 Task: Create a due date automation trigger when advanced on, on the wednesday before a card is due add dates not starting tomorrow at 11:00 AM.
Action: Mouse moved to (1080, 362)
Screenshot: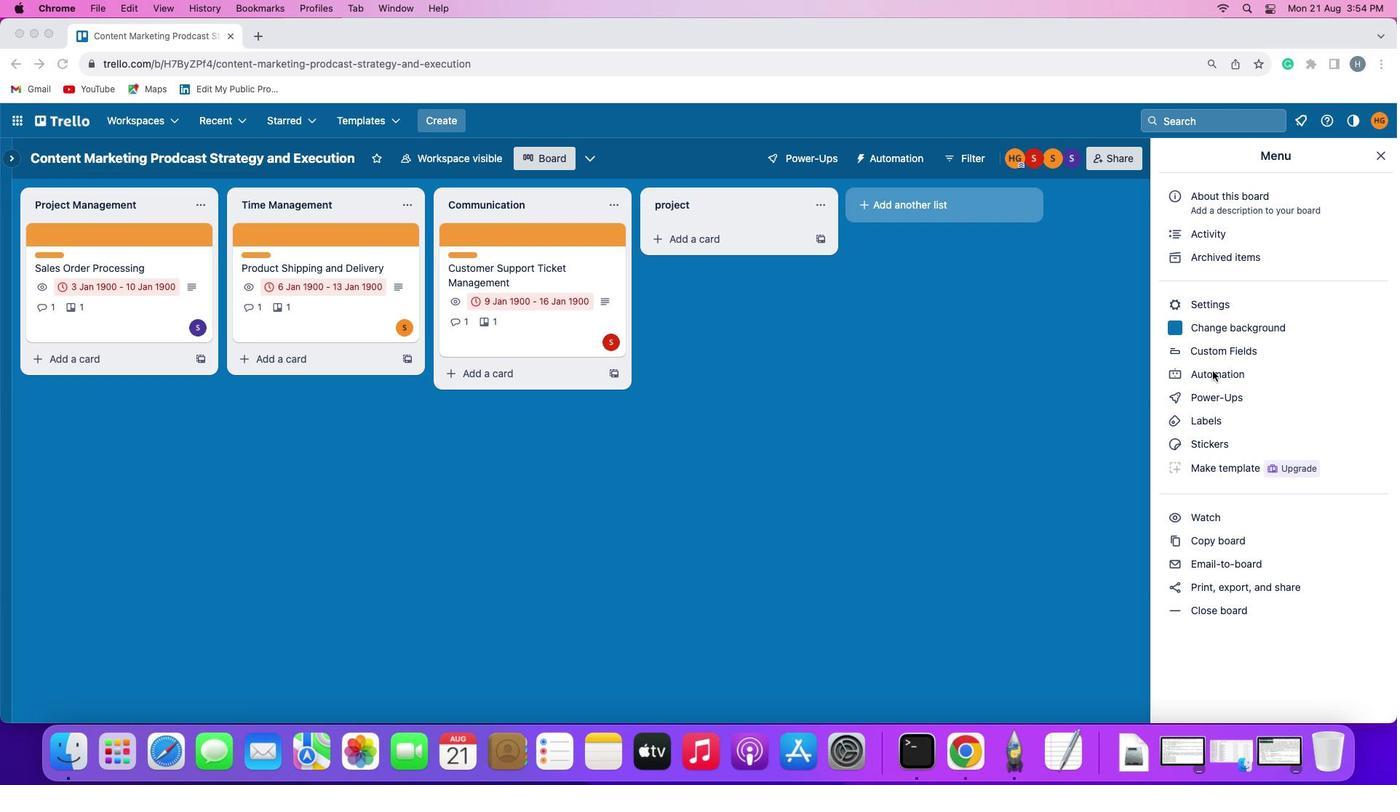 
Action: Mouse pressed left at (1080, 362)
Screenshot: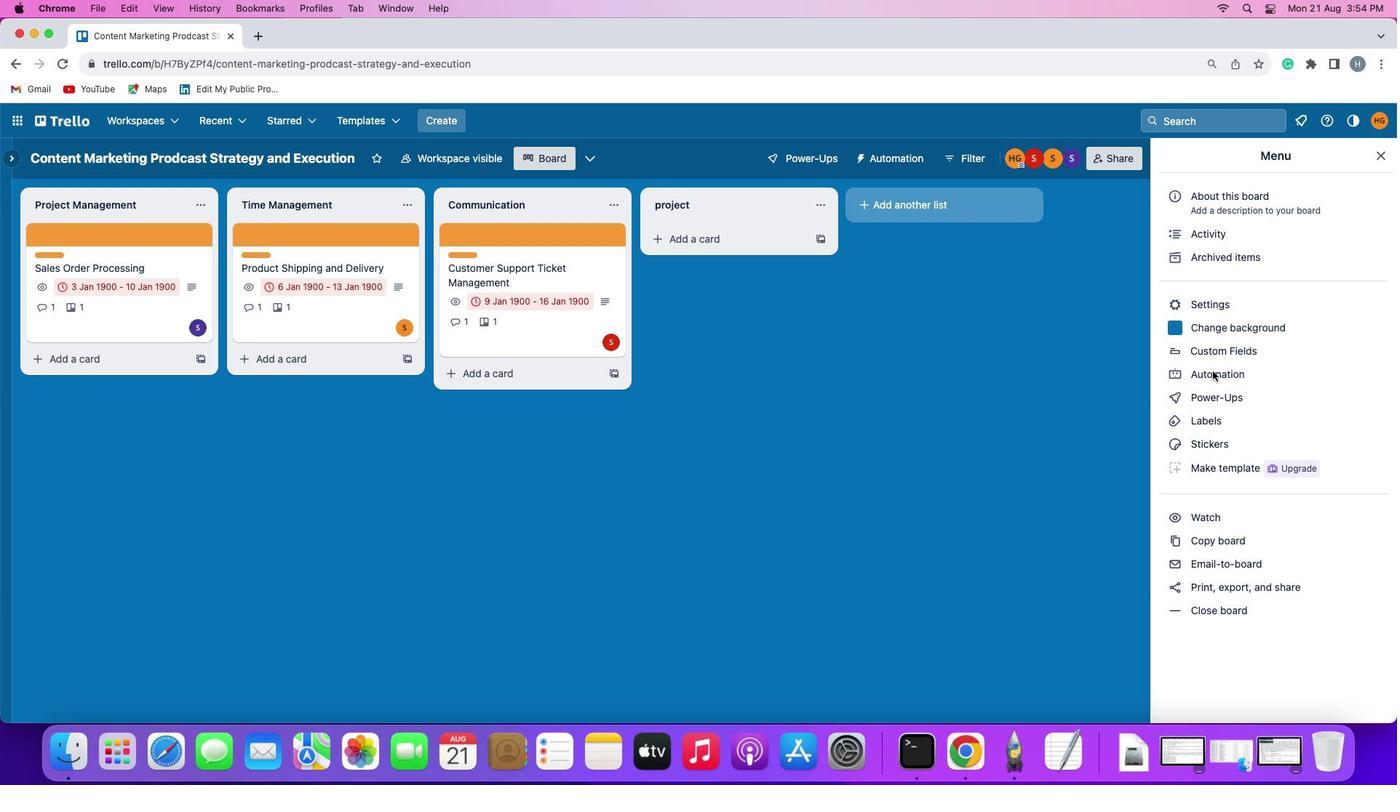 
Action: Mouse pressed left at (1080, 362)
Screenshot: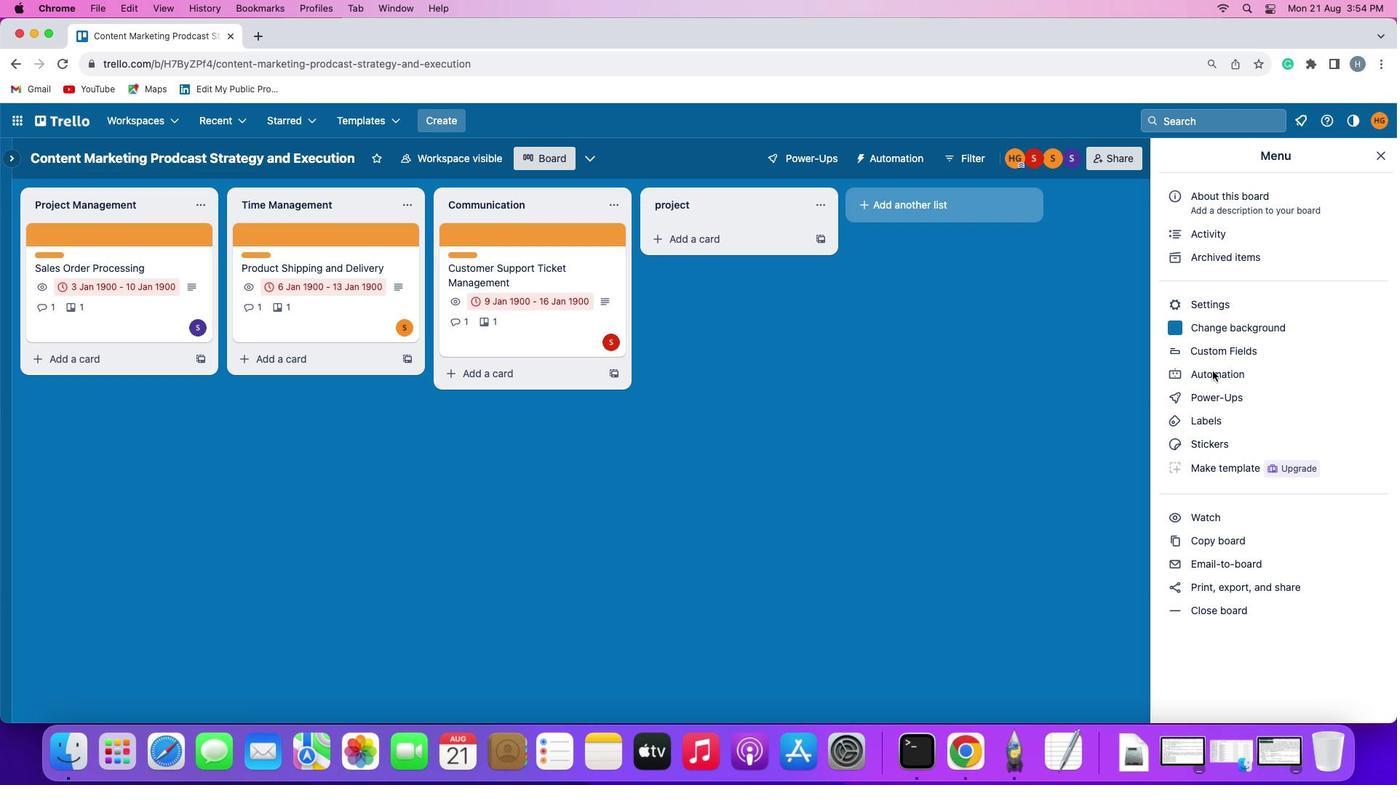 
Action: Mouse moved to (216, 331)
Screenshot: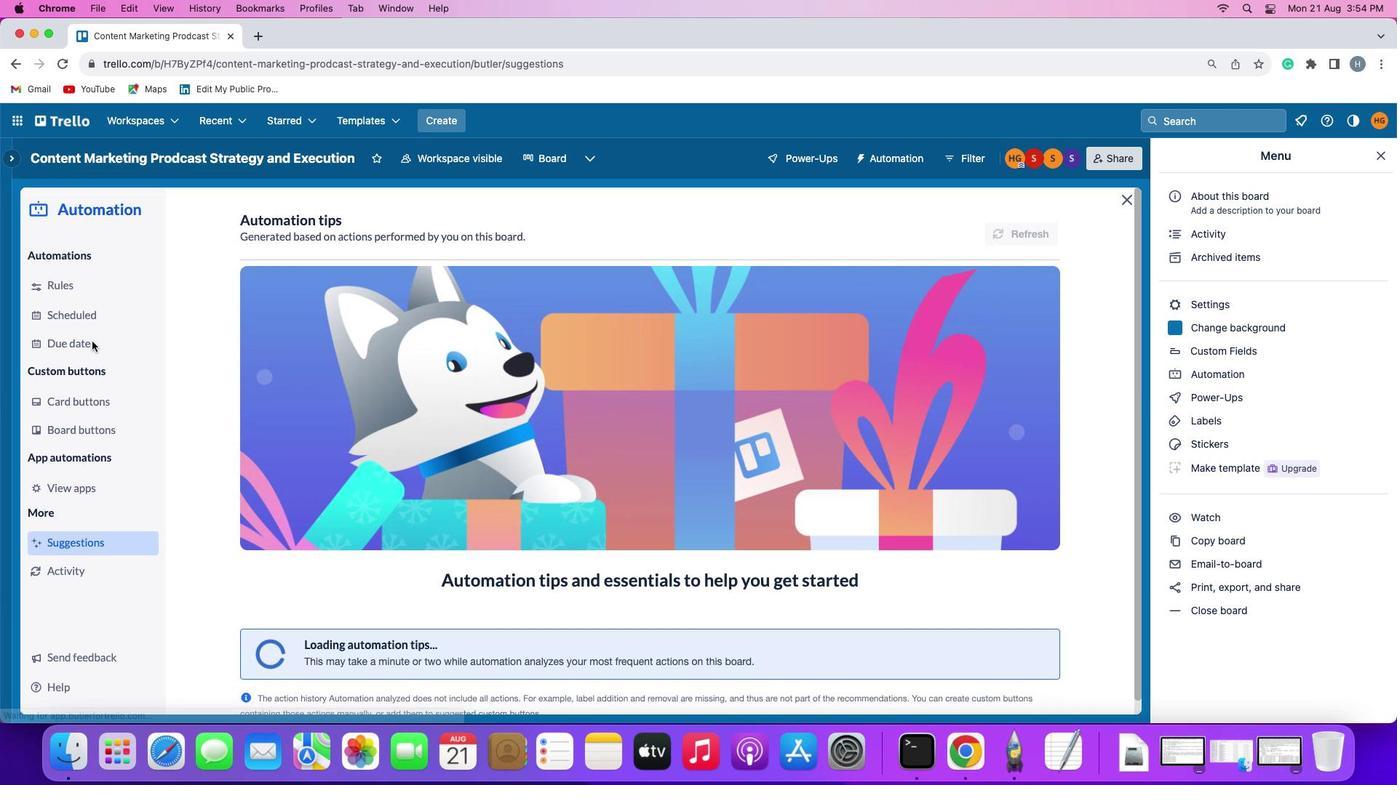 
Action: Mouse pressed left at (216, 331)
Screenshot: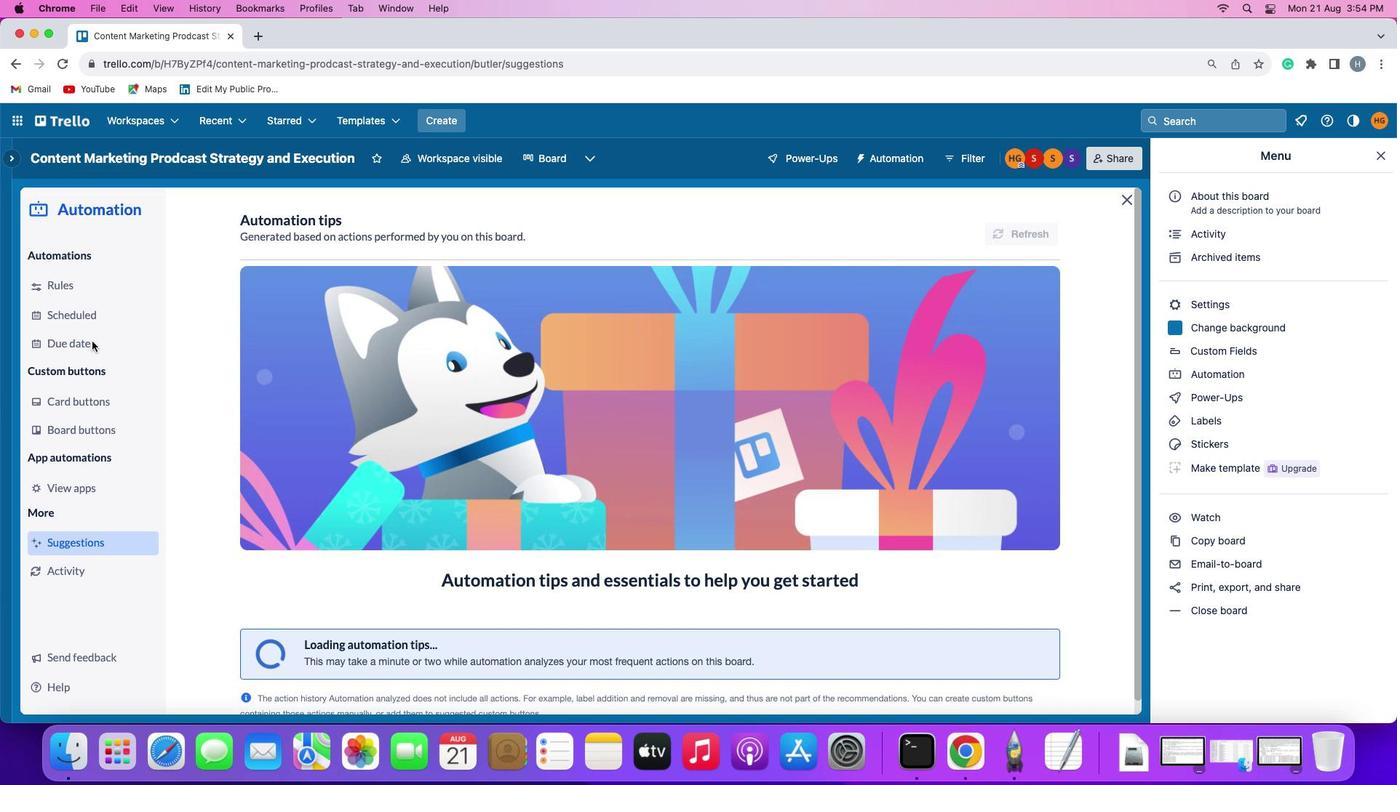 
Action: Mouse moved to (892, 210)
Screenshot: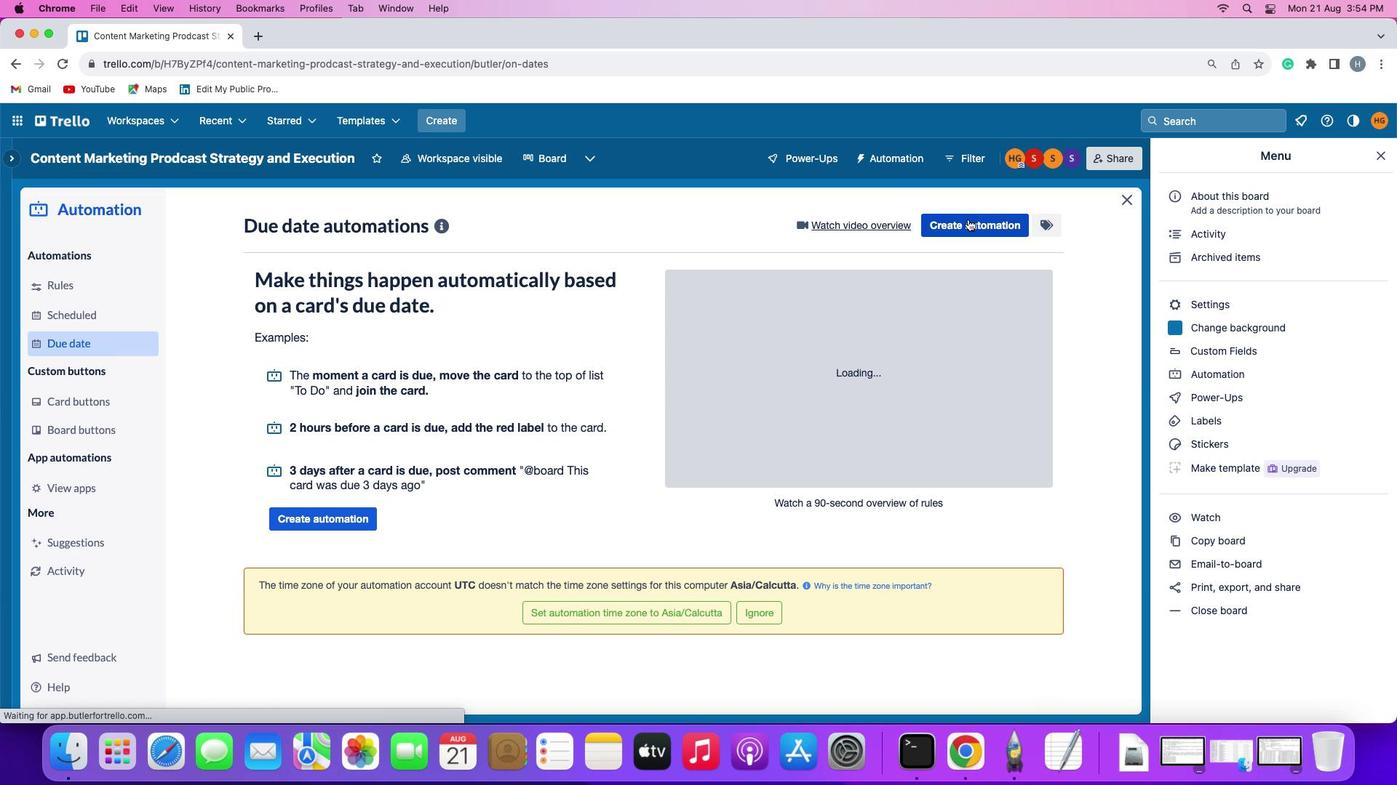 
Action: Mouse pressed left at (892, 210)
Screenshot: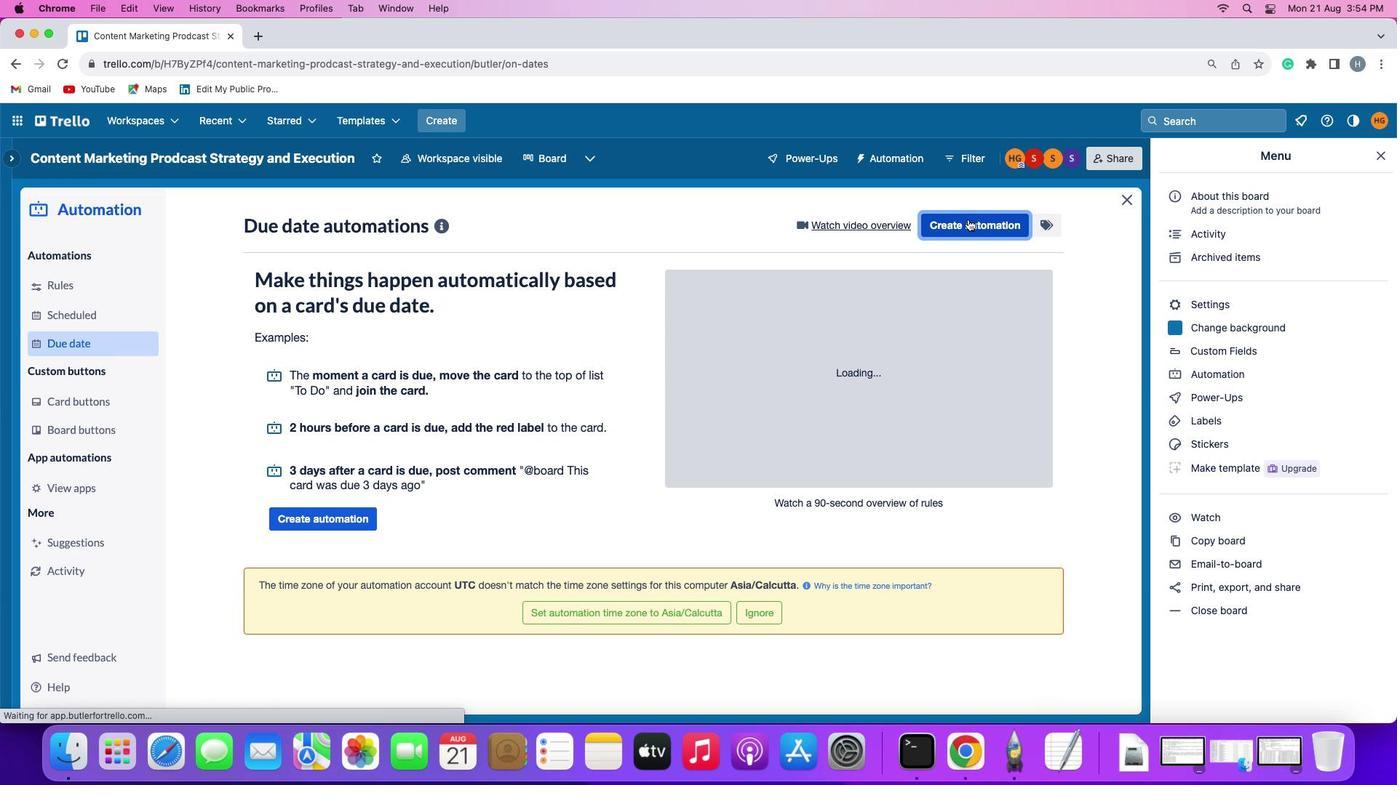 
Action: Mouse moved to (369, 353)
Screenshot: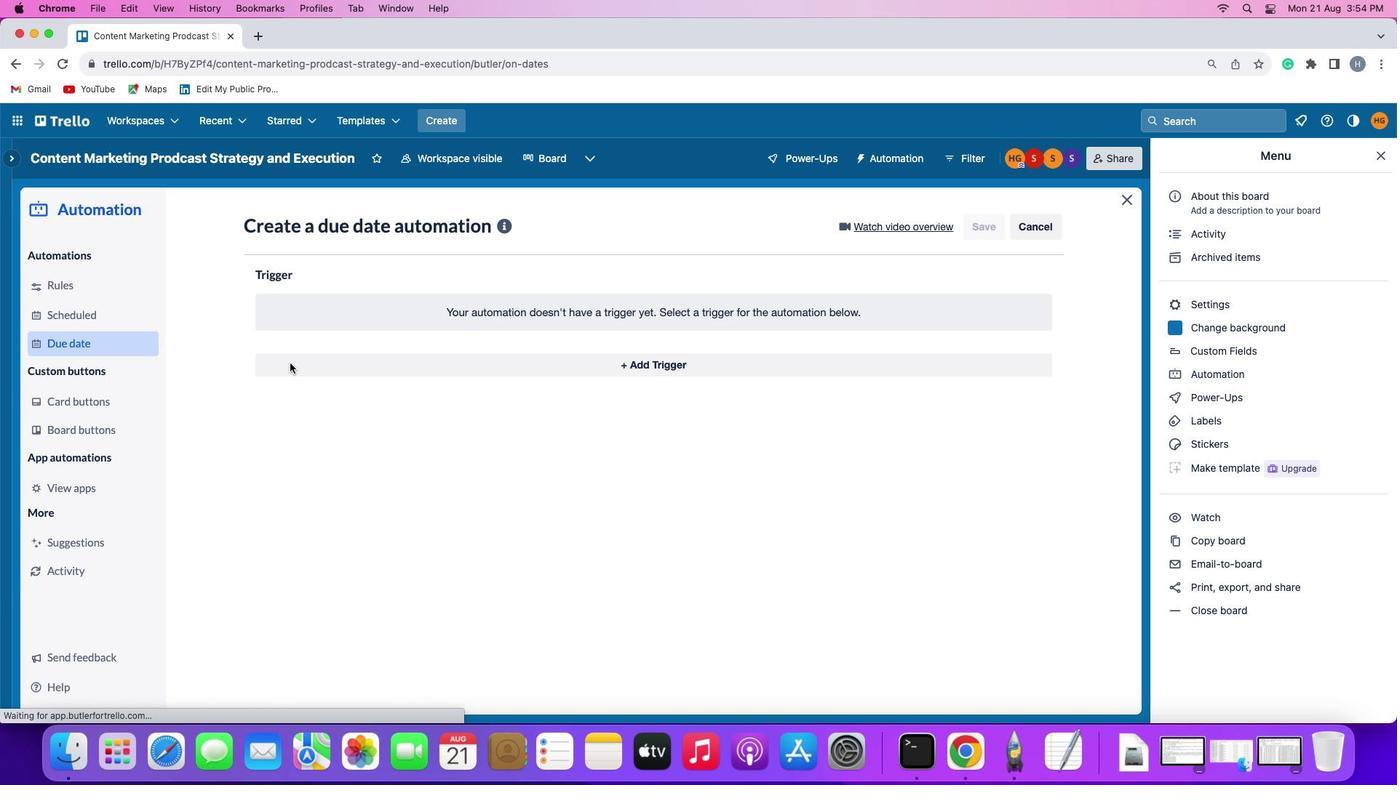 
Action: Mouse pressed left at (369, 353)
Screenshot: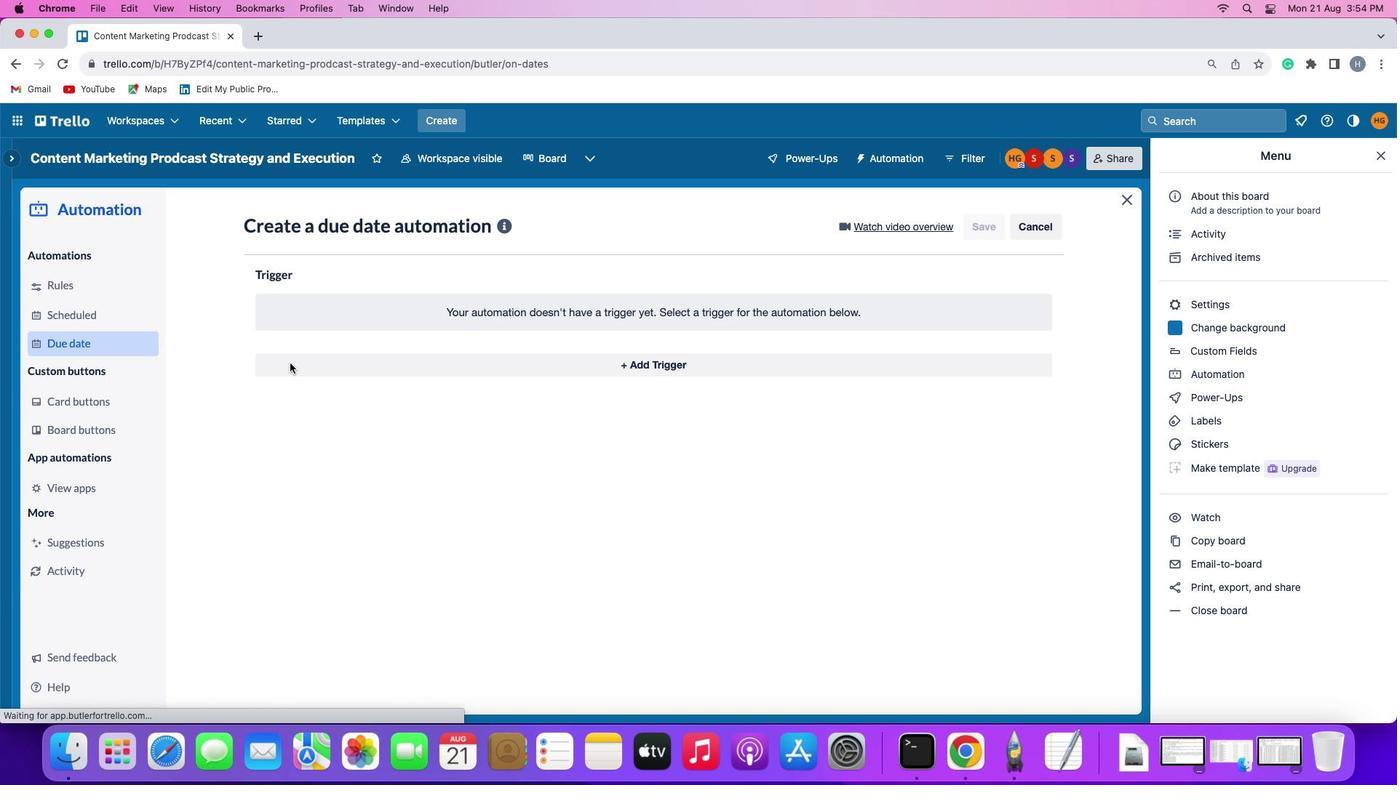 
Action: Mouse moved to (395, 620)
Screenshot: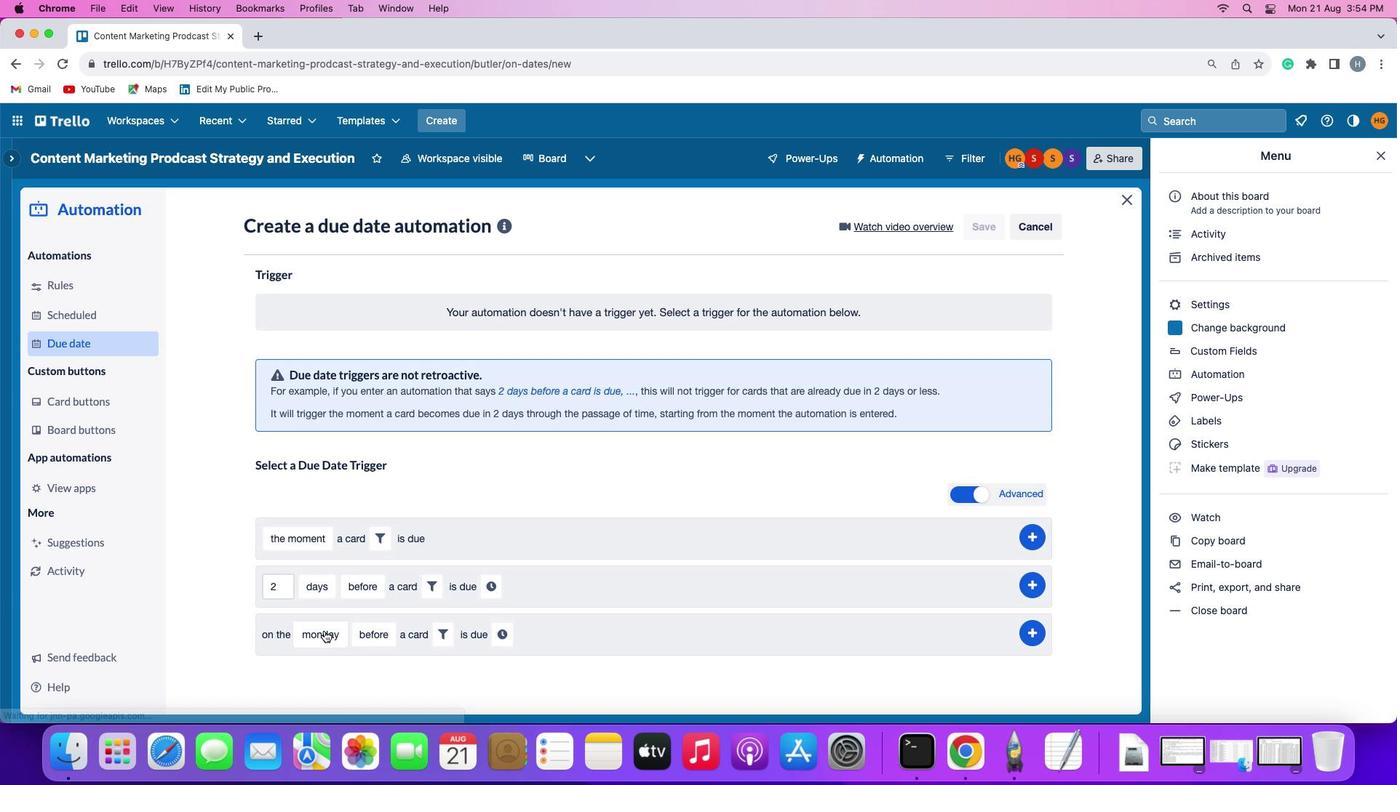 
Action: Mouse pressed left at (395, 620)
Screenshot: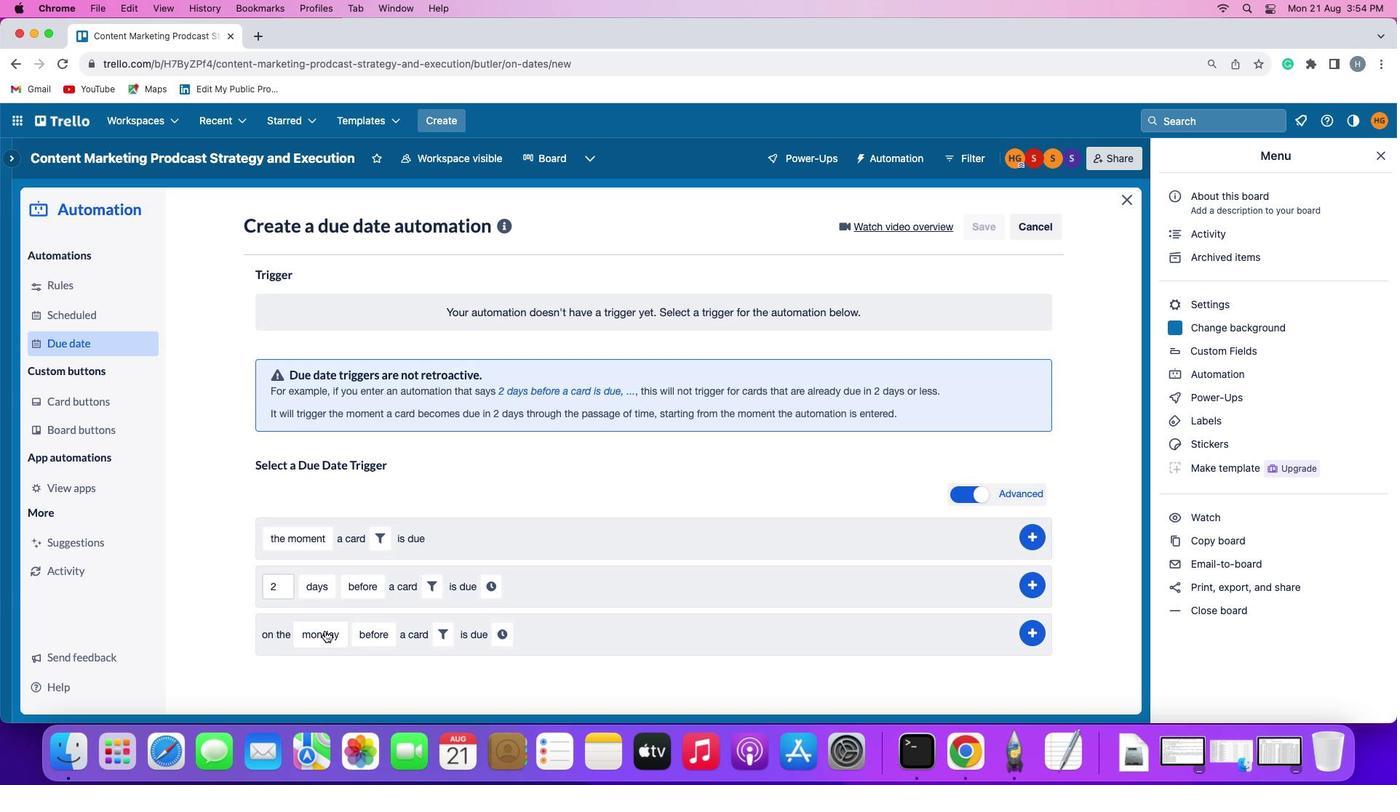 
Action: Mouse moved to (417, 480)
Screenshot: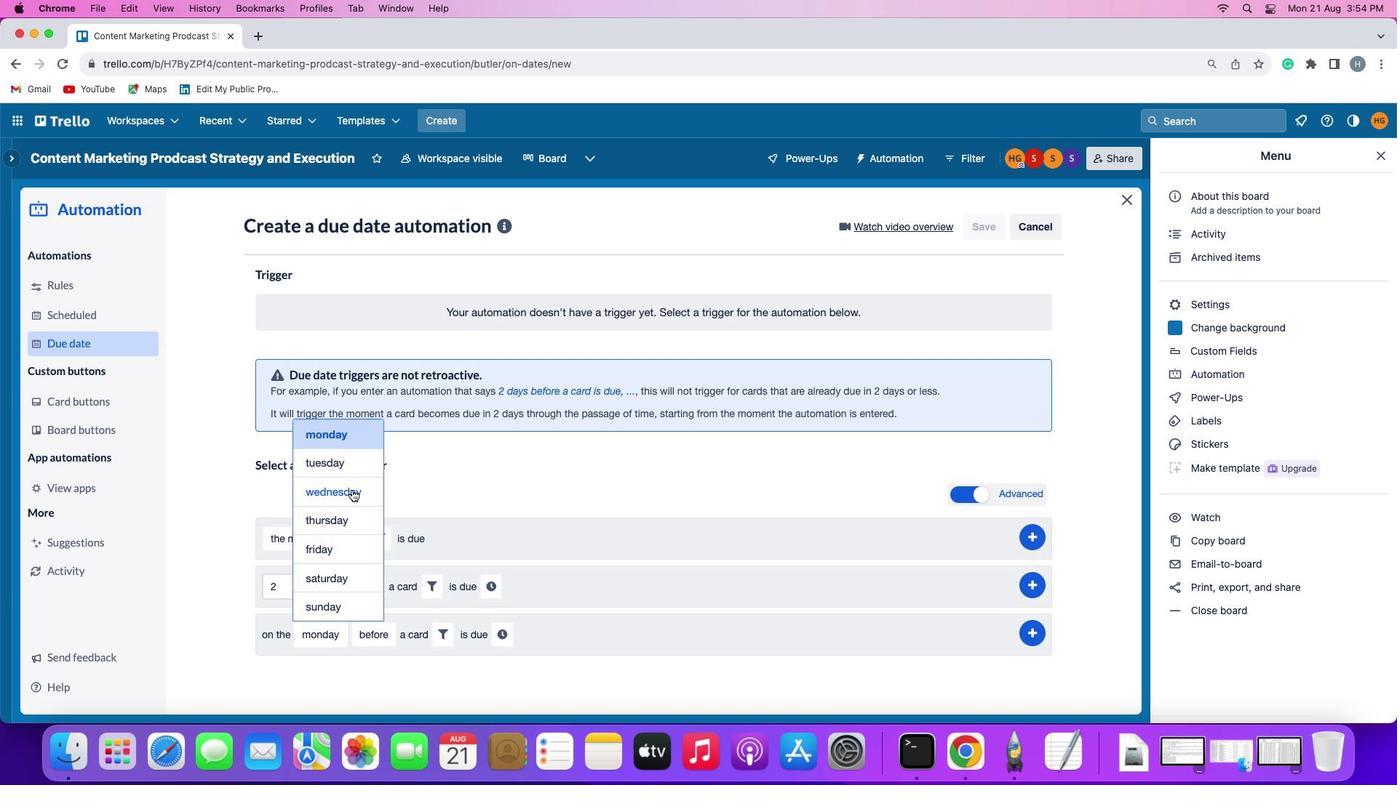 
Action: Mouse pressed left at (417, 480)
Screenshot: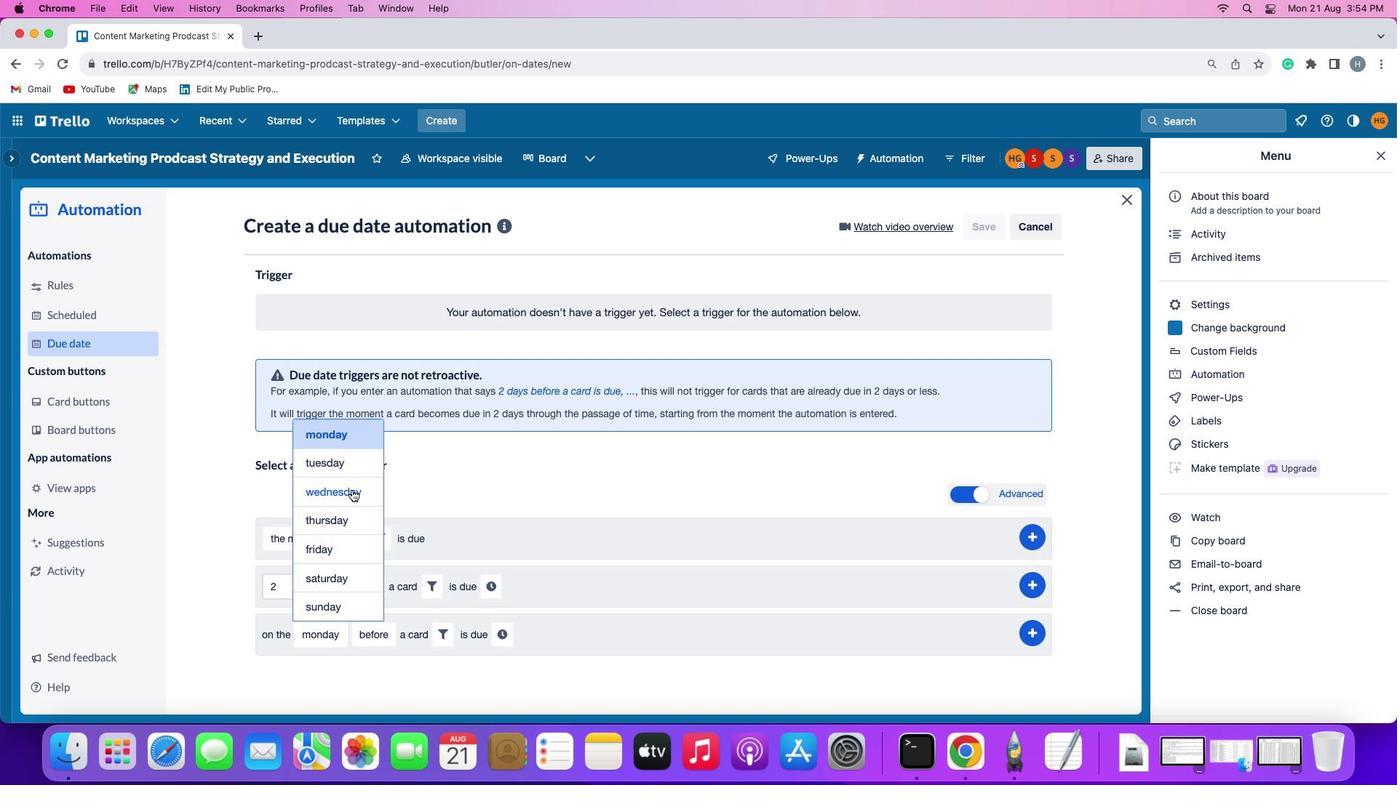 
Action: Mouse moved to (502, 619)
Screenshot: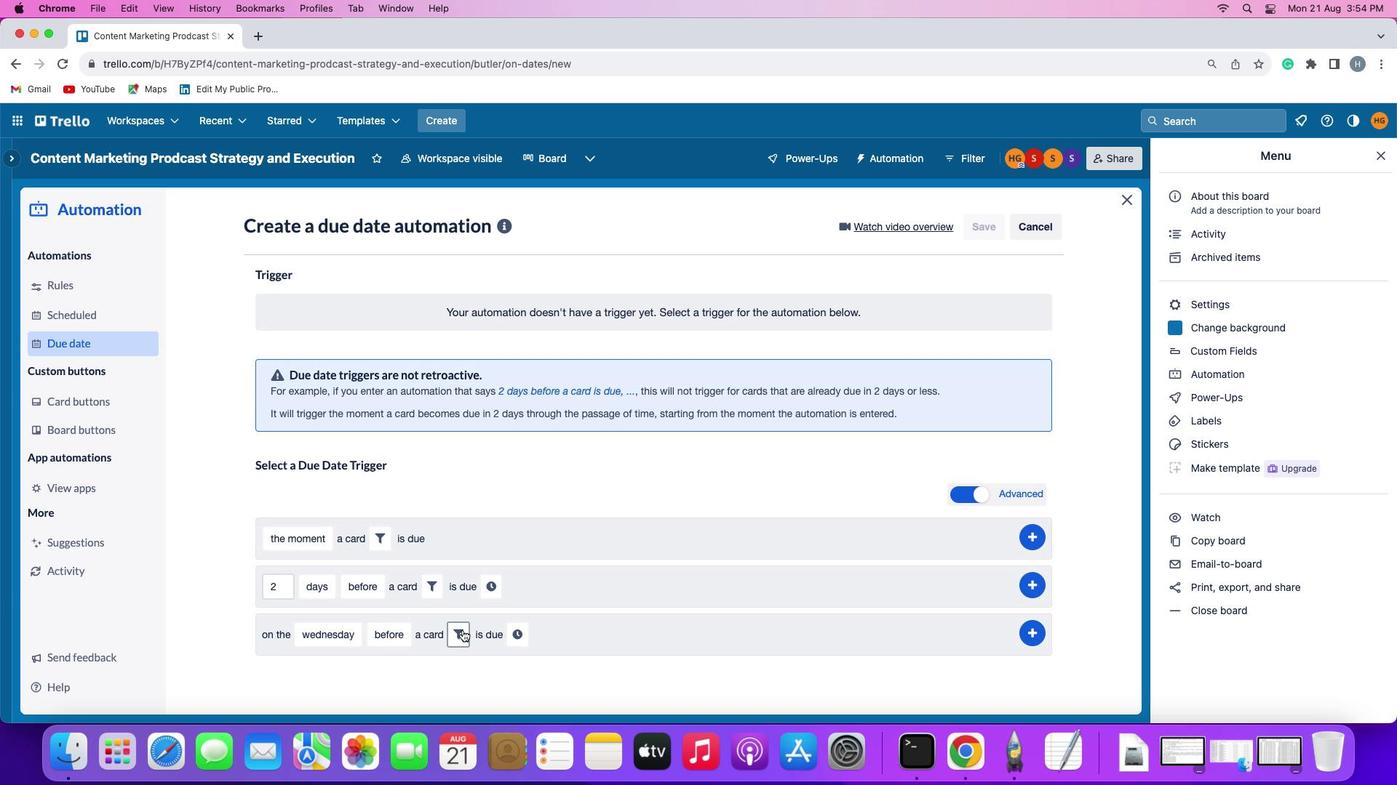 
Action: Mouse pressed left at (502, 619)
Screenshot: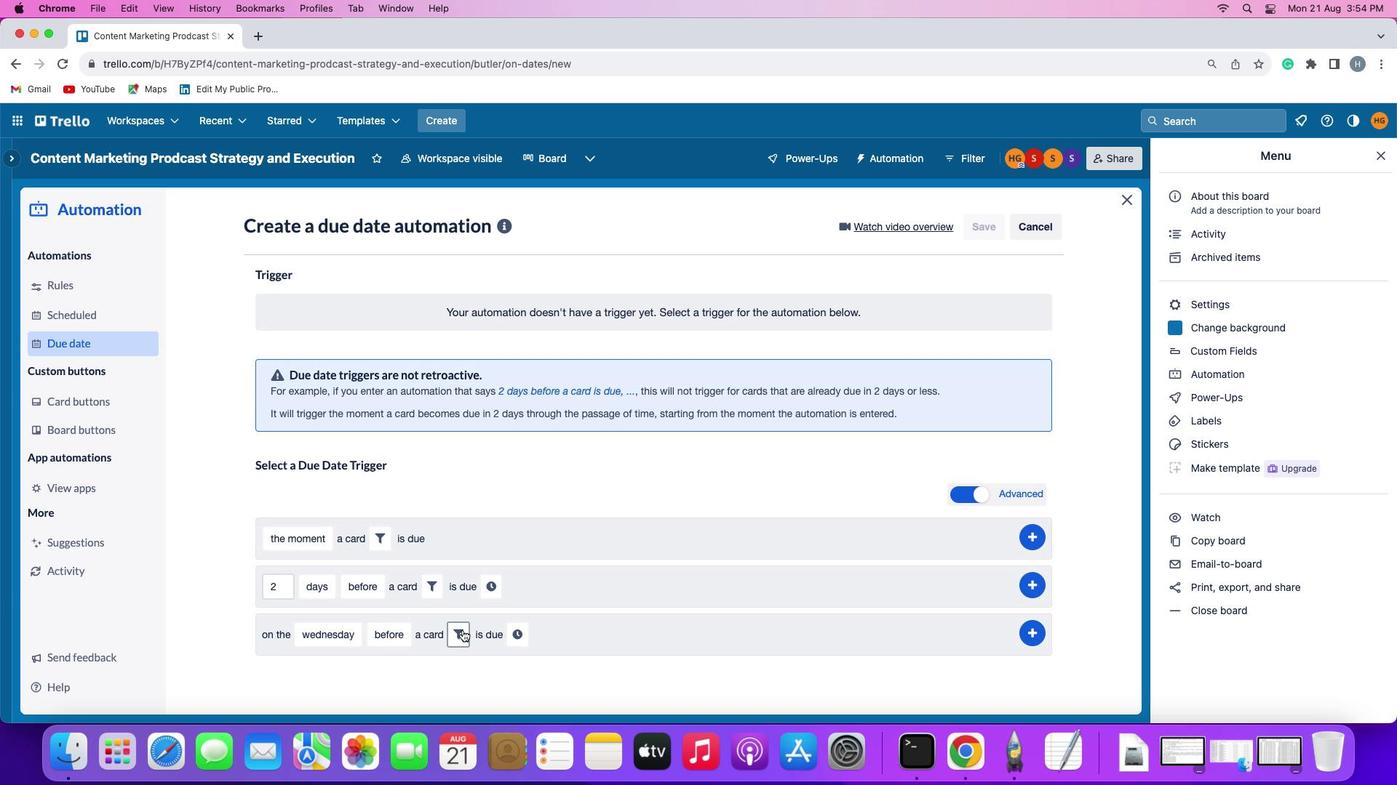 
Action: Mouse moved to (566, 660)
Screenshot: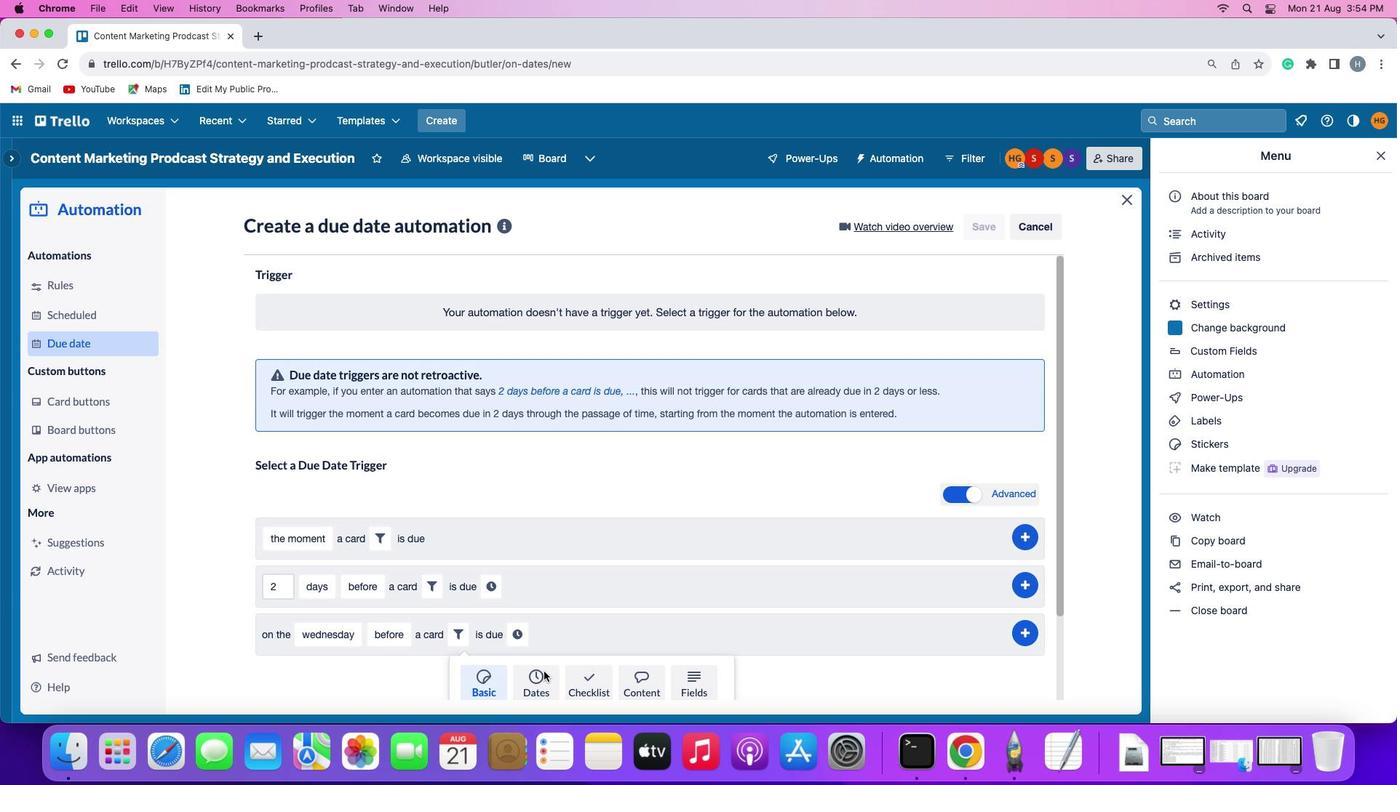 
Action: Mouse pressed left at (566, 660)
Screenshot: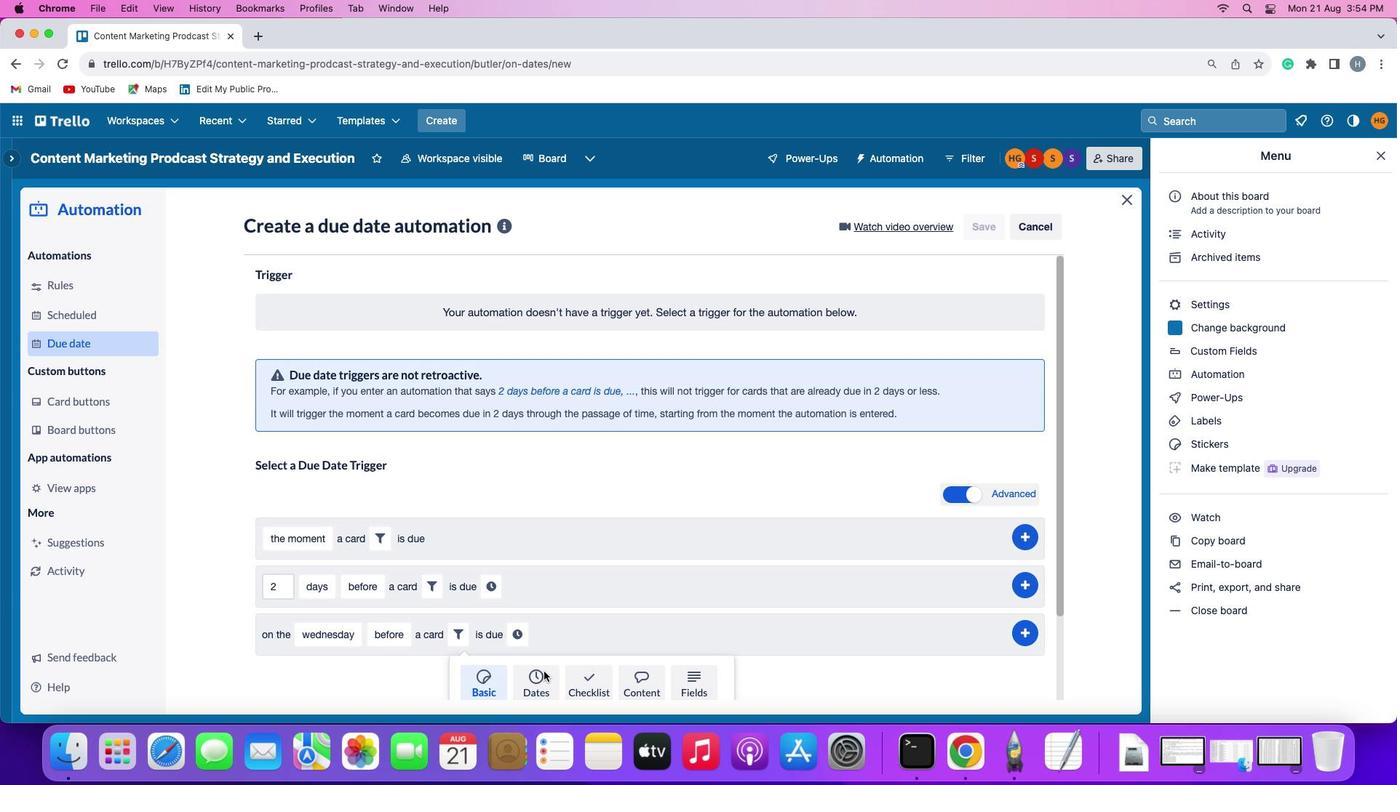 
Action: Mouse moved to (457, 670)
Screenshot: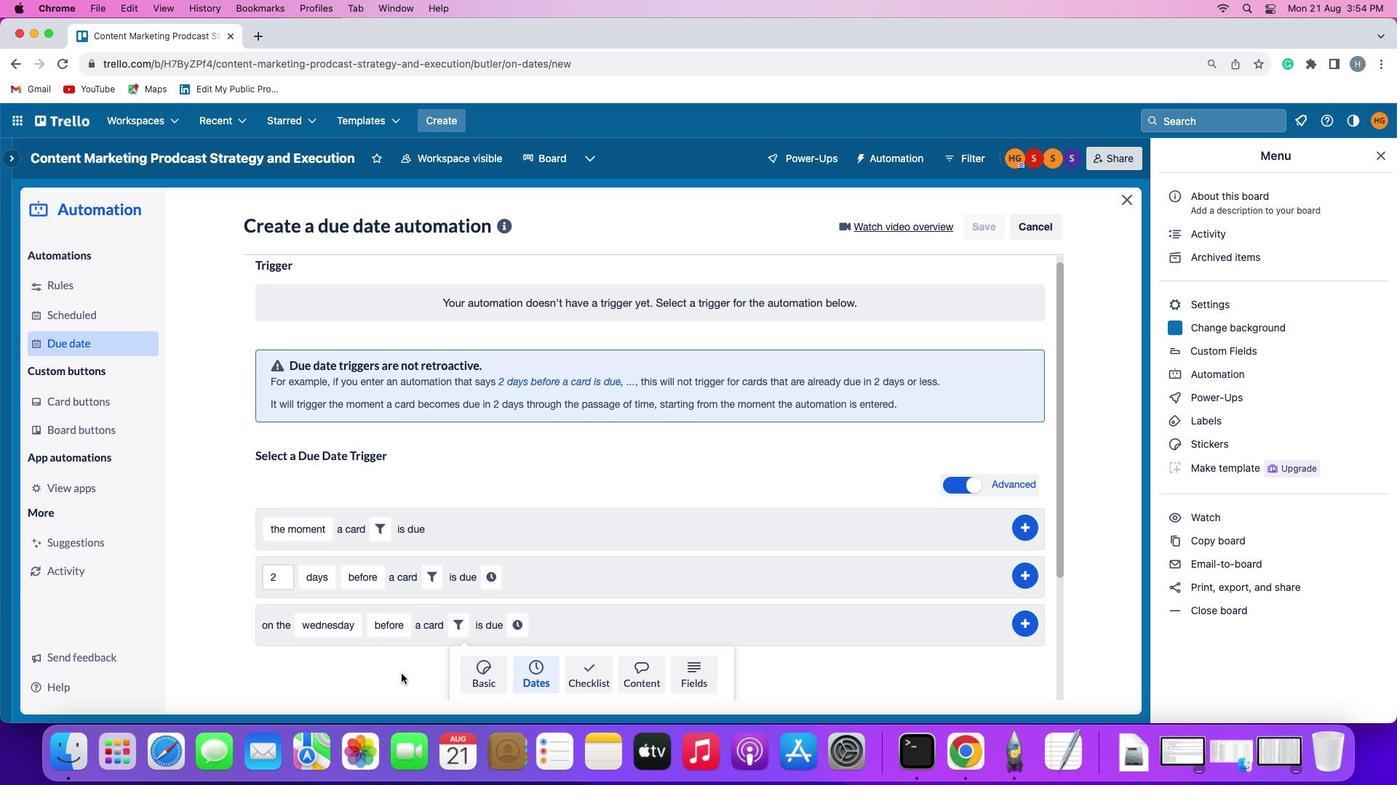 
Action: Mouse scrolled (457, 670) with delta (146, -7)
Screenshot: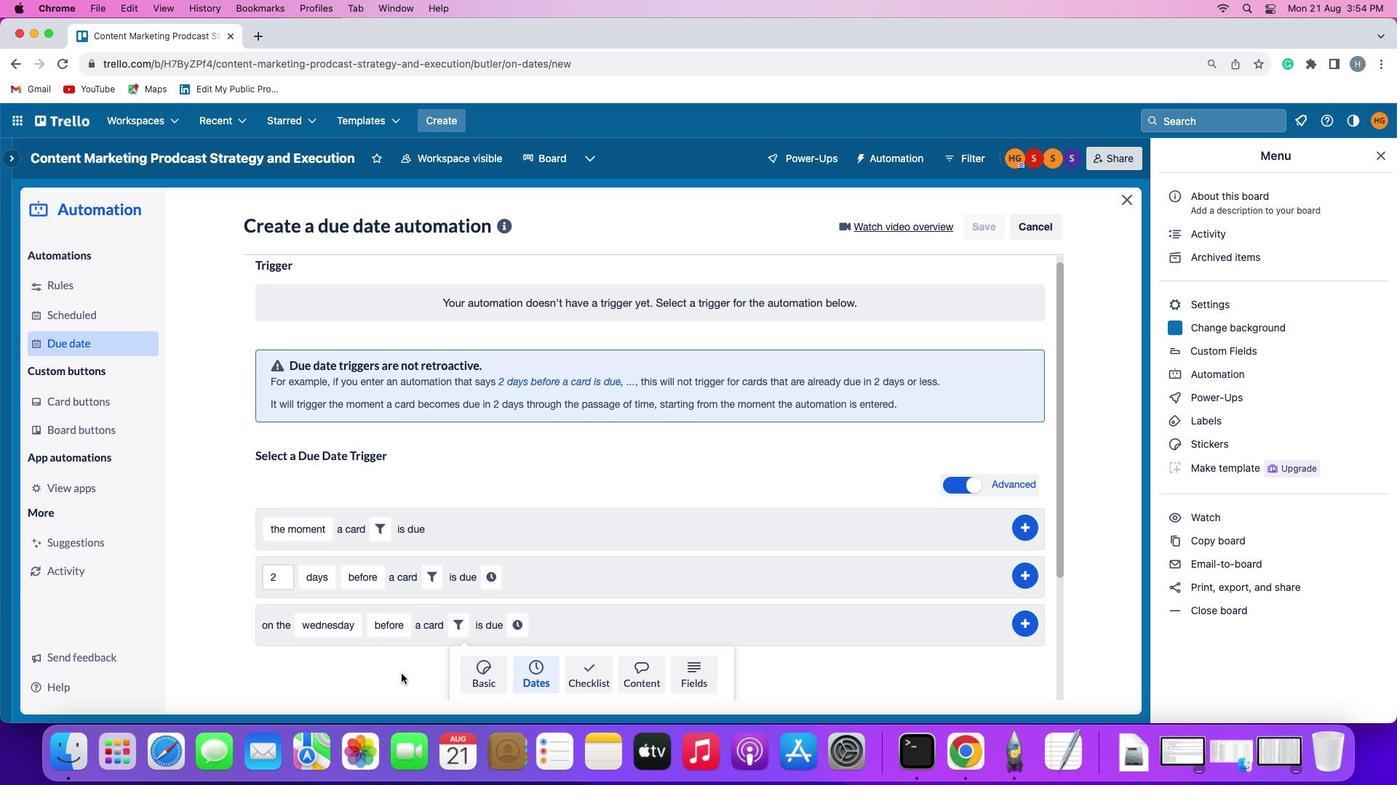 
Action: Mouse moved to (456, 669)
Screenshot: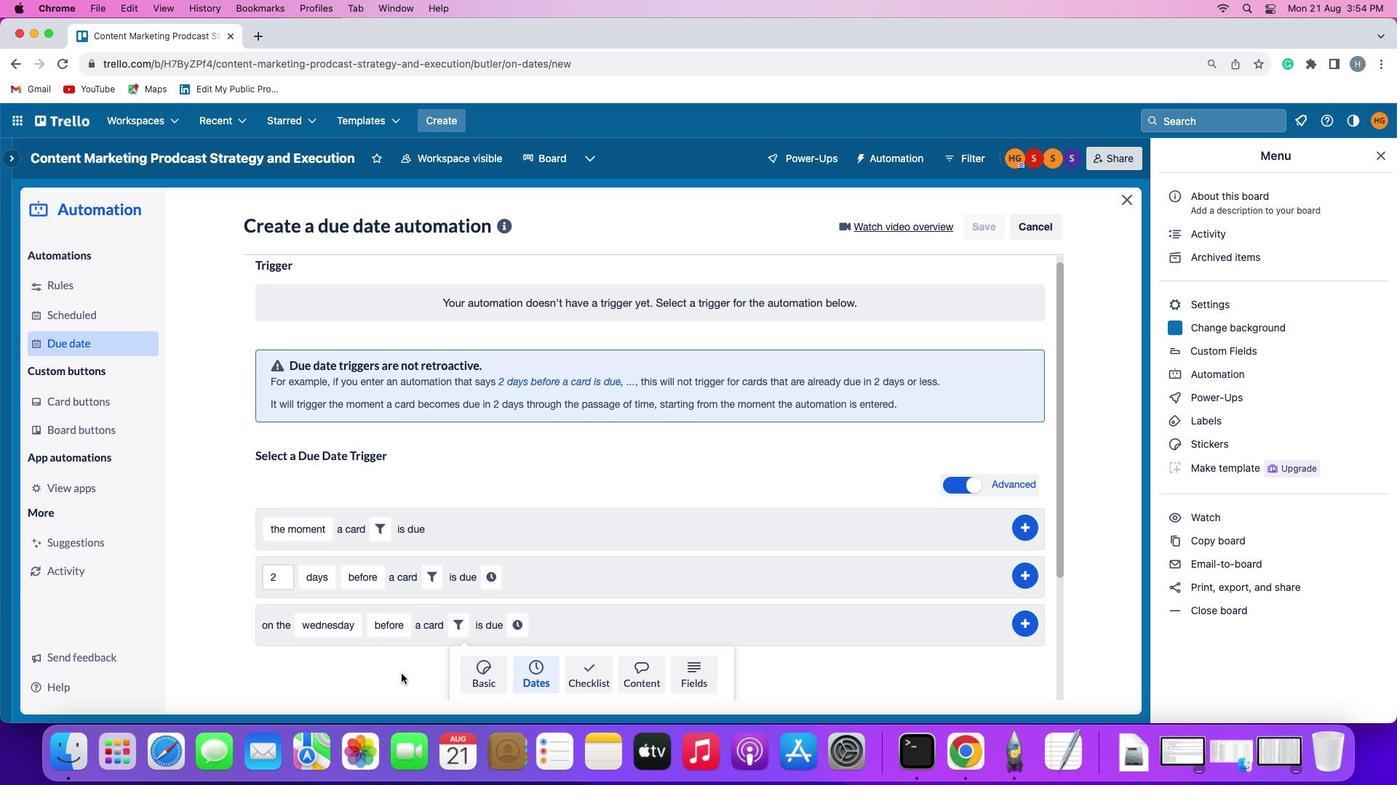
Action: Mouse scrolled (456, 669) with delta (146, -7)
Screenshot: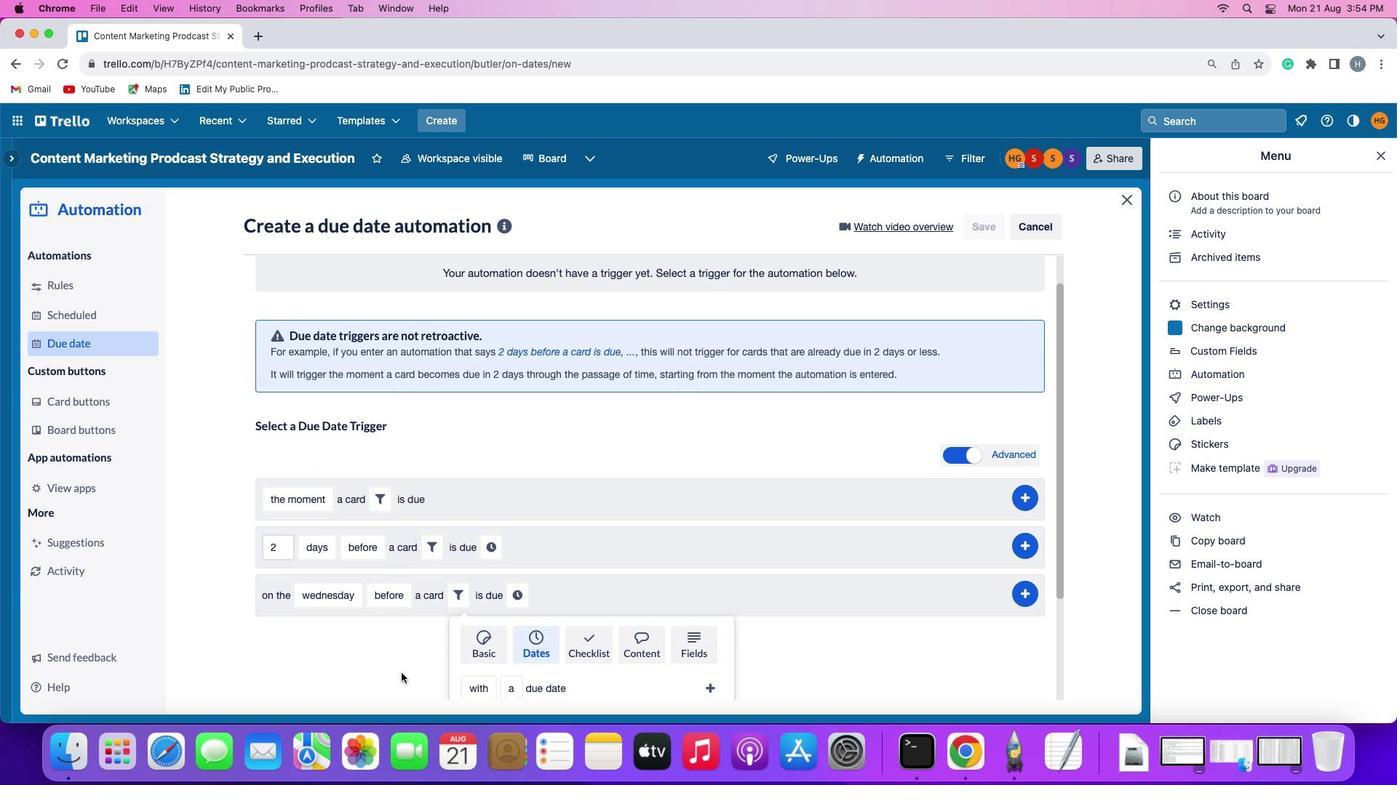 
Action: Mouse scrolled (456, 669) with delta (146, -8)
Screenshot: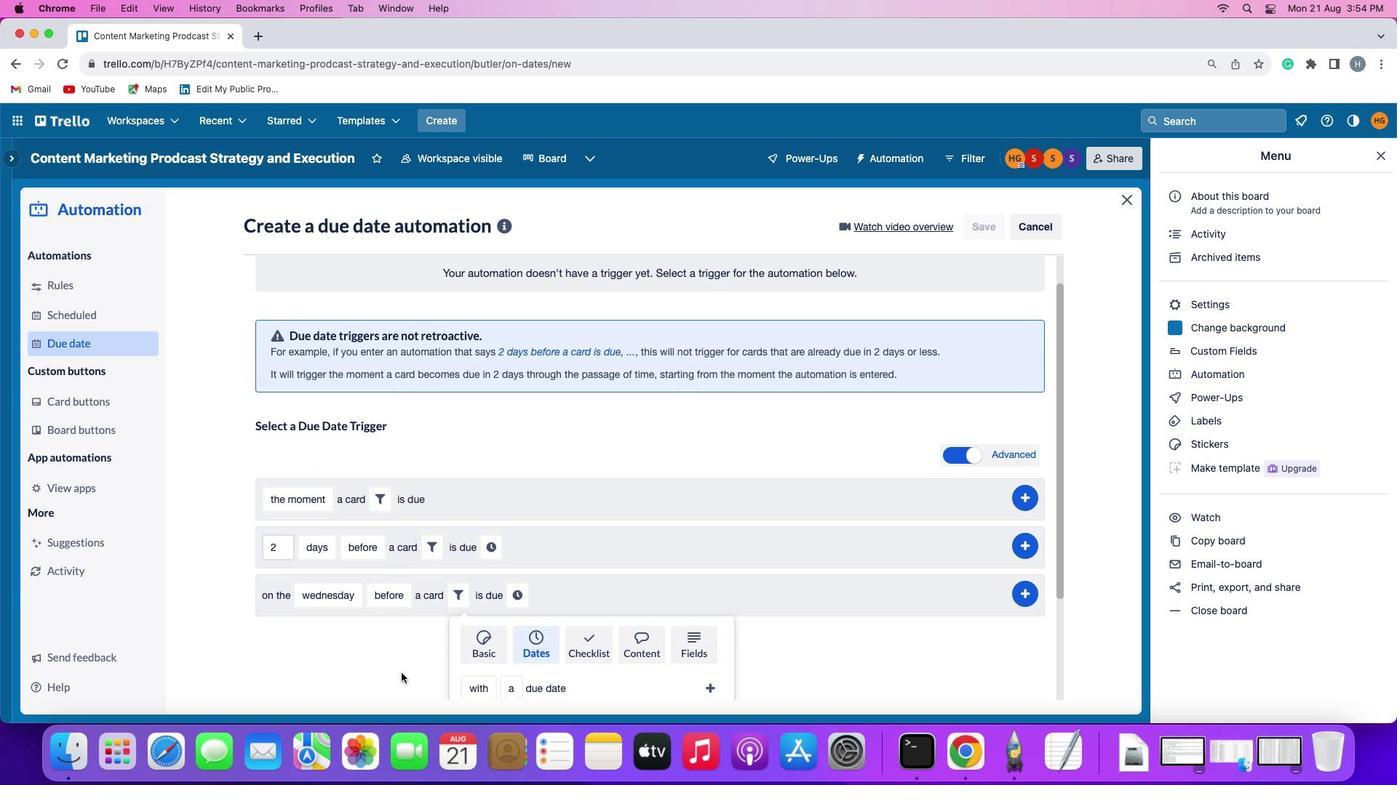
Action: Mouse moved to (456, 668)
Screenshot: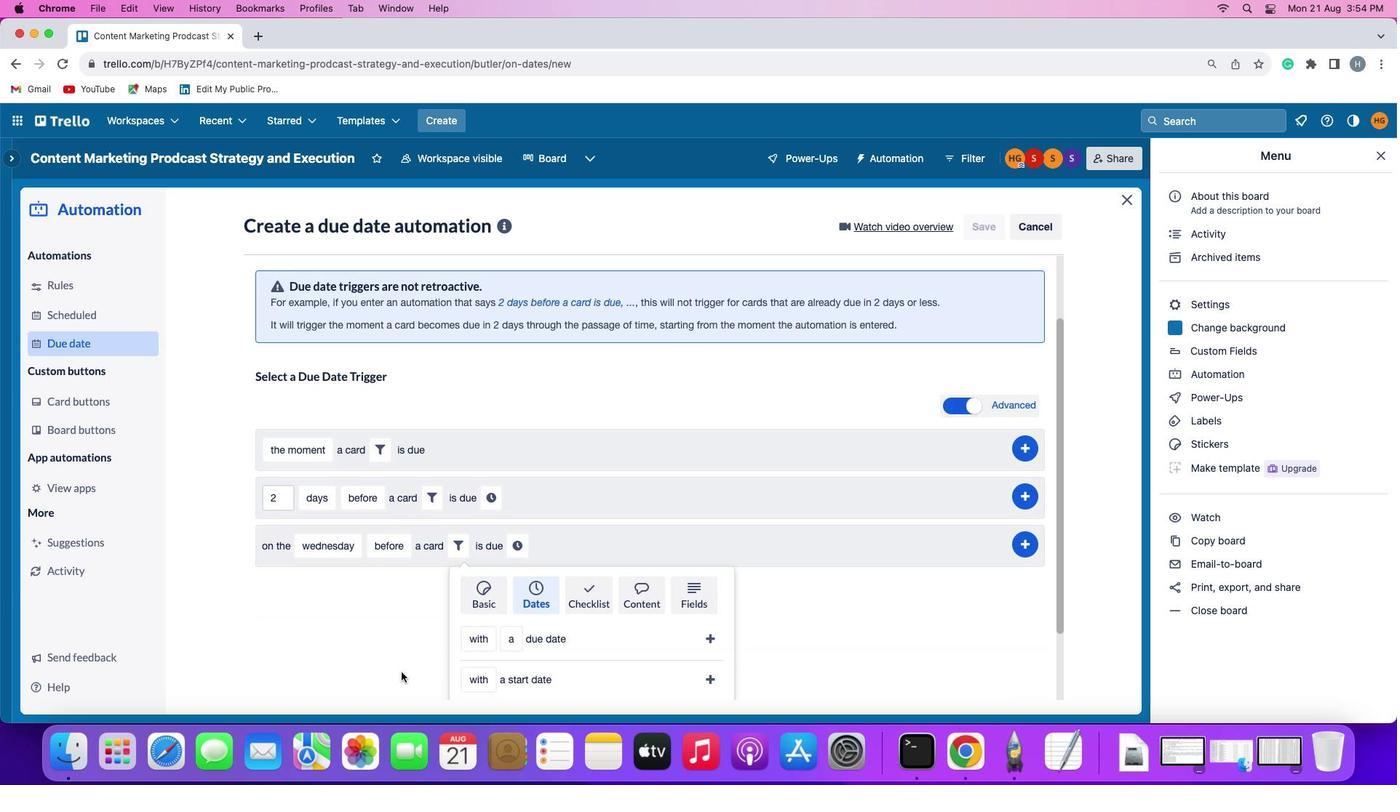 
Action: Mouse scrolled (456, 668) with delta (146, -10)
Screenshot: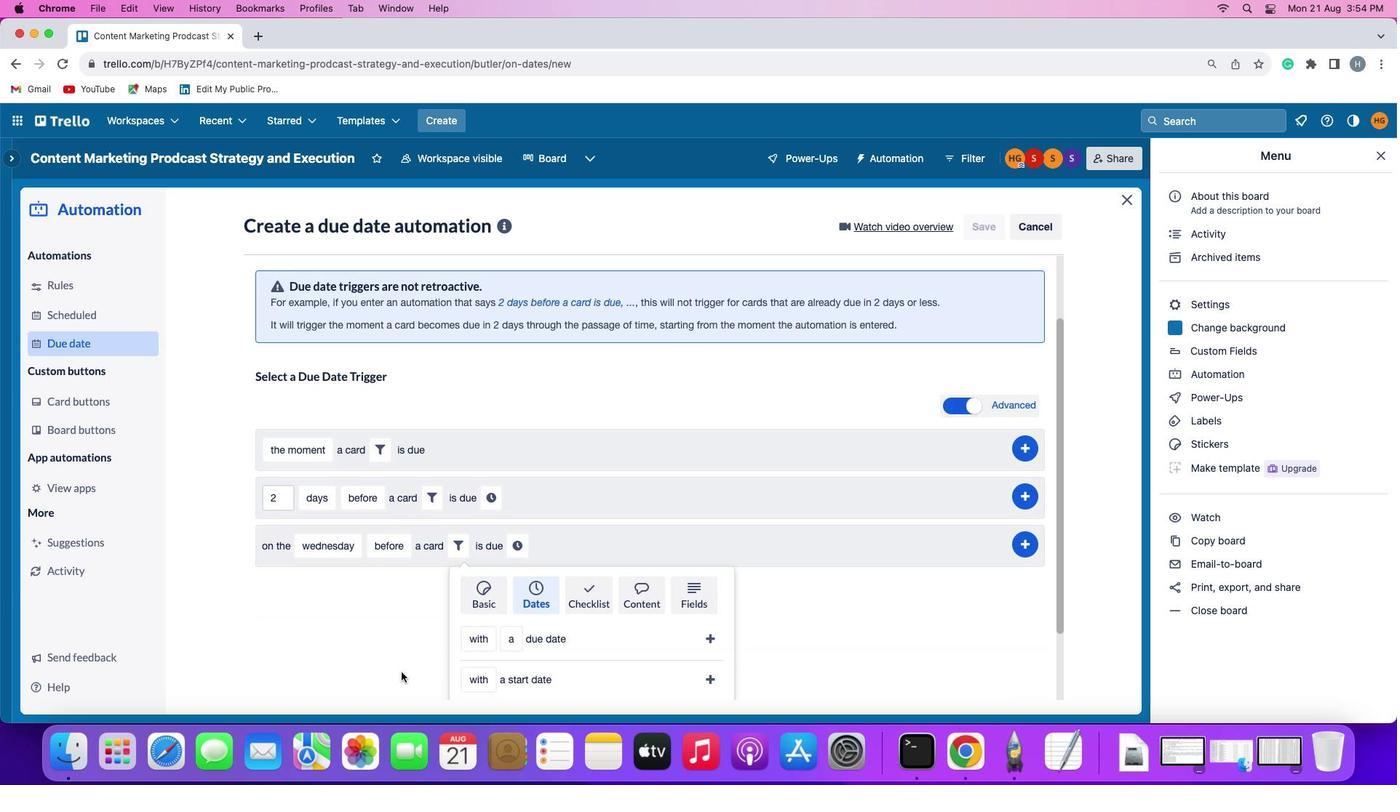 
Action: Mouse moved to (456, 668)
Screenshot: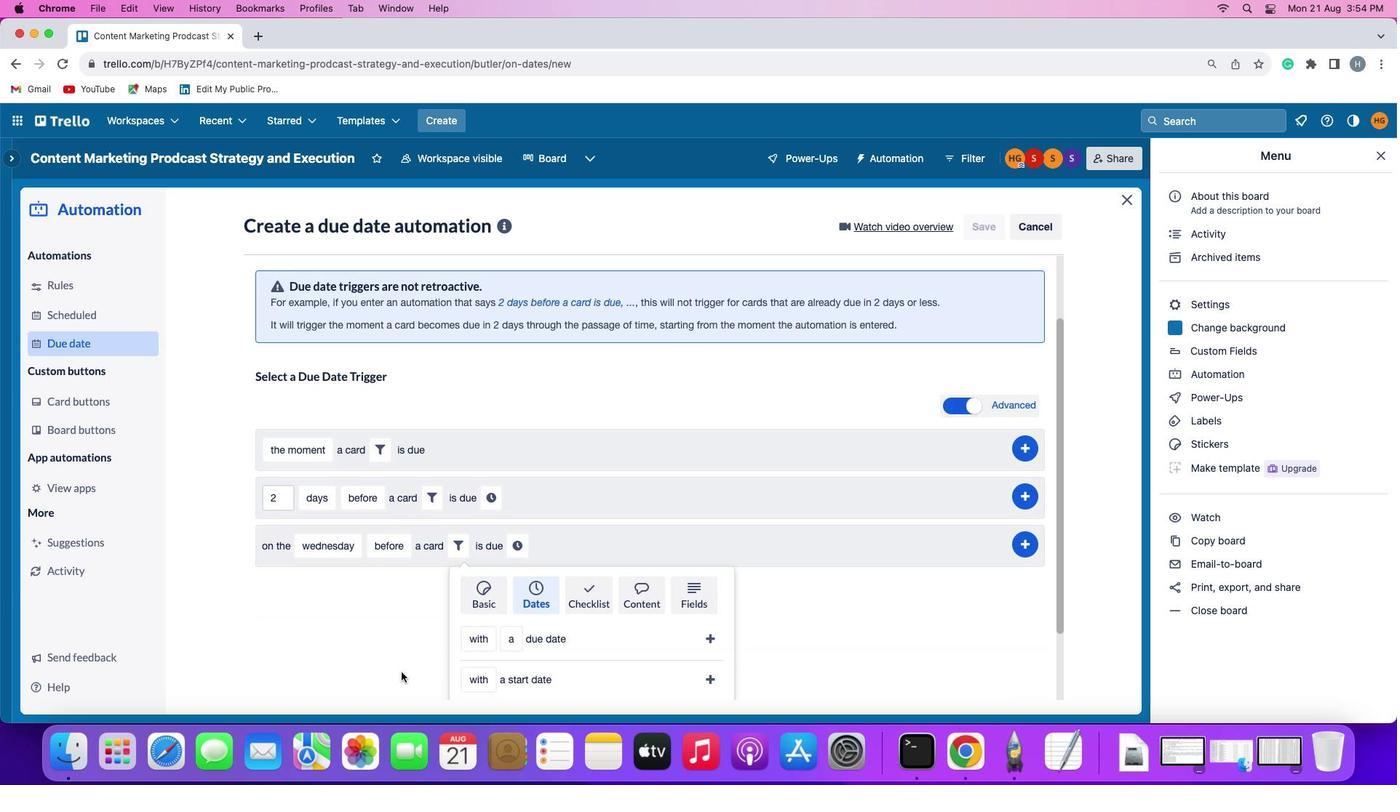 
Action: Mouse scrolled (456, 668) with delta (146, -10)
Screenshot: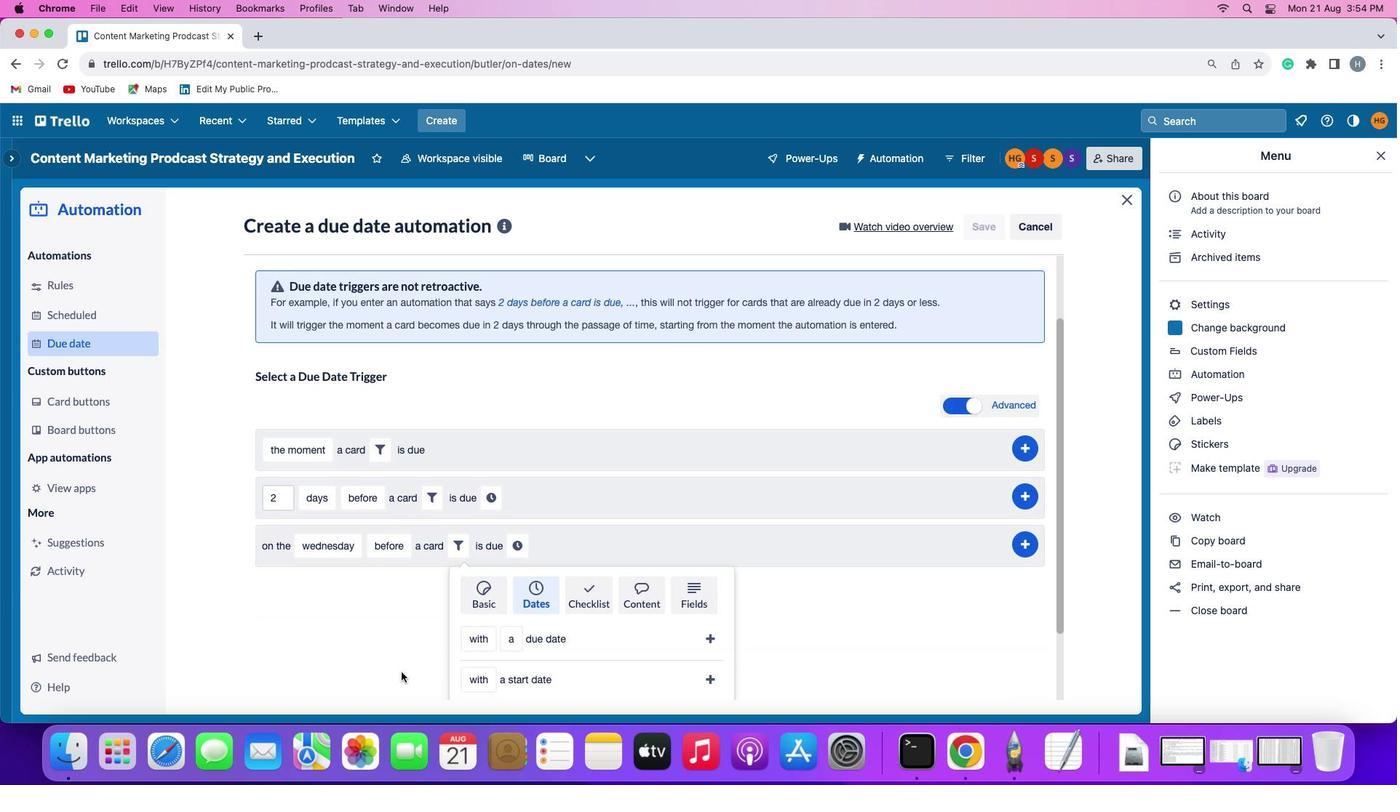 
Action: Mouse moved to (456, 663)
Screenshot: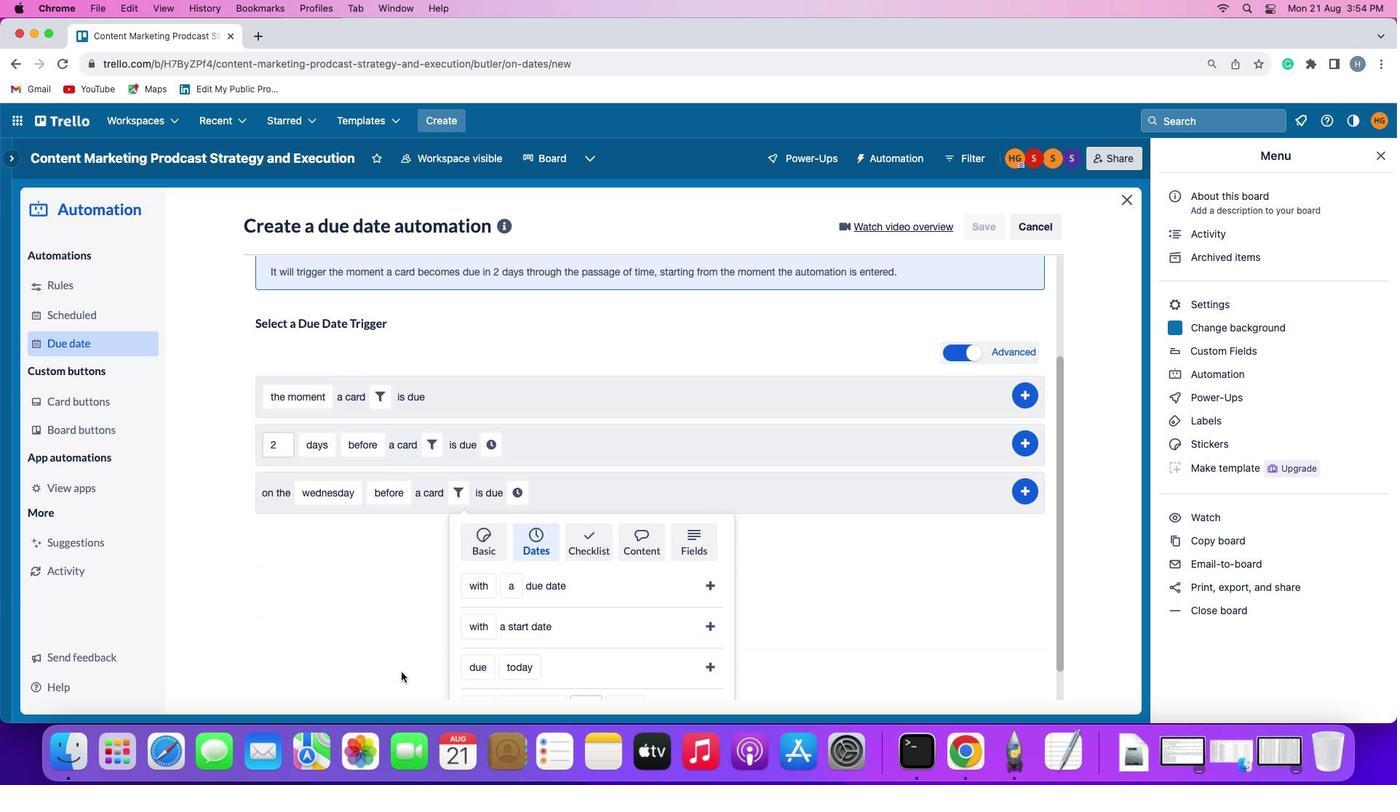 
Action: Mouse scrolled (456, 663) with delta (146, -10)
Screenshot: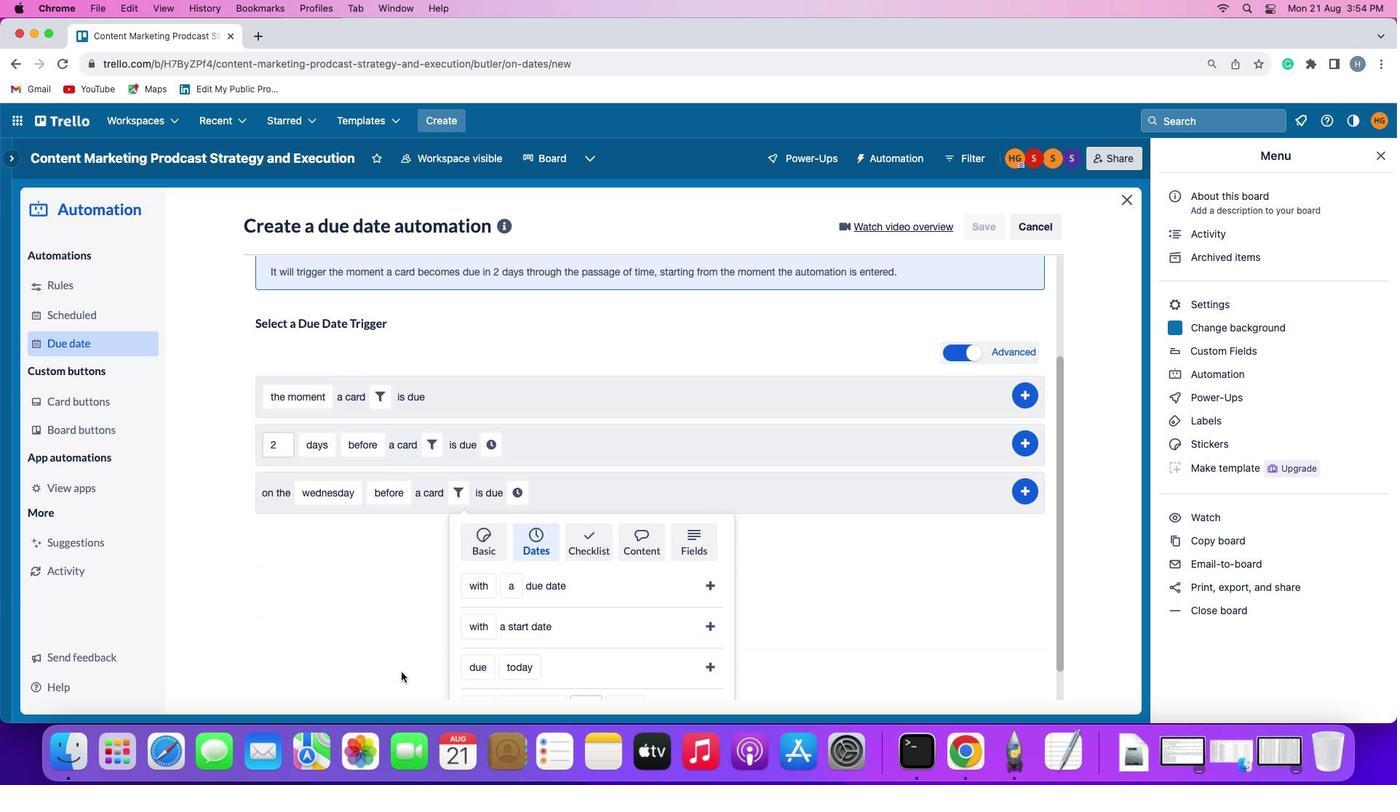 
Action: Mouse moved to (455, 660)
Screenshot: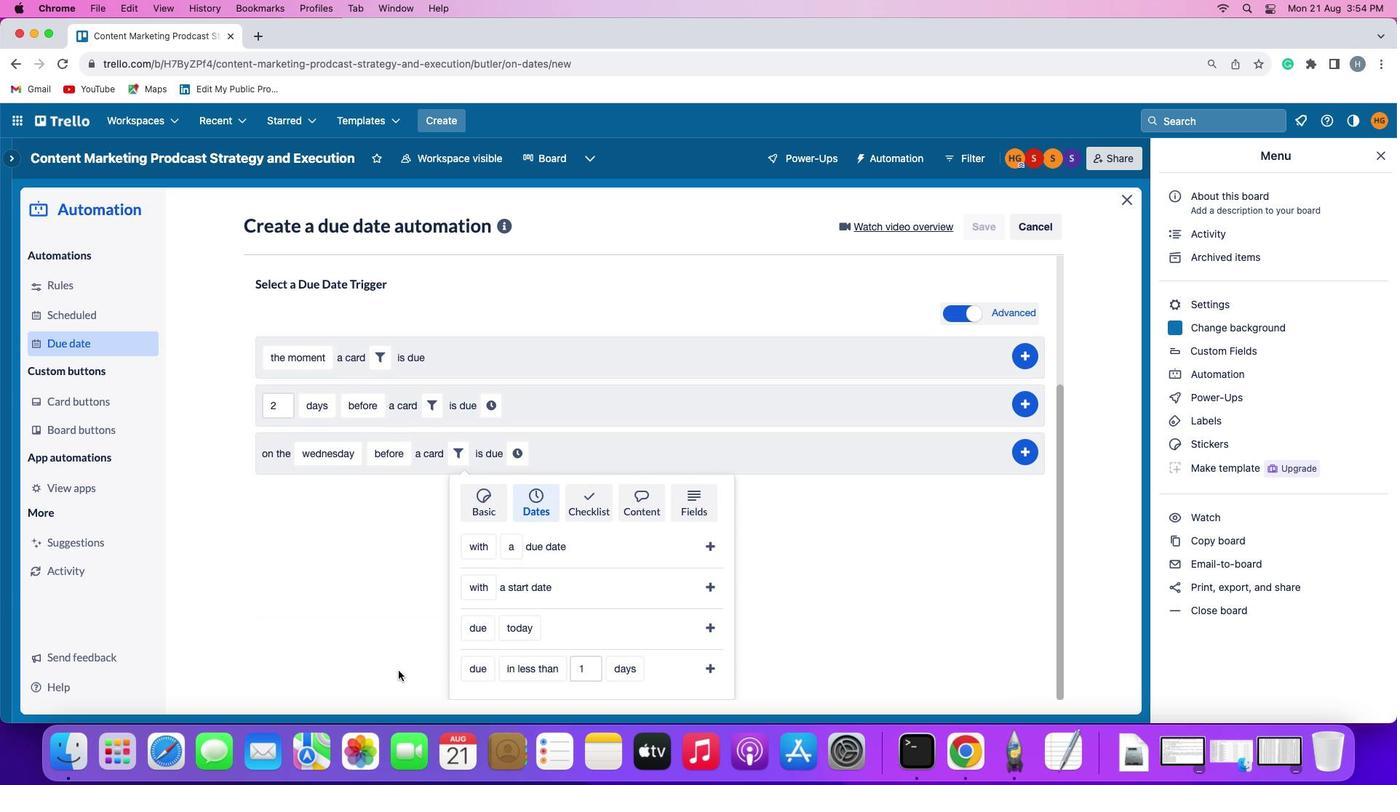
Action: Mouse scrolled (455, 660) with delta (146, -7)
Screenshot: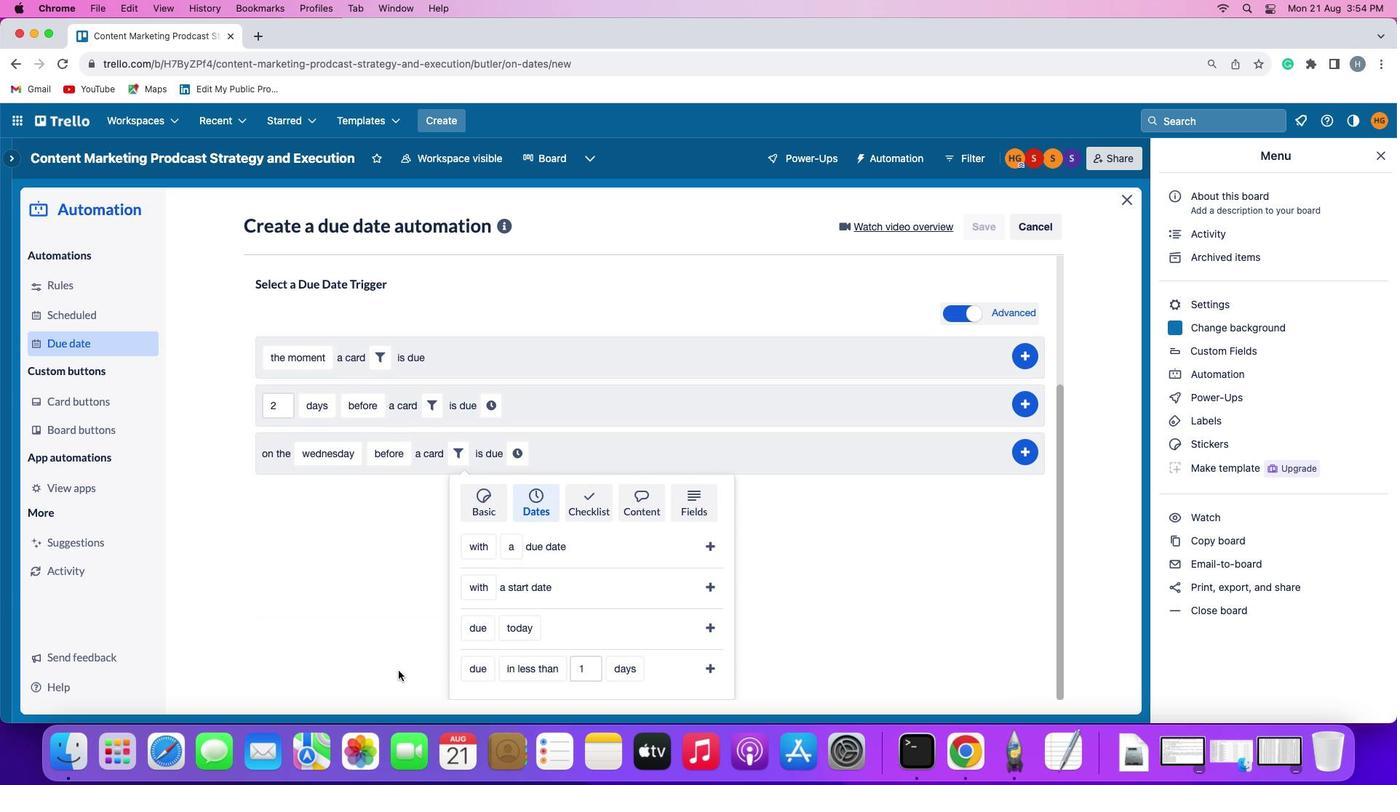 
Action: Mouse moved to (455, 660)
Screenshot: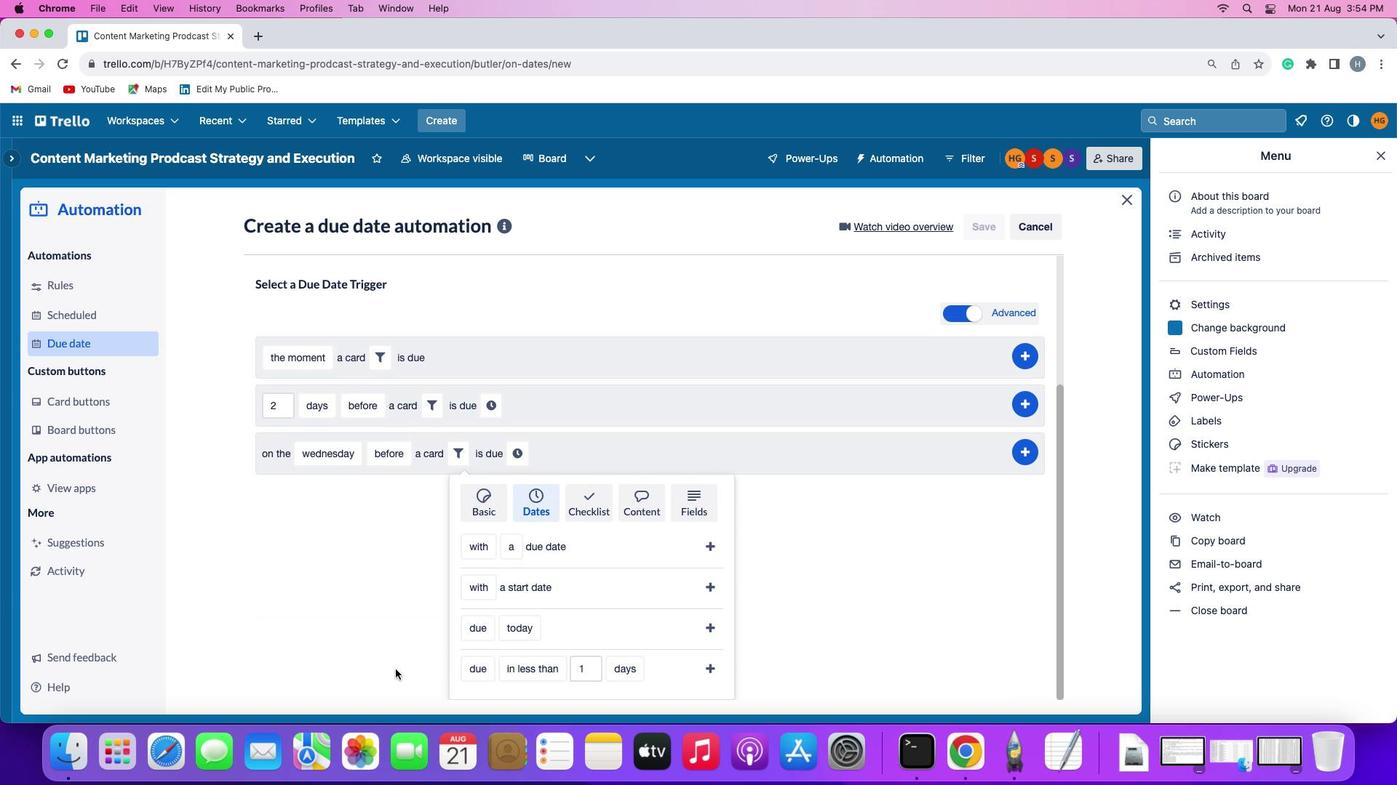 
Action: Mouse scrolled (455, 660) with delta (146, -7)
Screenshot: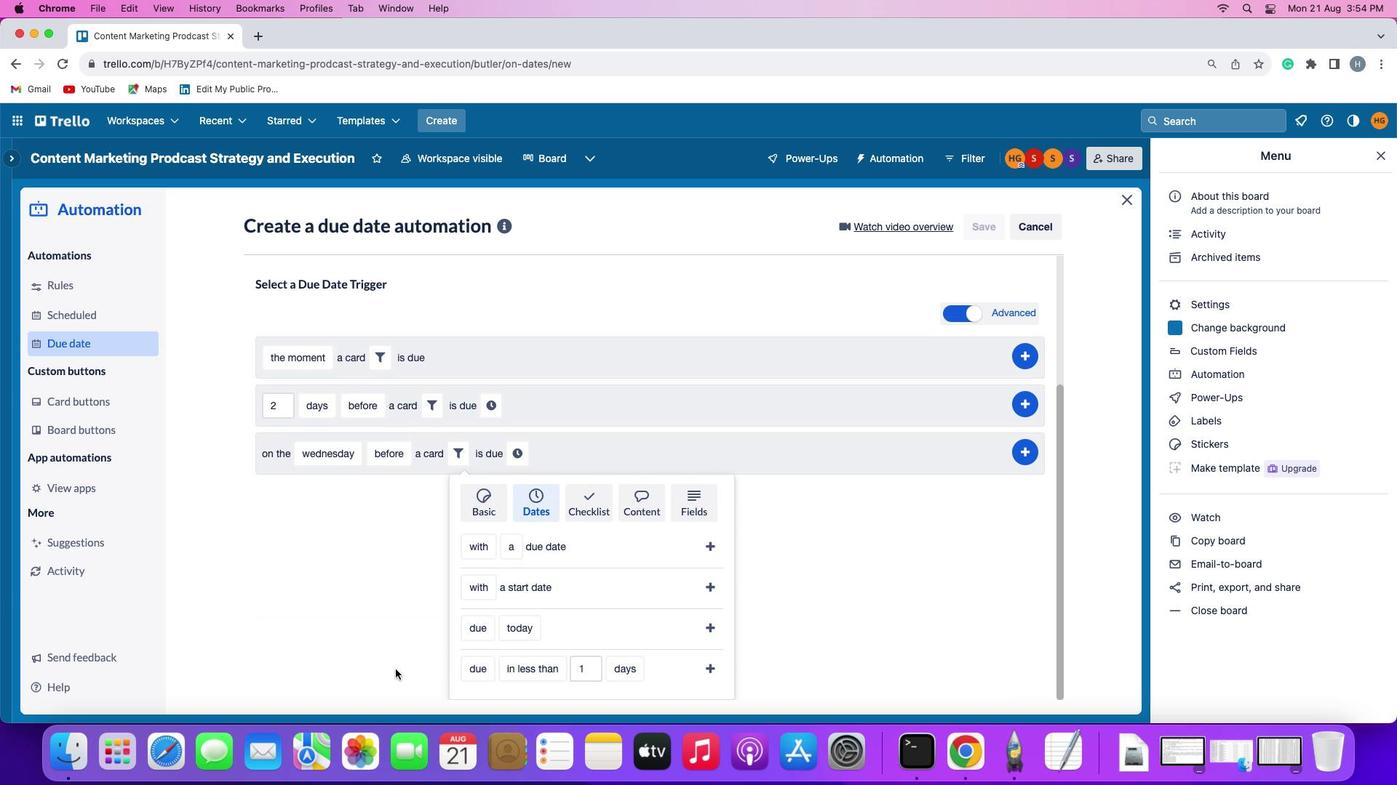 
Action: Mouse scrolled (455, 660) with delta (146, -8)
Screenshot: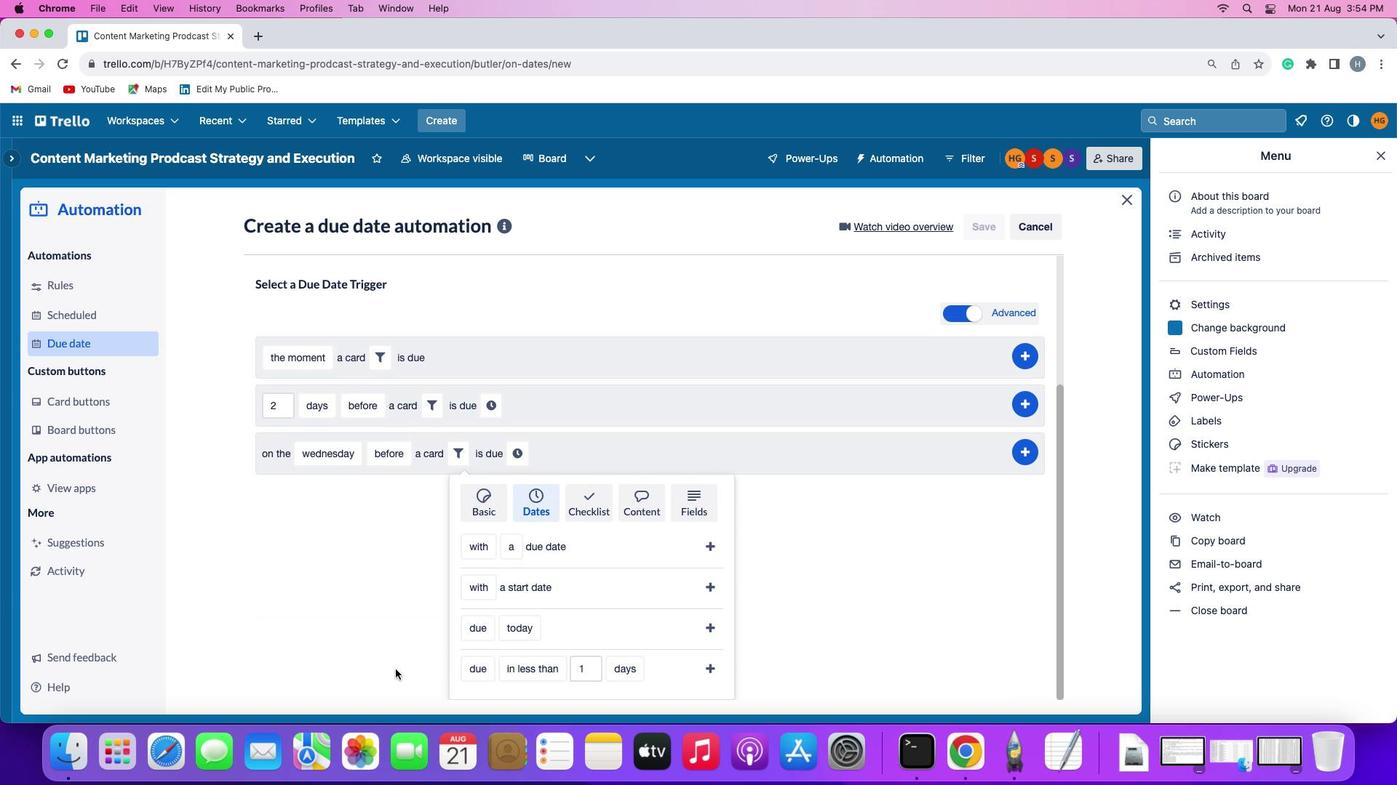 
Action: Mouse moved to (454, 659)
Screenshot: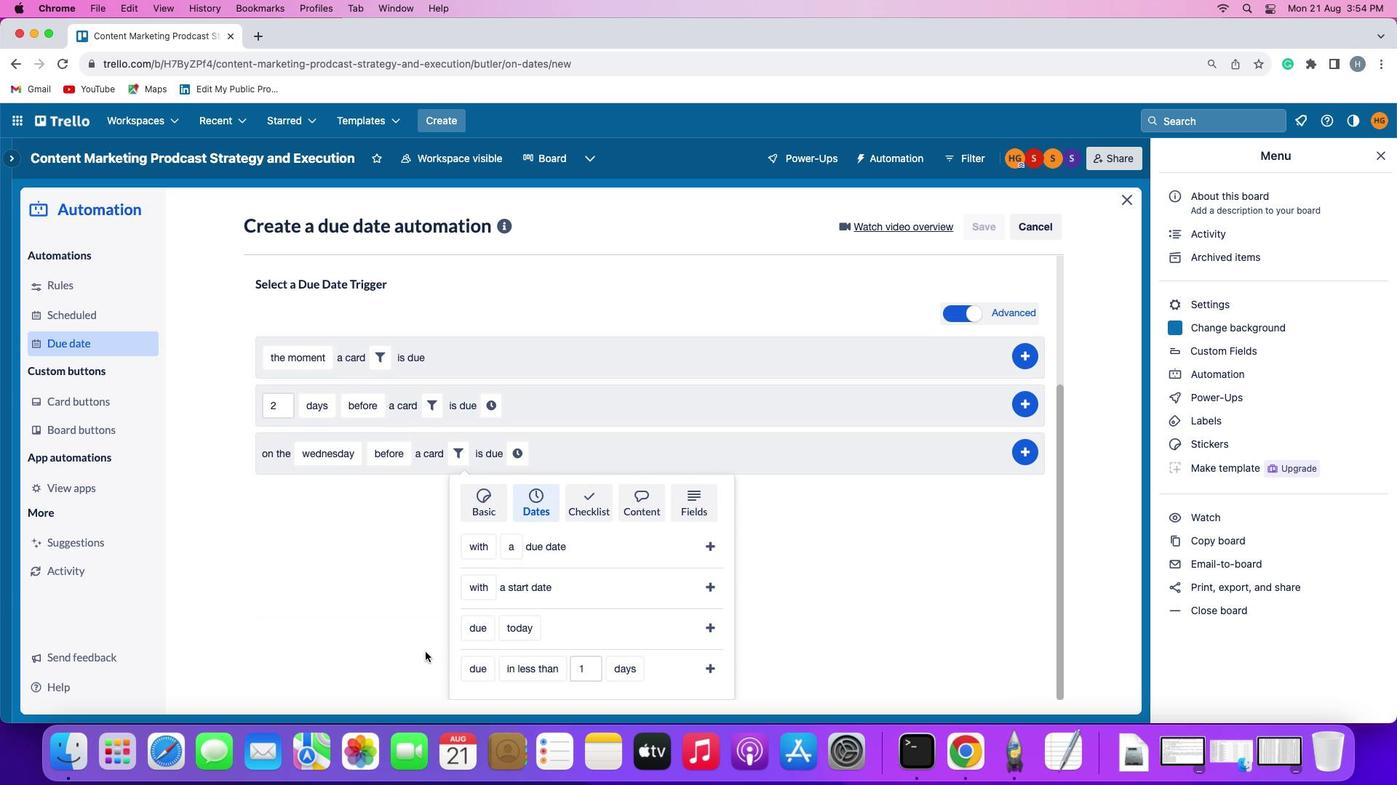 
Action: Mouse scrolled (454, 659) with delta (146, -10)
Screenshot: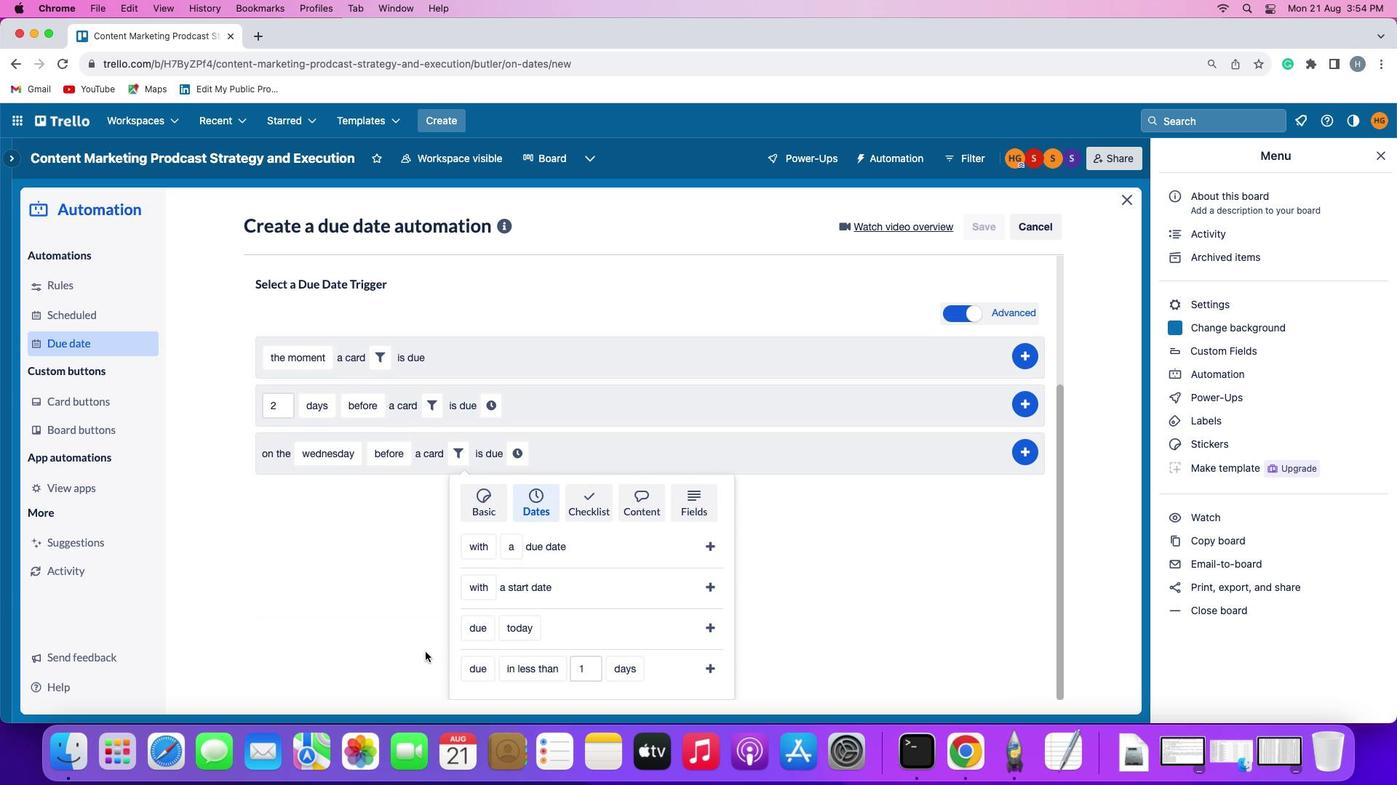 
Action: Mouse moved to (515, 625)
Screenshot: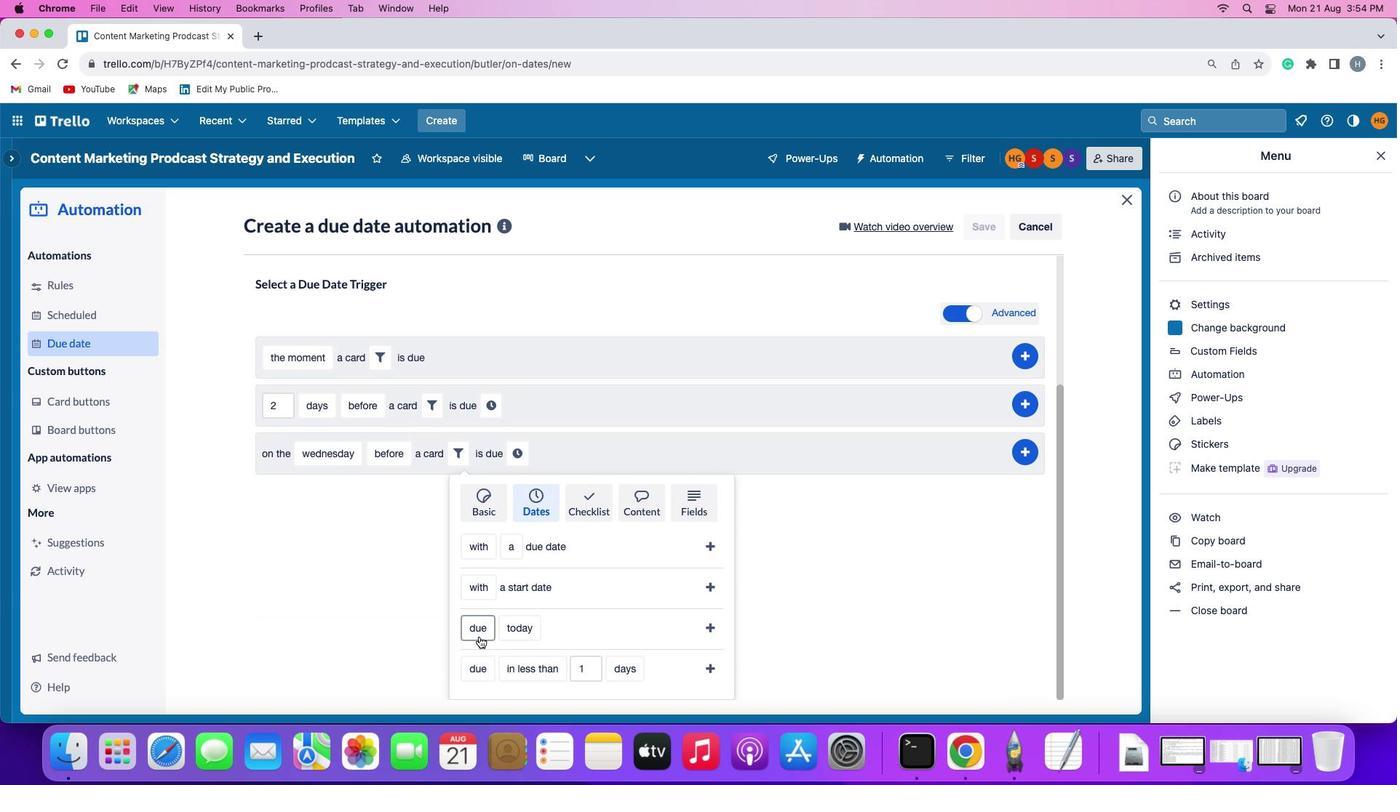 
Action: Mouse pressed left at (515, 625)
Screenshot: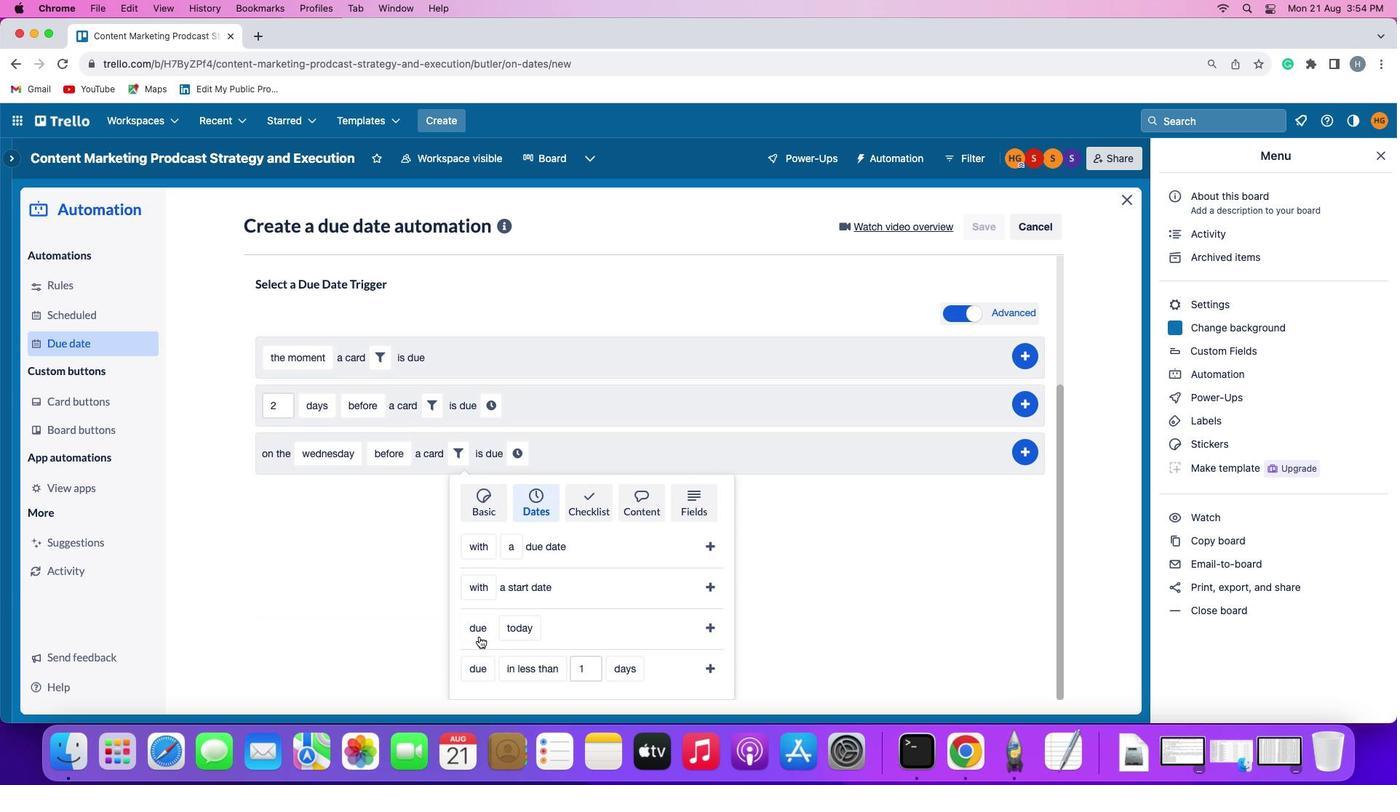 
Action: Mouse moved to (523, 596)
Screenshot: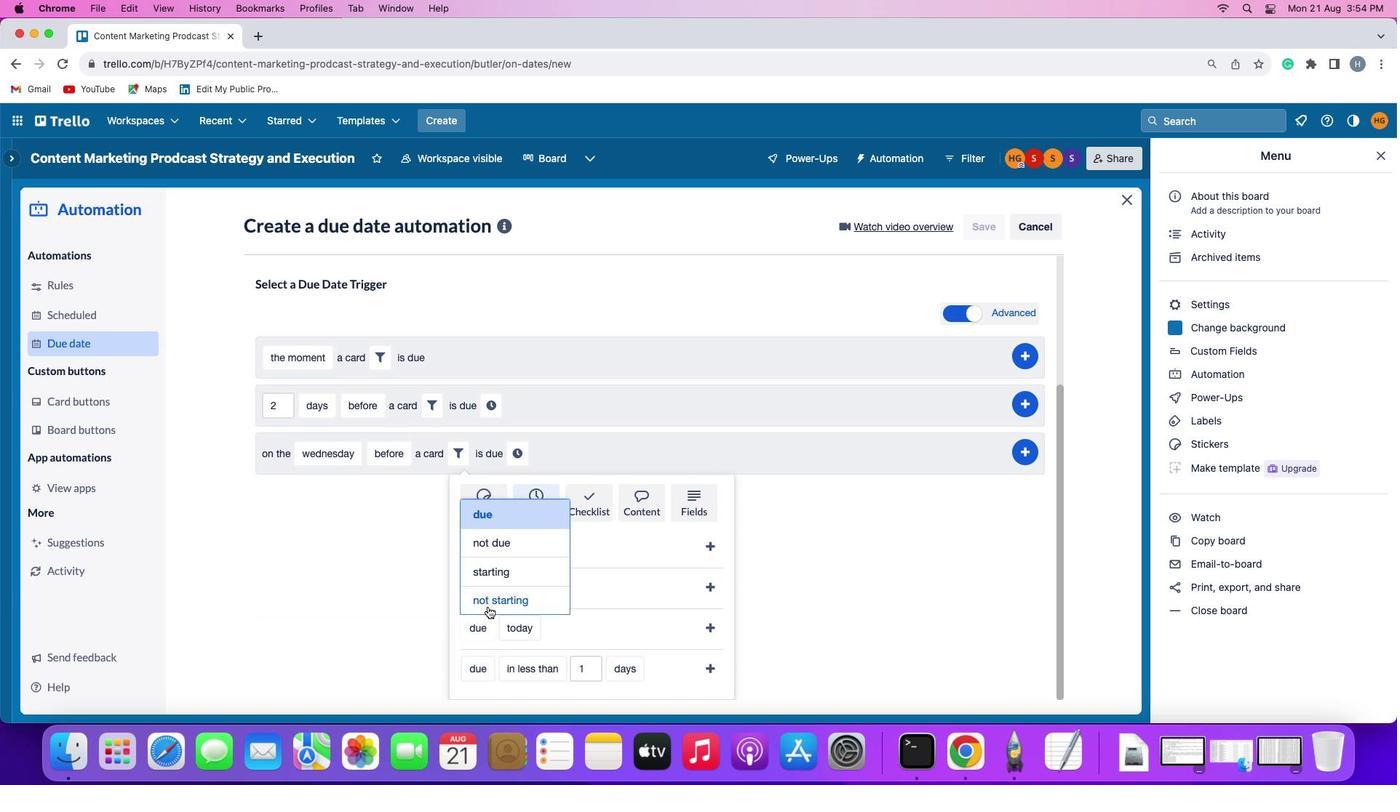 
Action: Mouse pressed left at (523, 596)
Screenshot: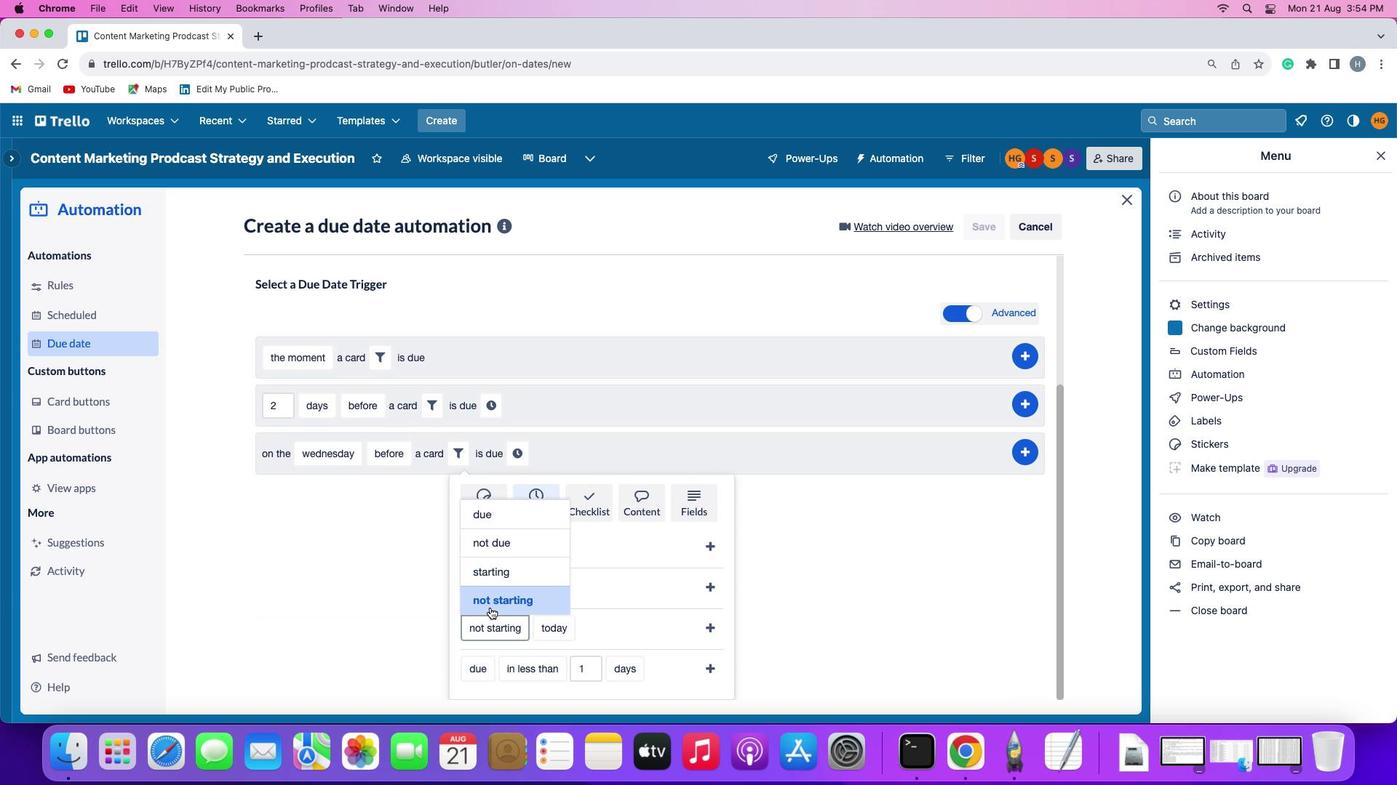 
Action: Mouse moved to (555, 614)
Screenshot: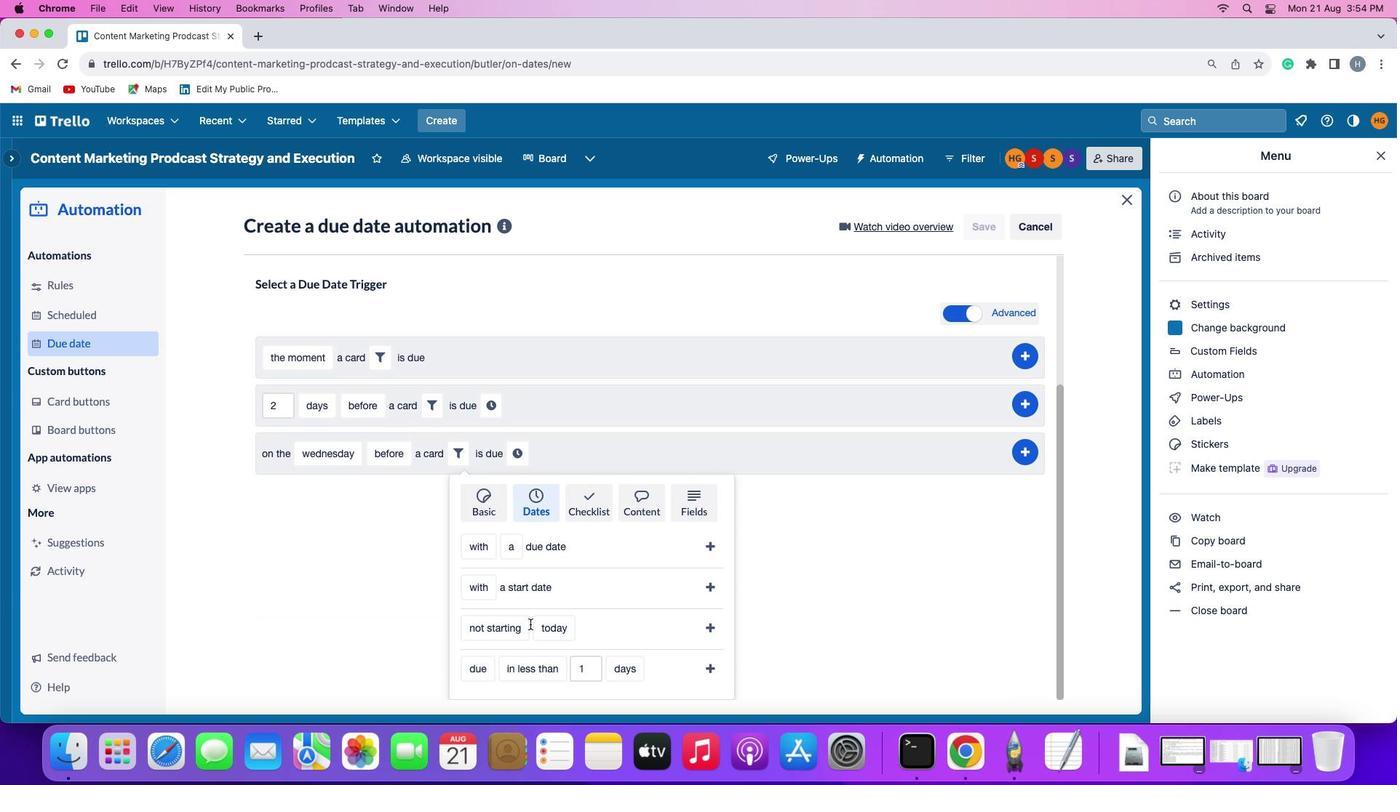 
Action: Mouse pressed left at (555, 614)
Screenshot: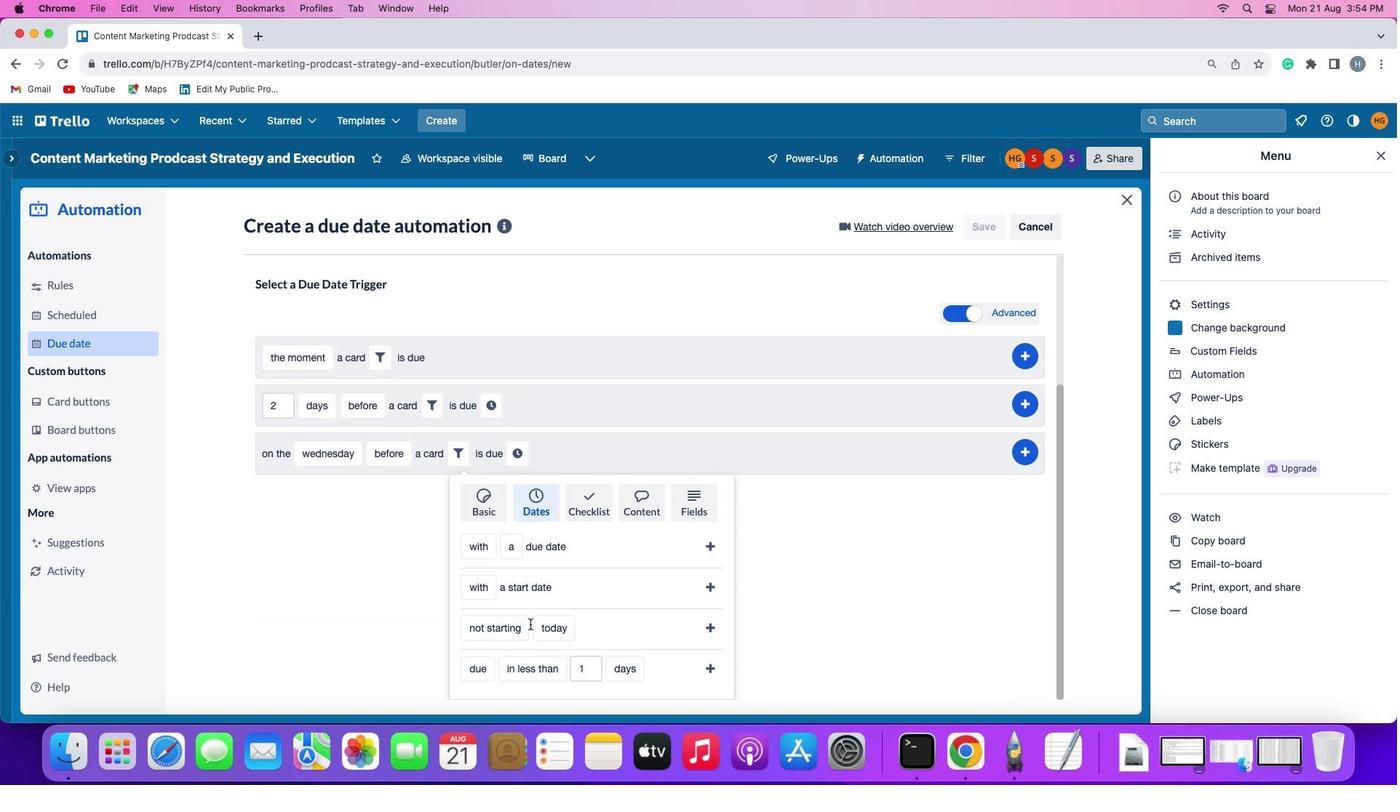 
Action: Mouse moved to (588, 619)
Screenshot: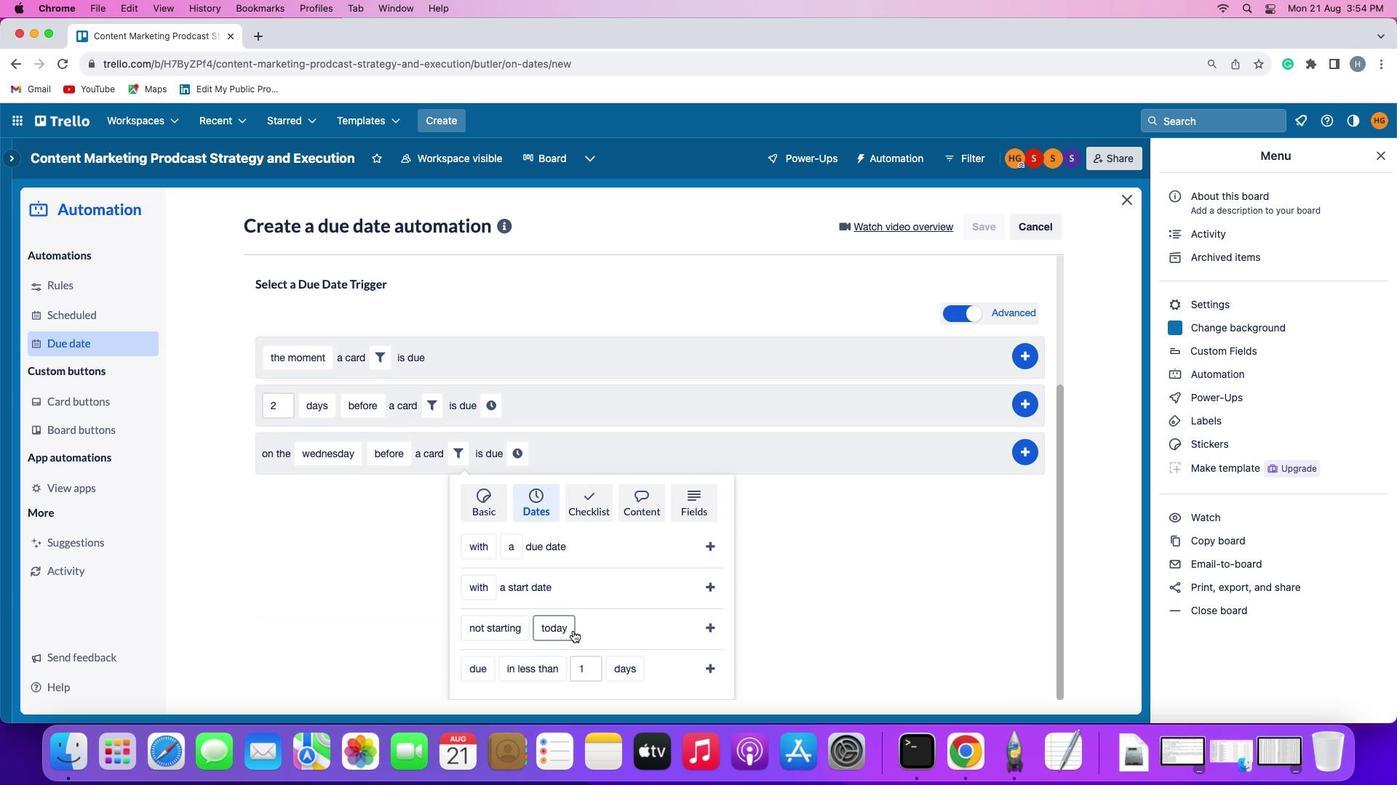 
Action: Mouse pressed left at (588, 619)
Screenshot: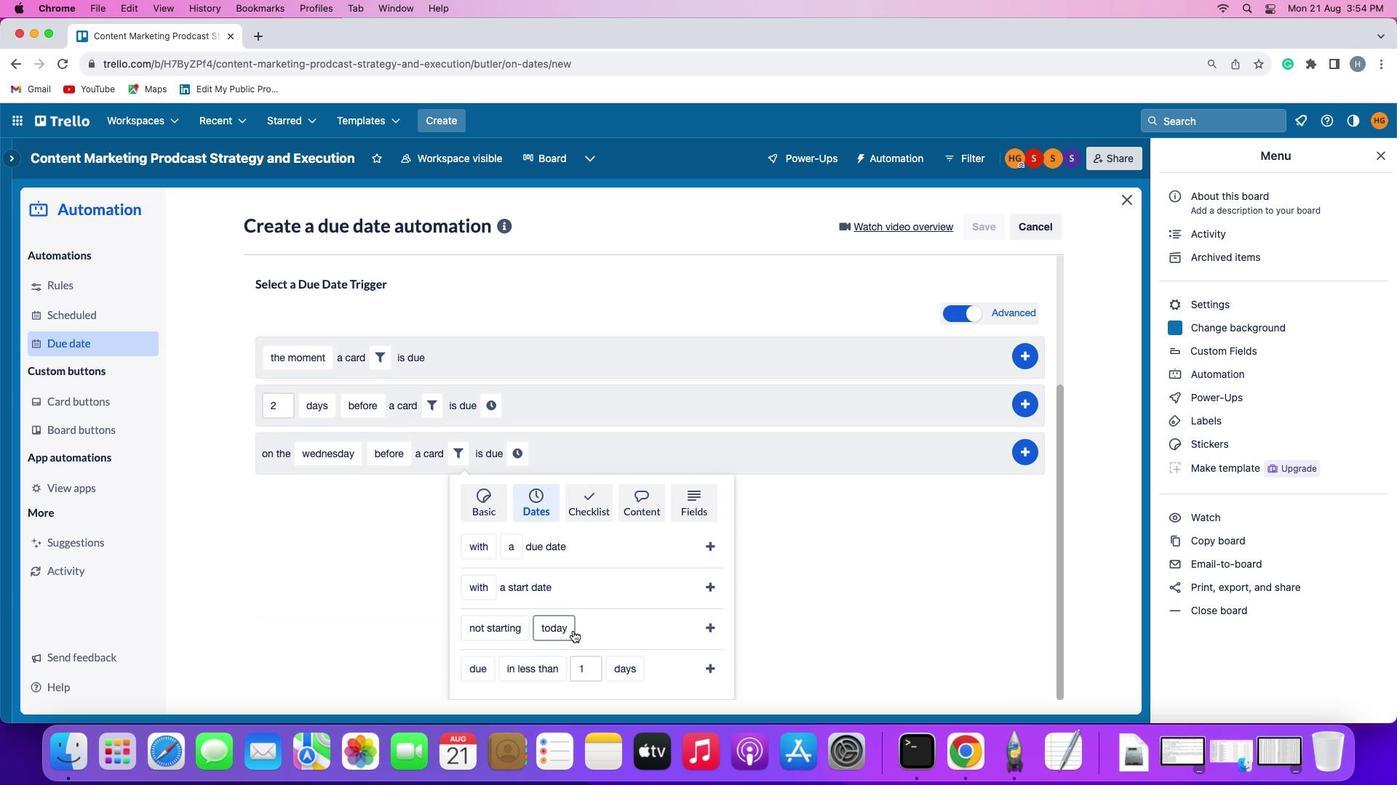 
Action: Mouse moved to (593, 473)
Screenshot: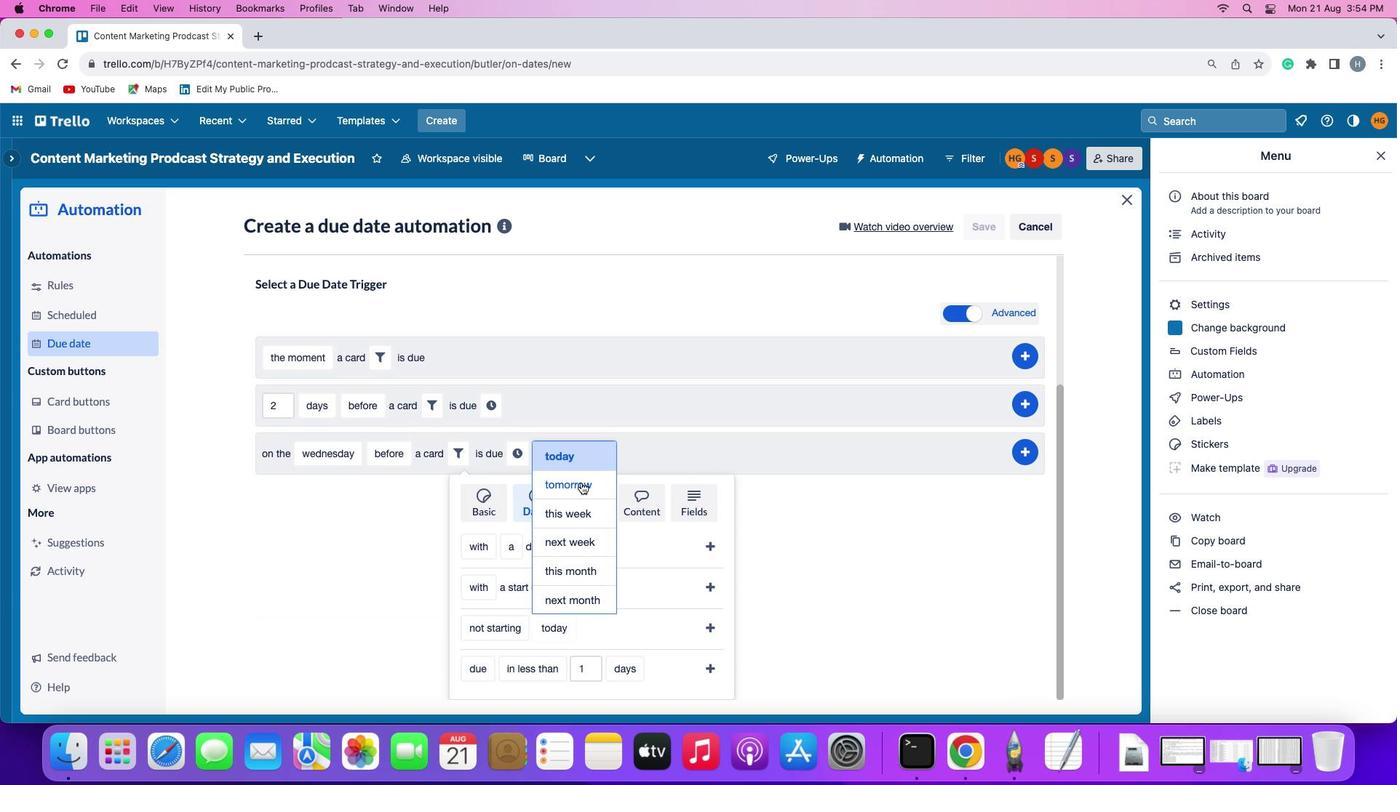 
Action: Mouse pressed left at (593, 473)
Screenshot: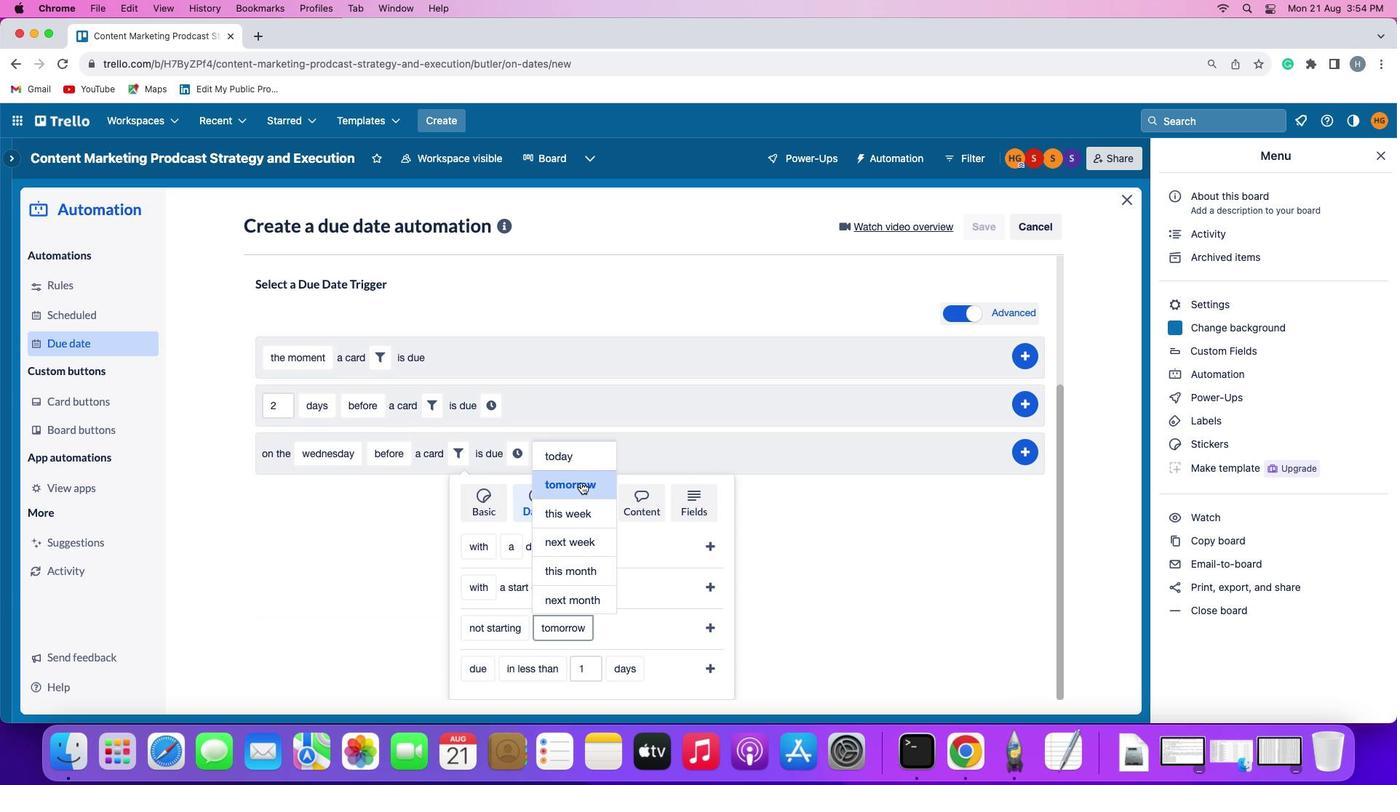 
Action: Mouse moved to (694, 611)
Screenshot: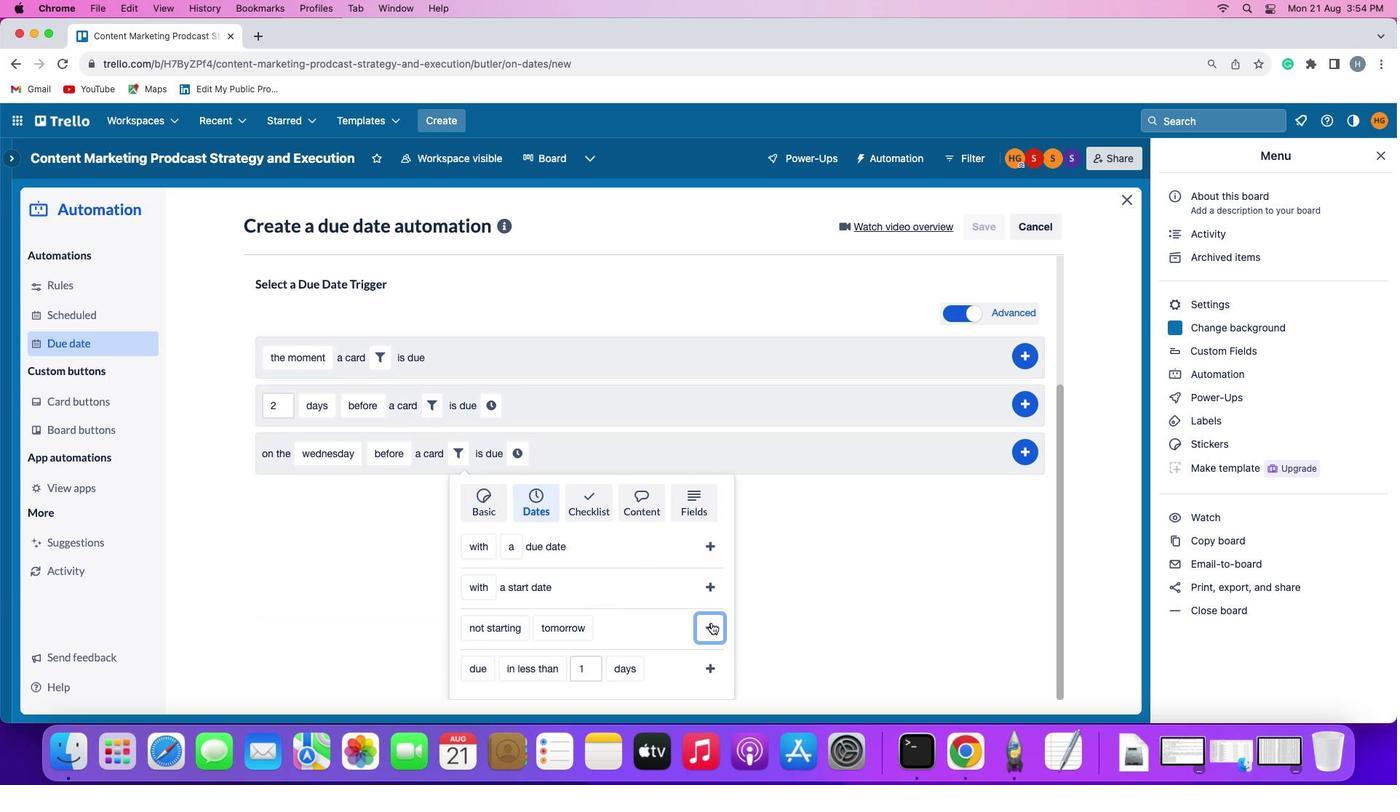 
Action: Mouse pressed left at (694, 611)
Screenshot: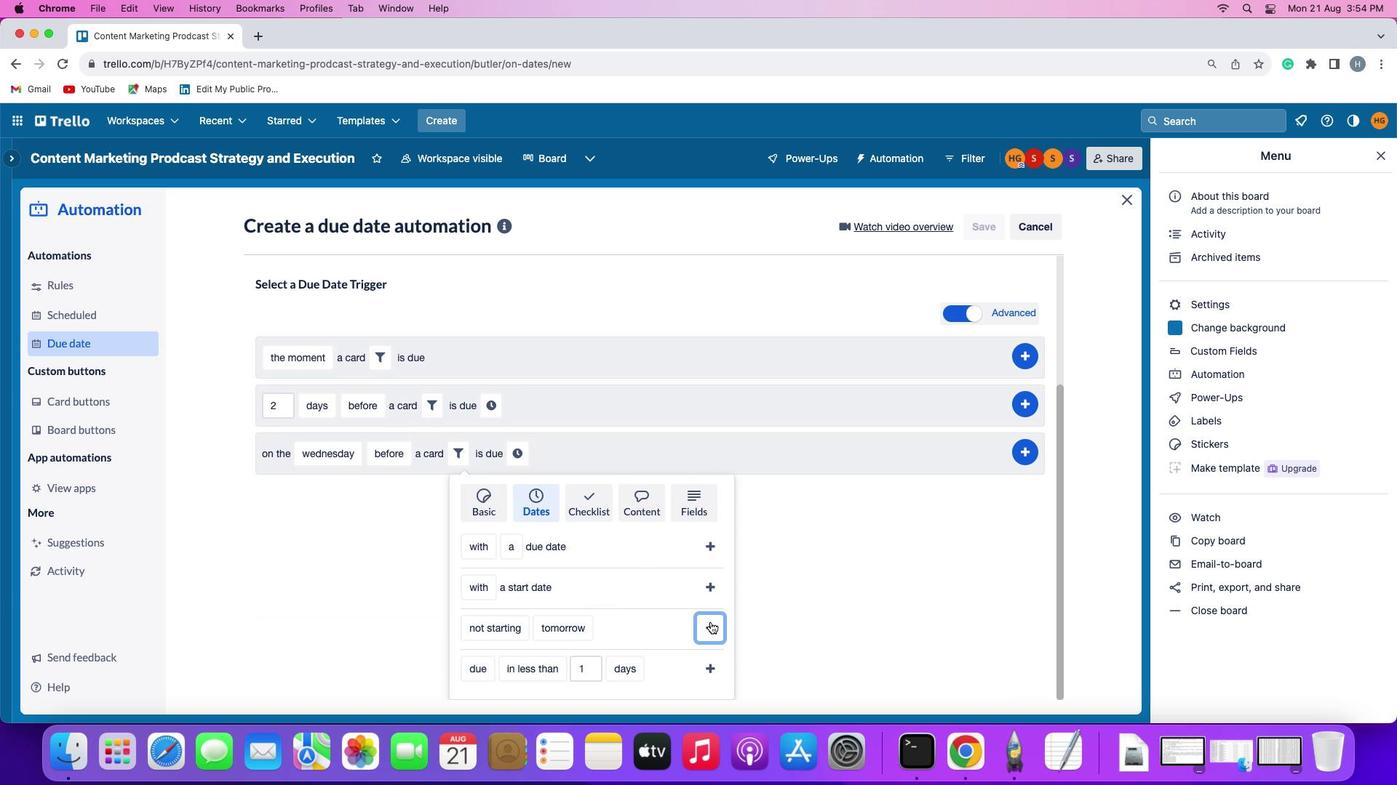 
Action: Mouse moved to (647, 624)
Screenshot: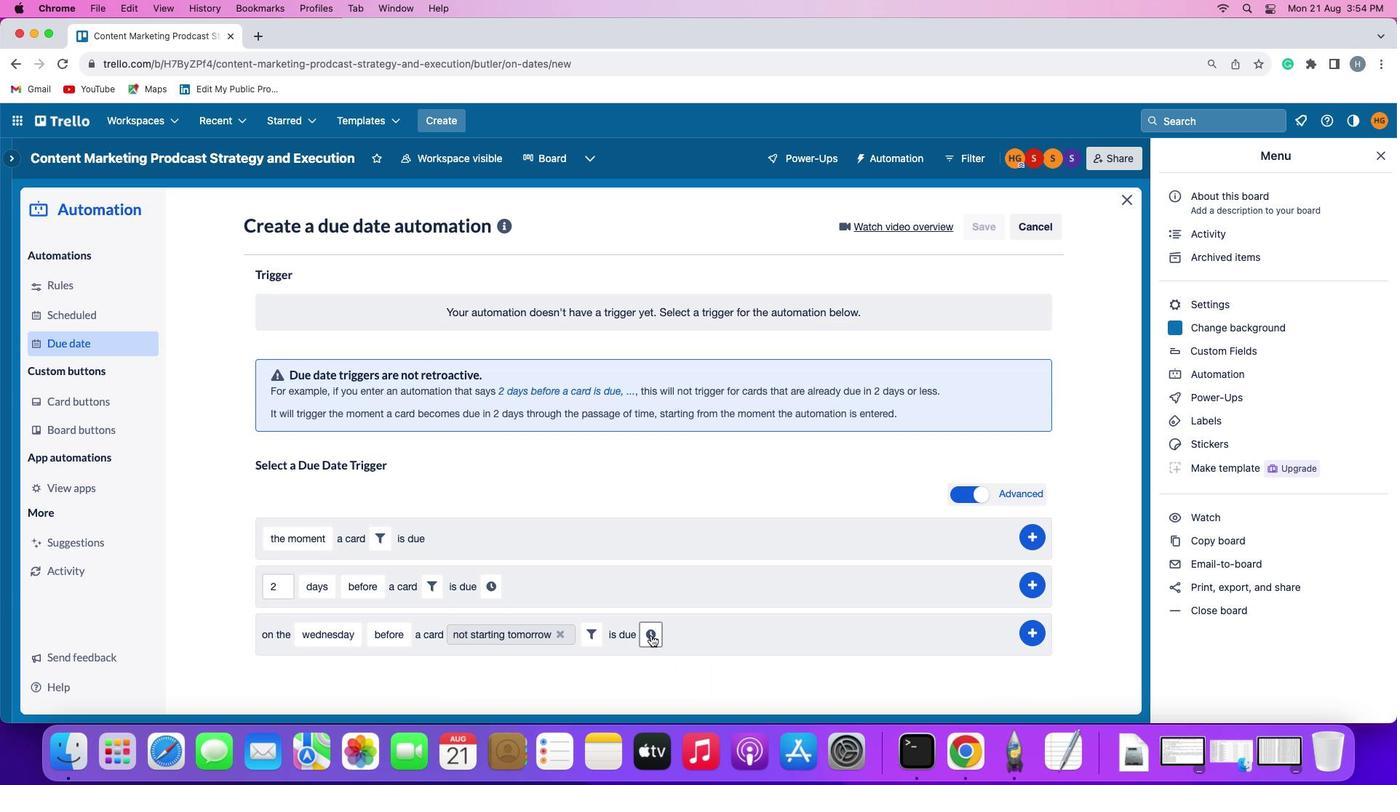 
Action: Mouse pressed left at (647, 624)
Screenshot: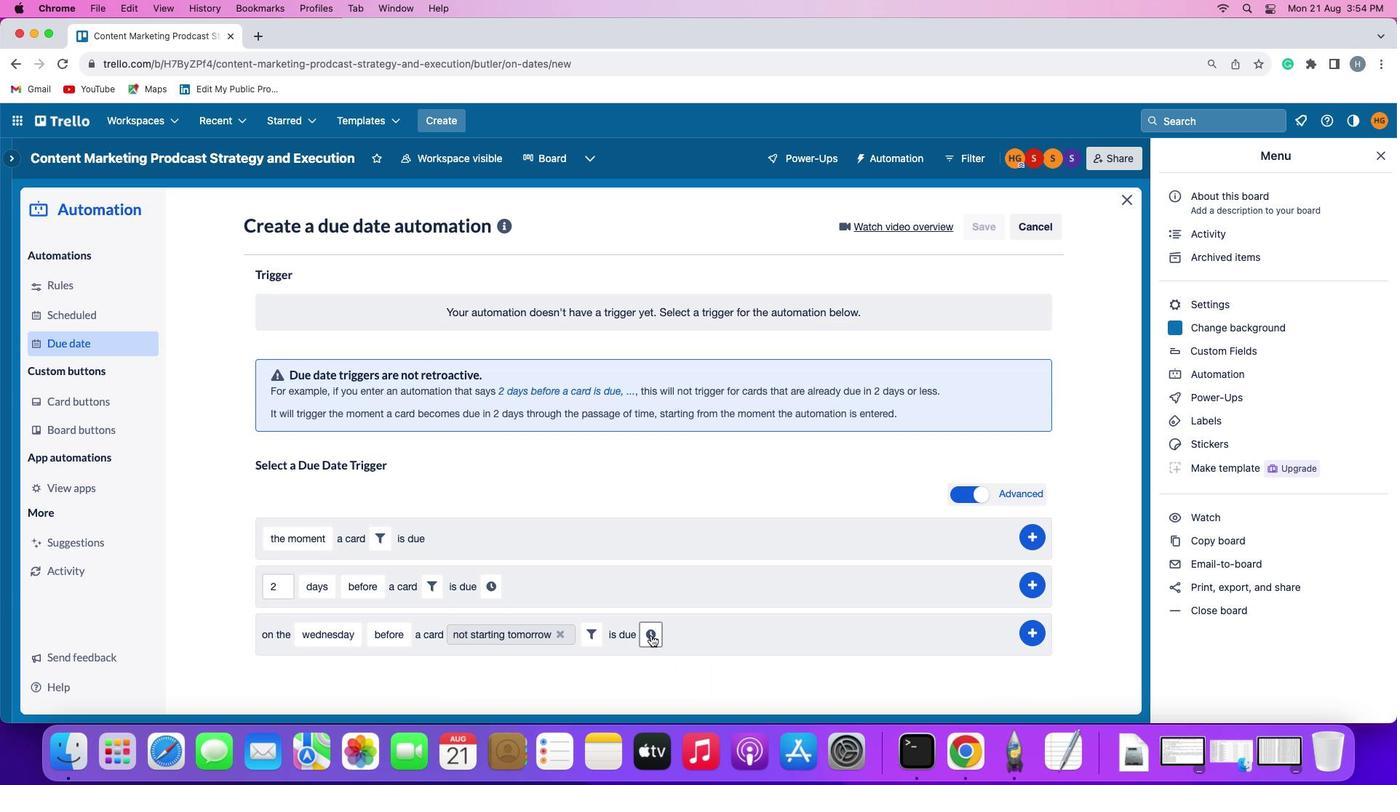 
Action: Mouse moved to (669, 625)
Screenshot: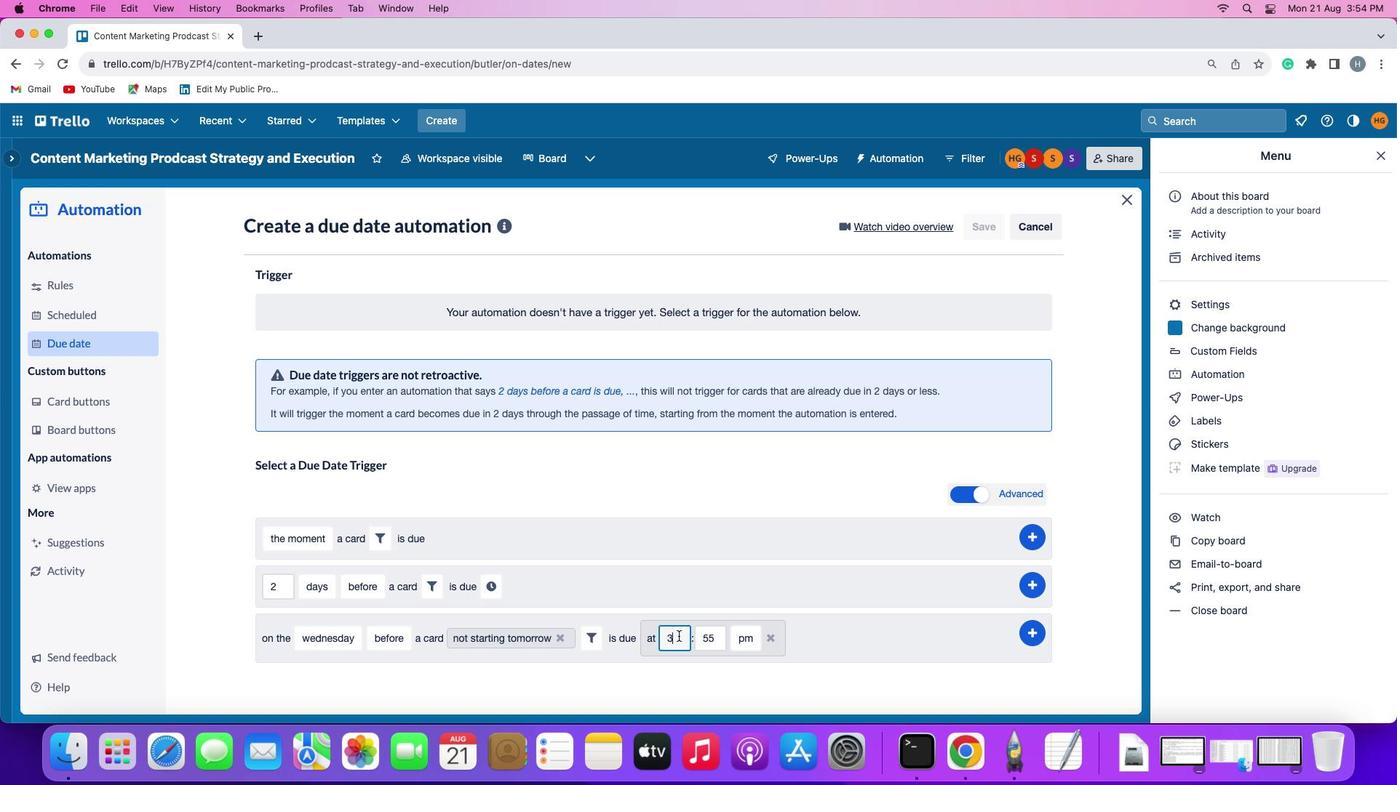 
Action: Mouse pressed left at (669, 625)
Screenshot: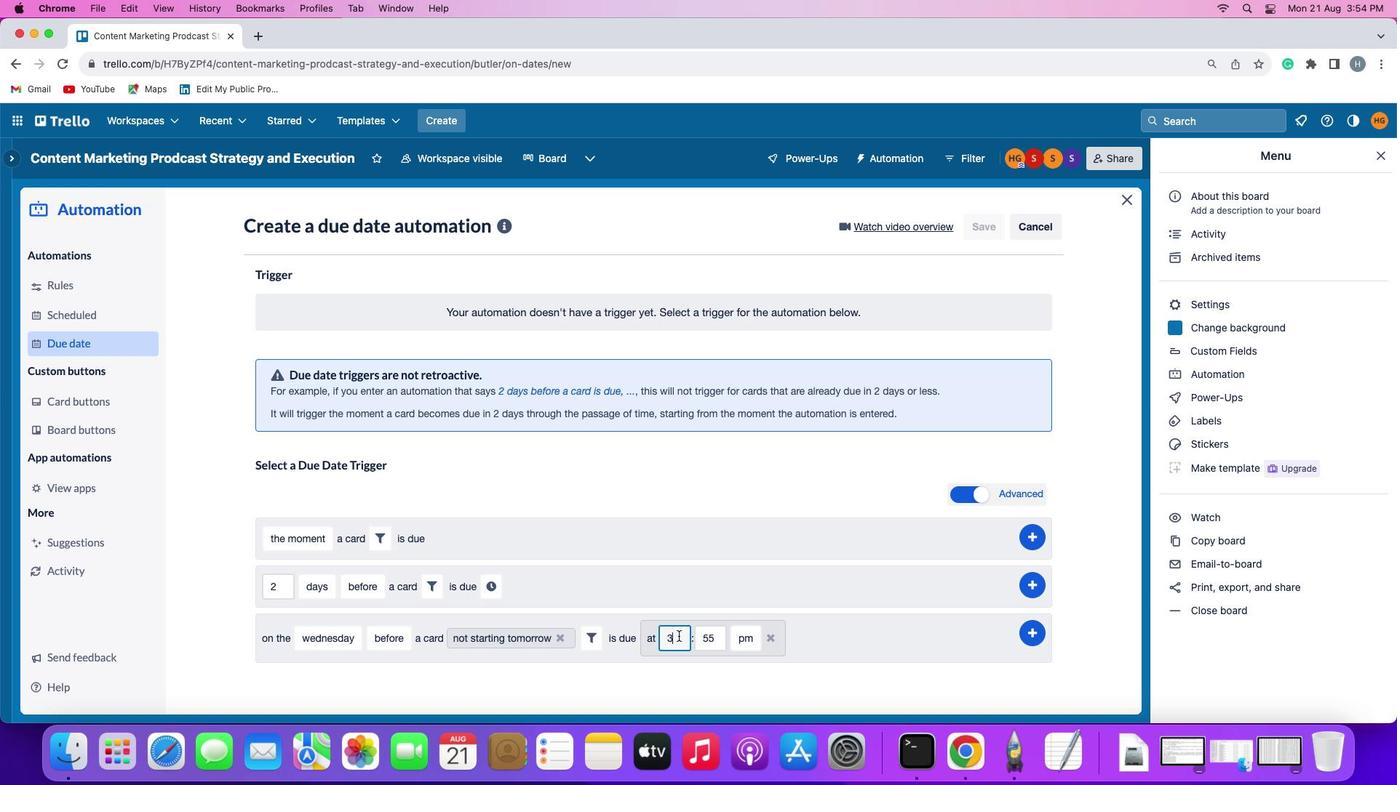 
Action: Mouse moved to (669, 623)
Screenshot: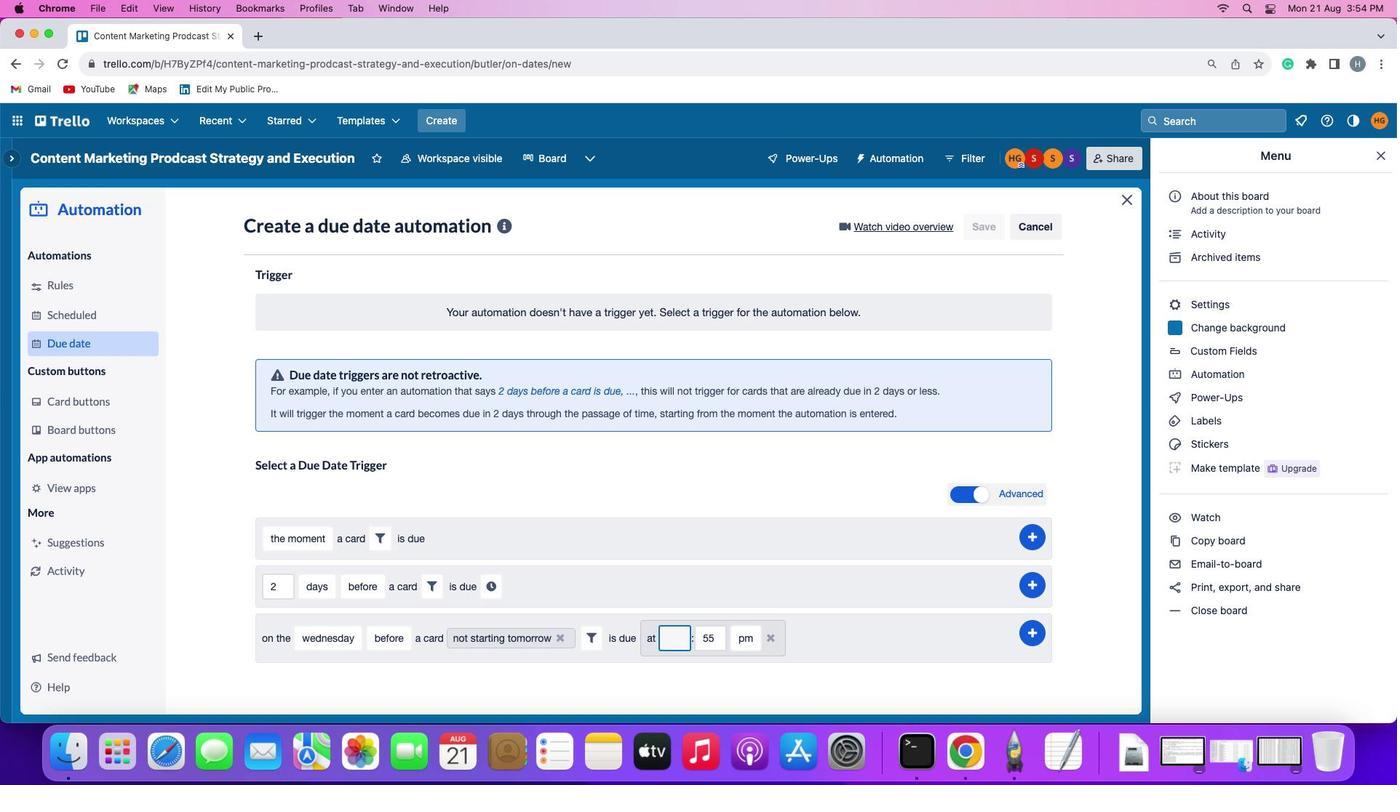 
Action: Key pressed Key.backspace'1''1'
Screenshot: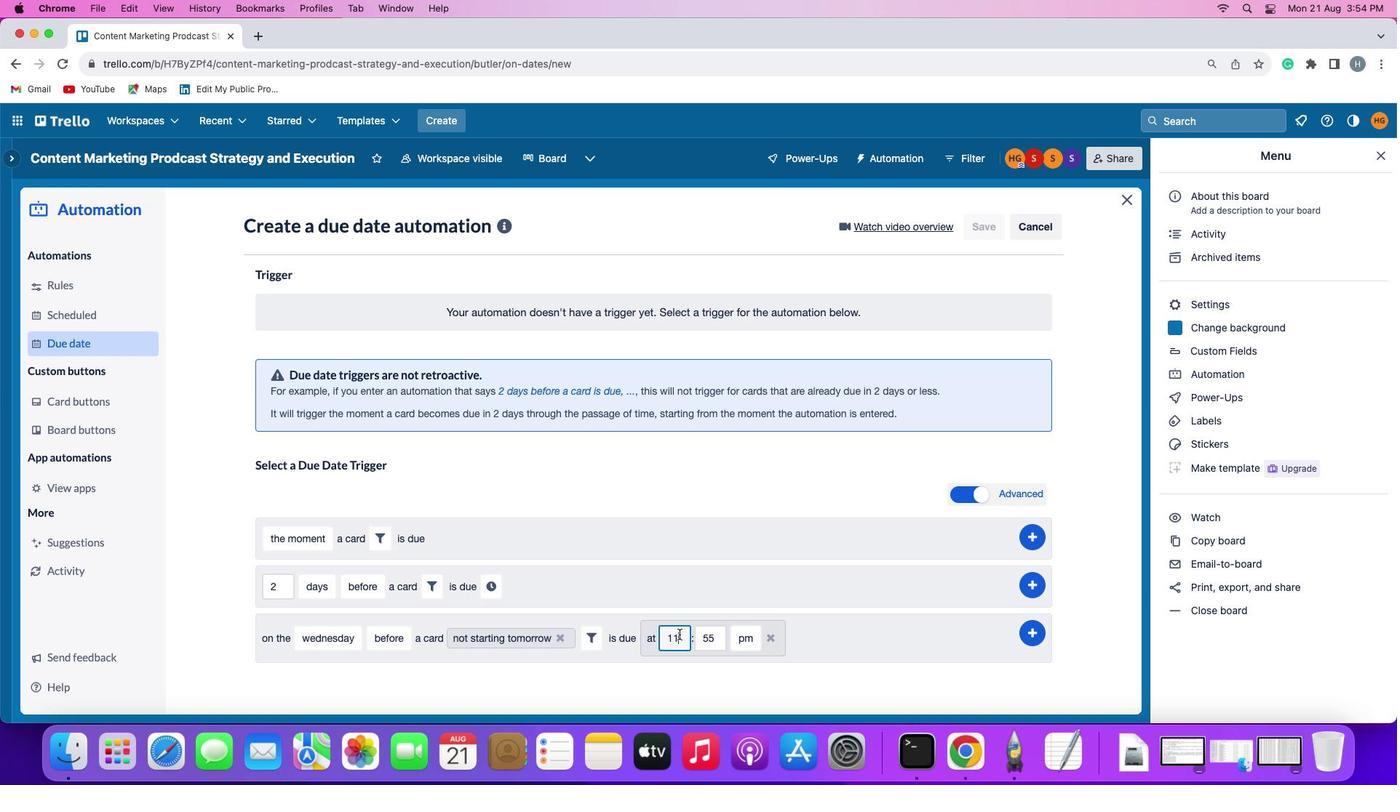 
Action: Mouse moved to (698, 622)
Screenshot: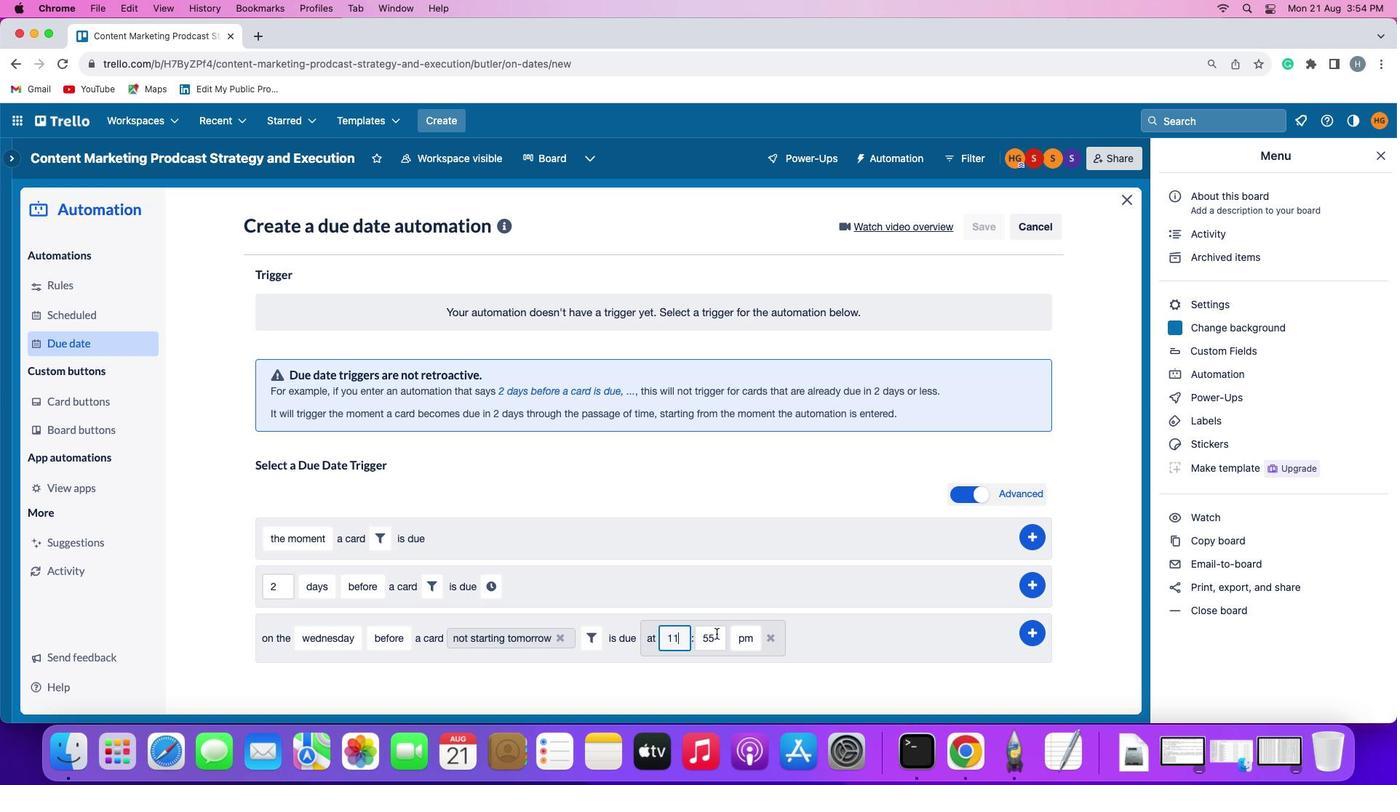 
Action: Mouse pressed left at (698, 622)
Screenshot: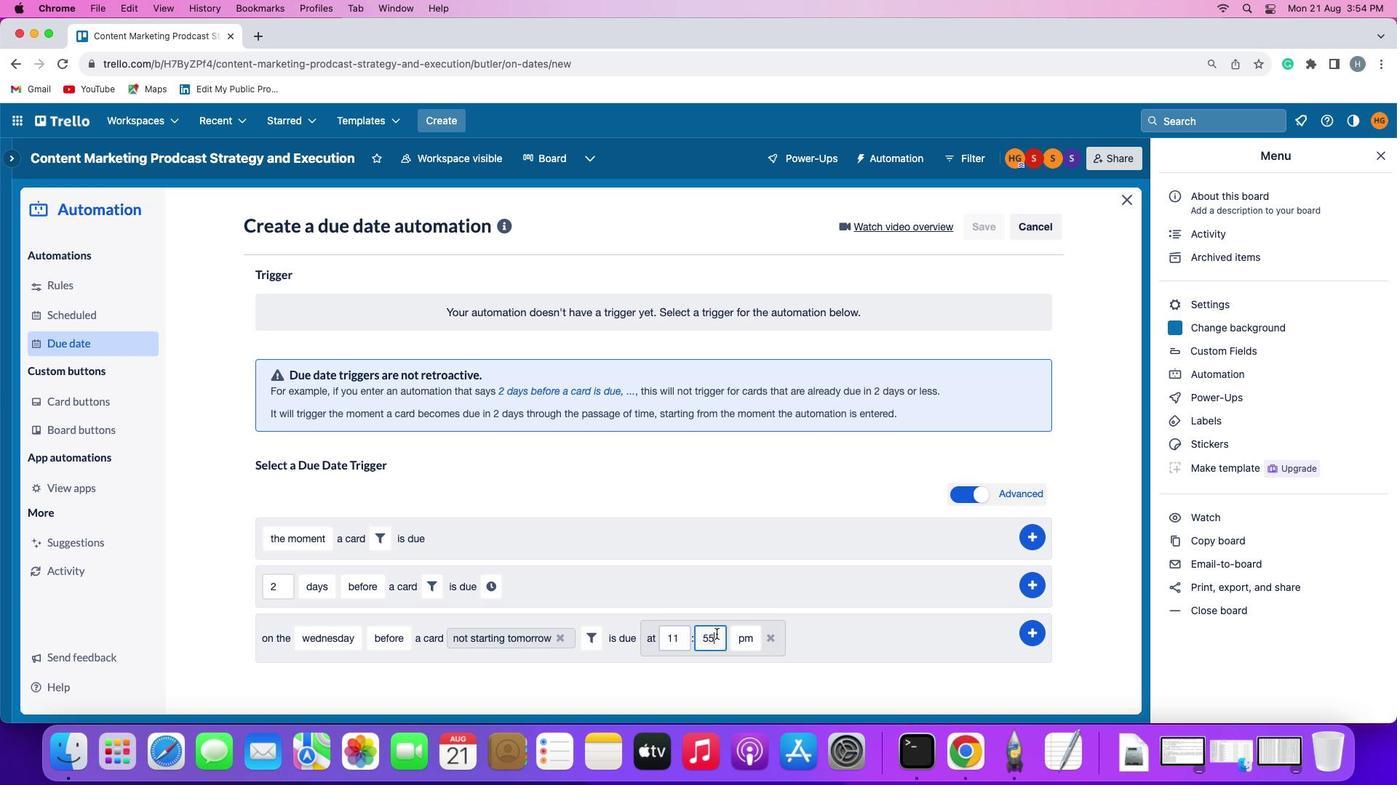 
Action: Mouse moved to (698, 622)
Screenshot: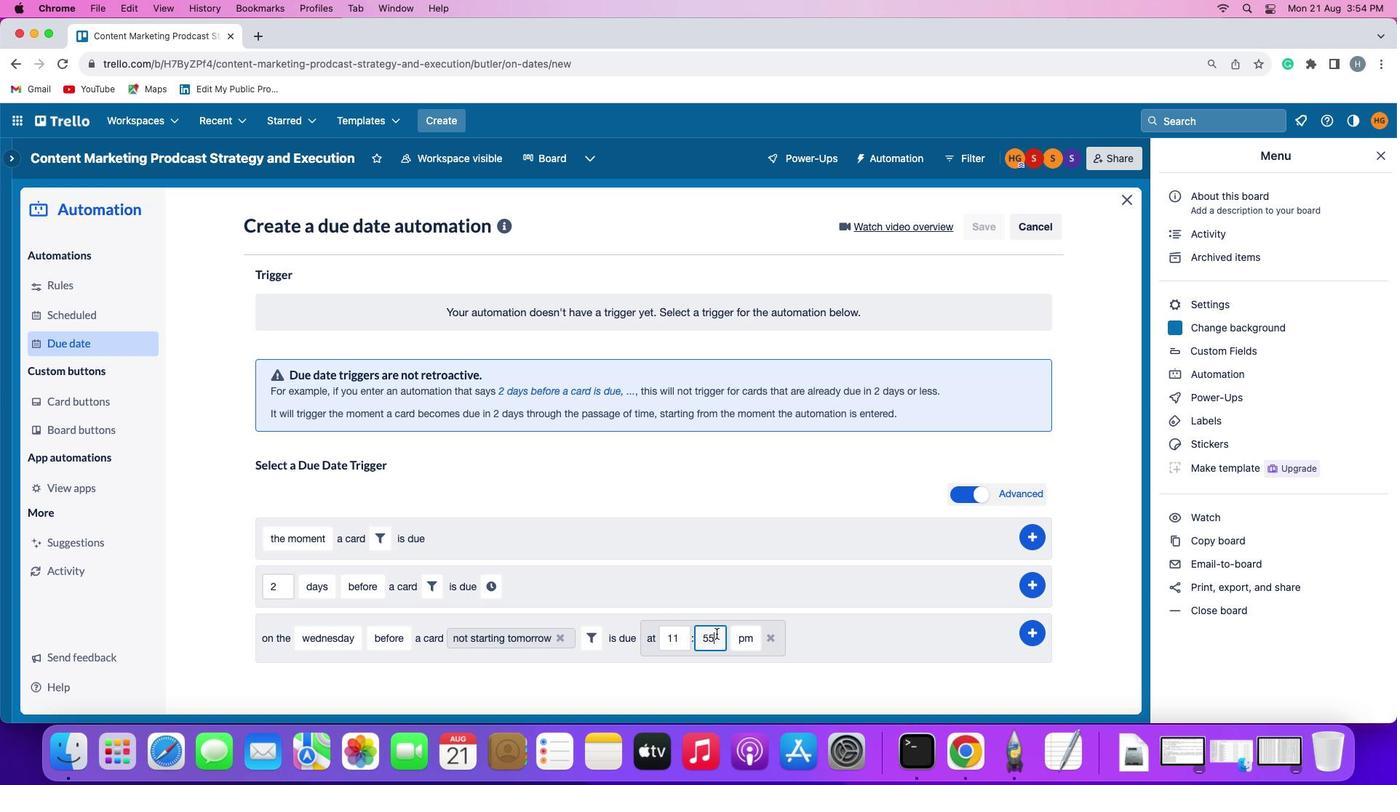 
Action: Key pressed Key.backspaceKey.backspace'0''0'
Screenshot: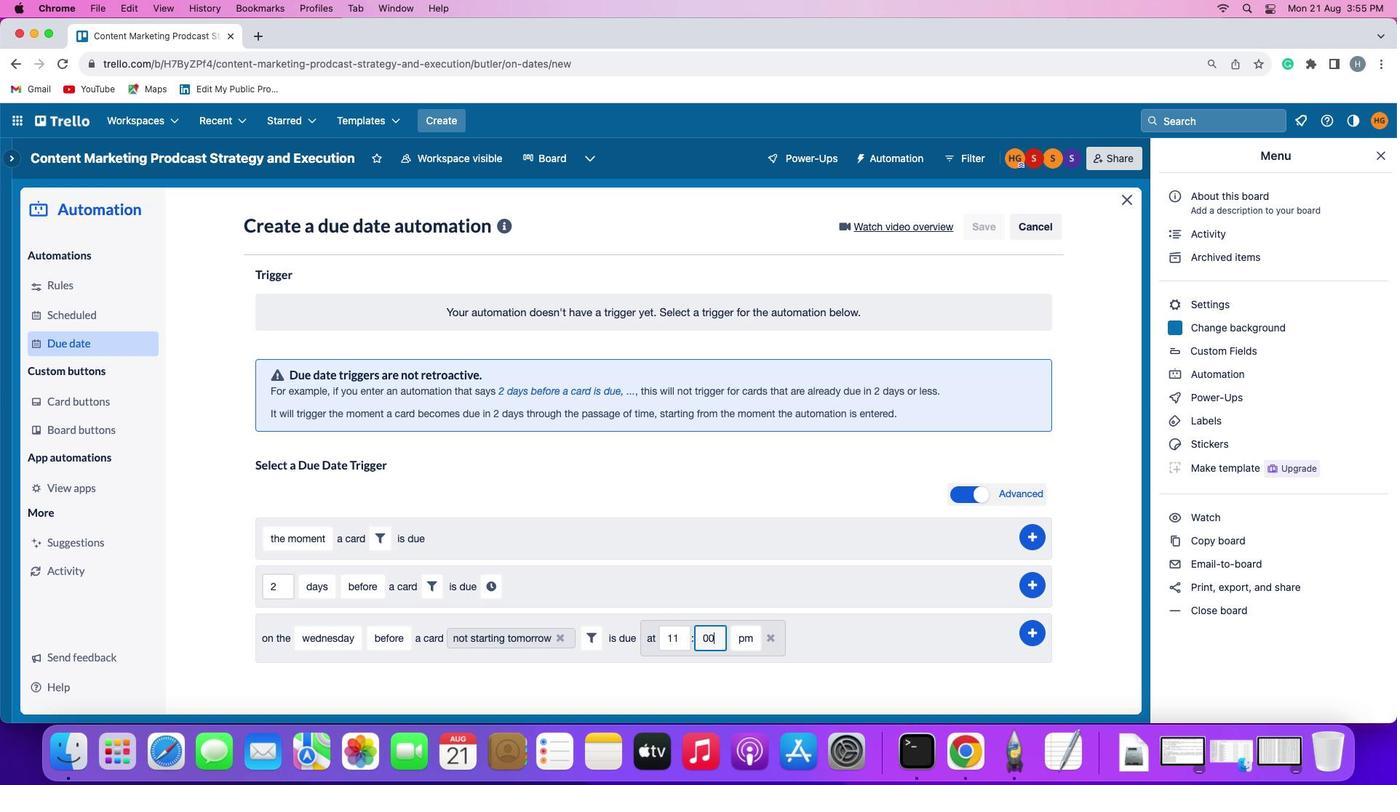 
Action: Mouse moved to (727, 625)
Screenshot: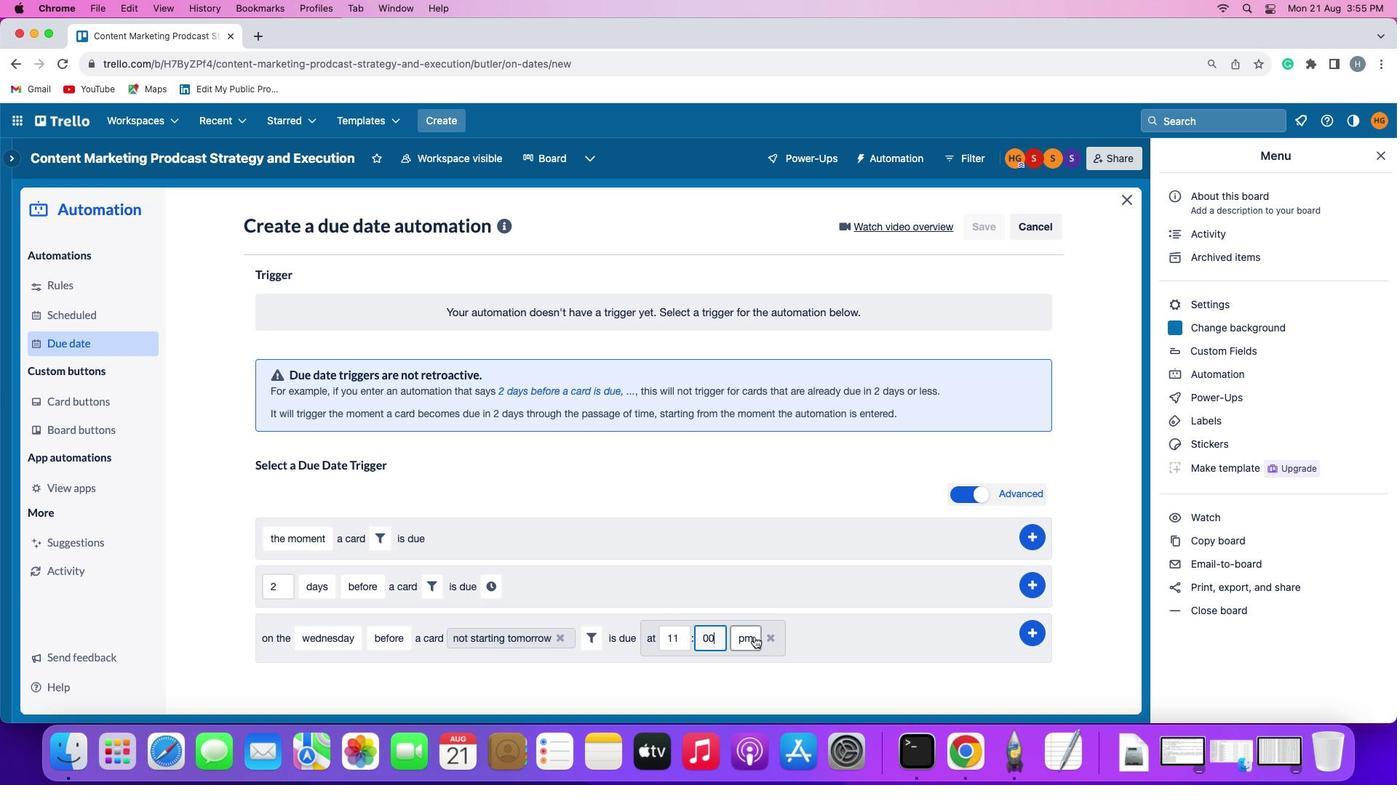 
Action: Mouse pressed left at (727, 625)
Screenshot: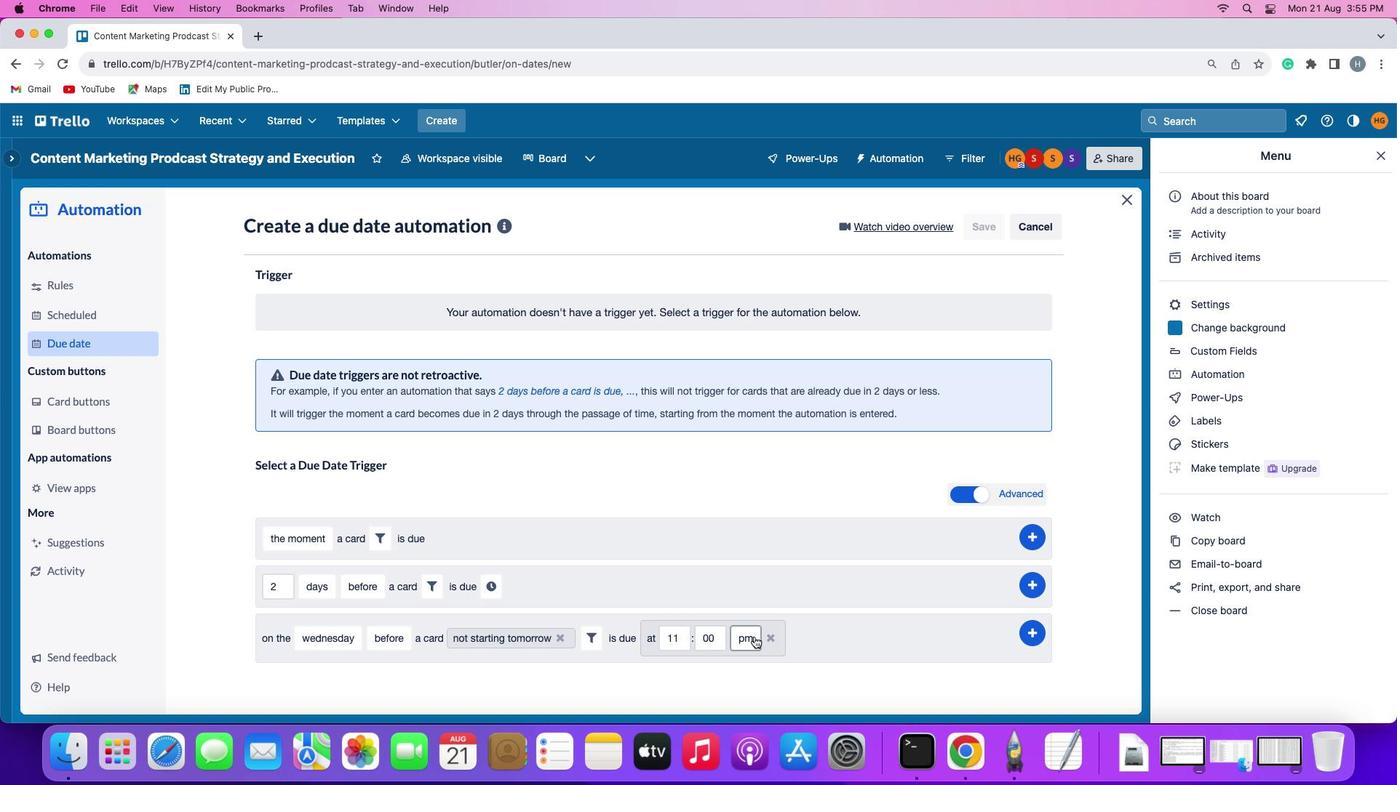 
Action: Mouse moved to (723, 650)
Screenshot: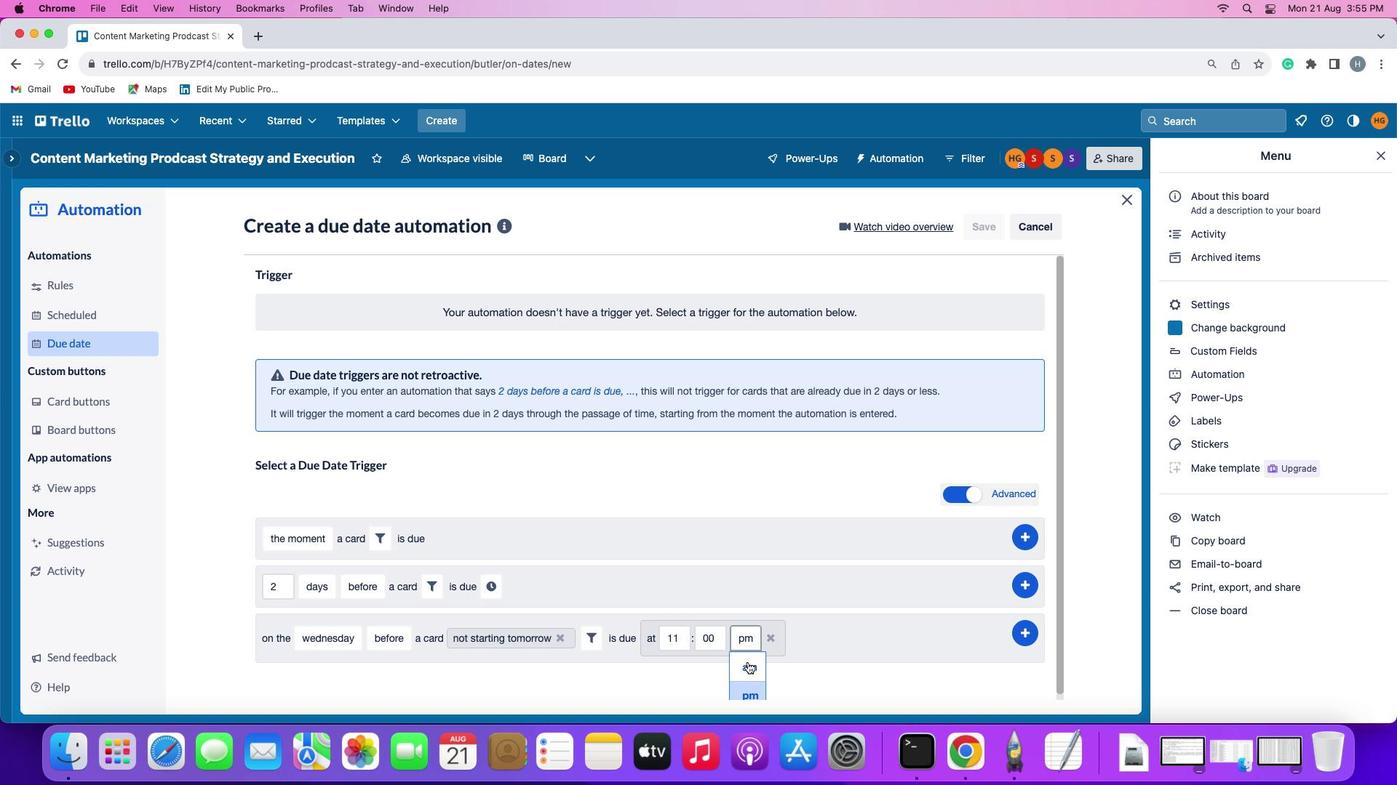 
Action: Mouse pressed left at (723, 650)
Screenshot: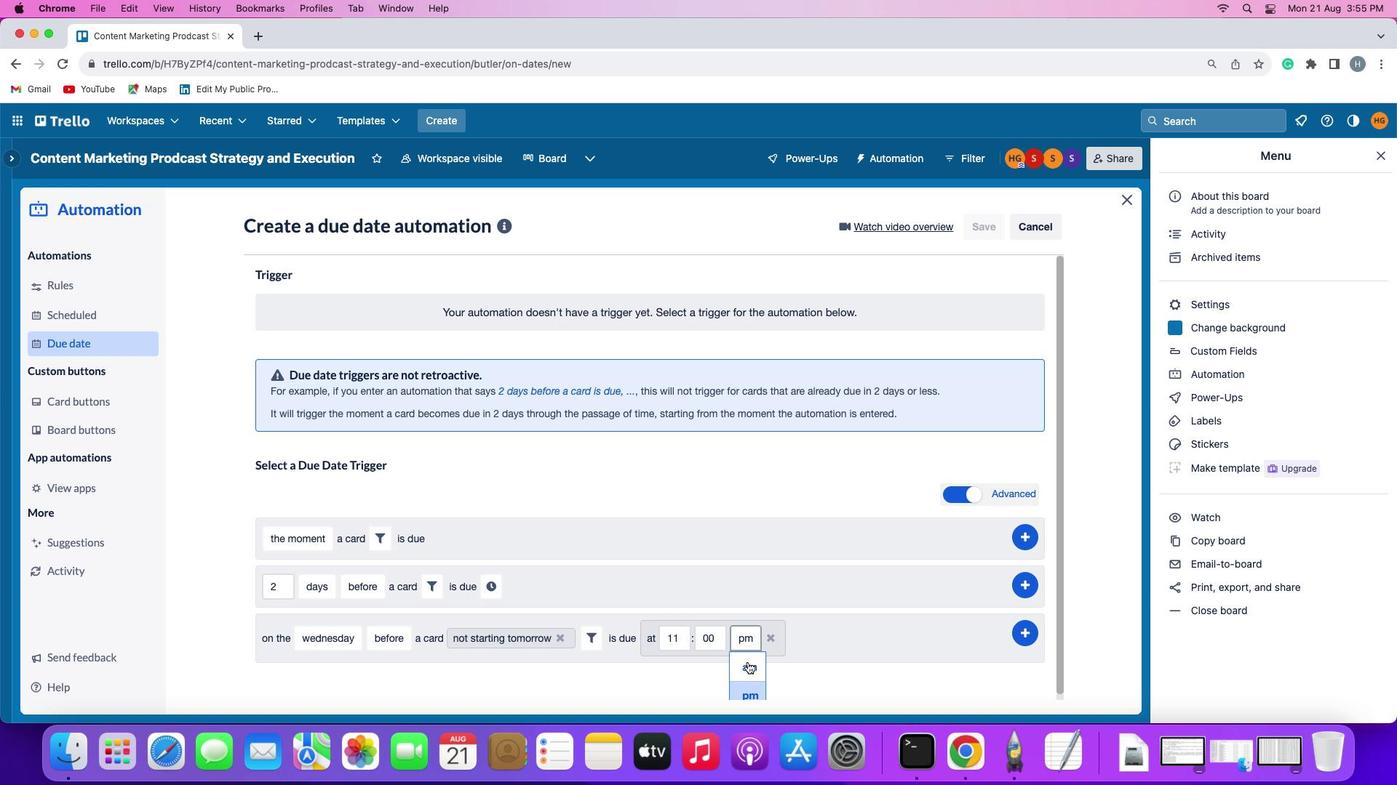 
Action: Mouse moved to (943, 619)
Screenshot: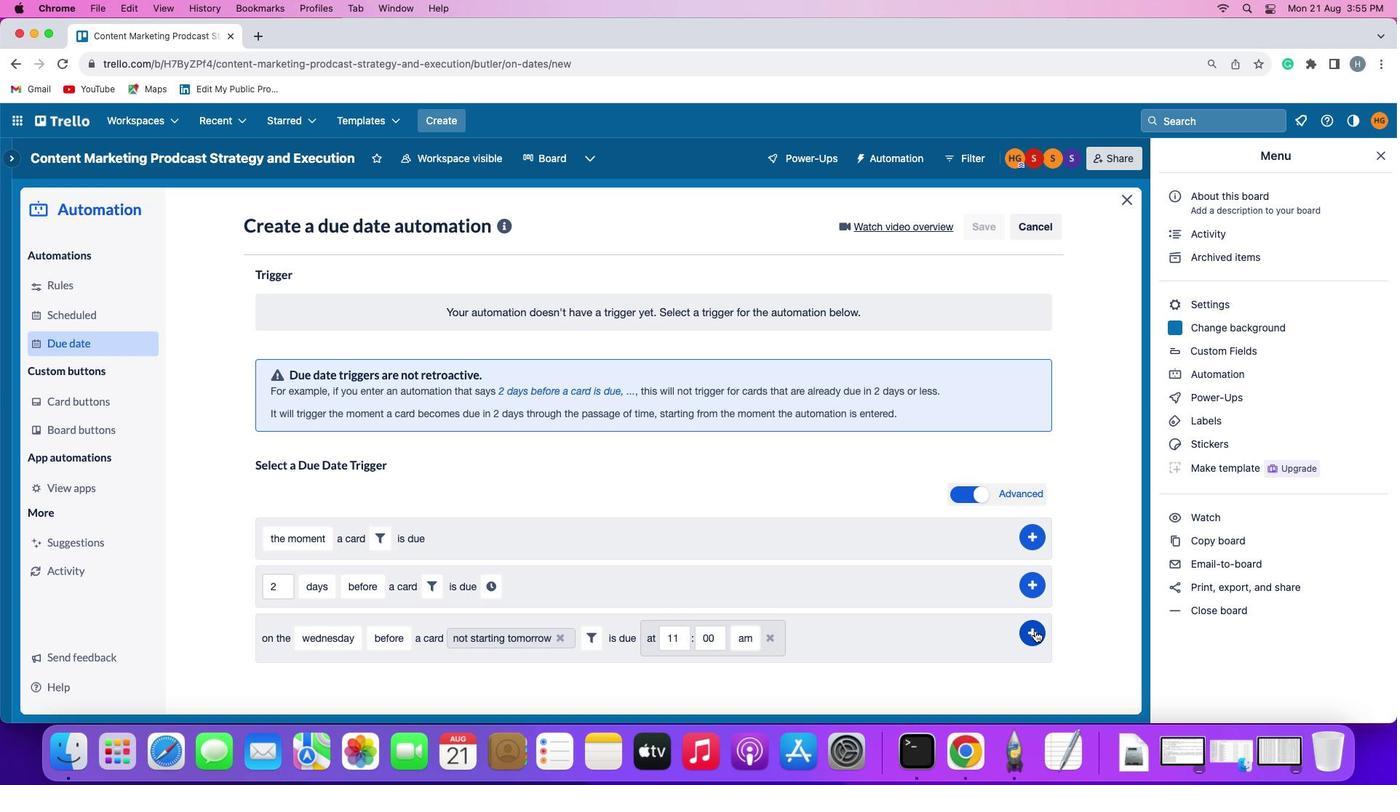 
Action: Mouse pressed left at (943, 619)
Screenshot: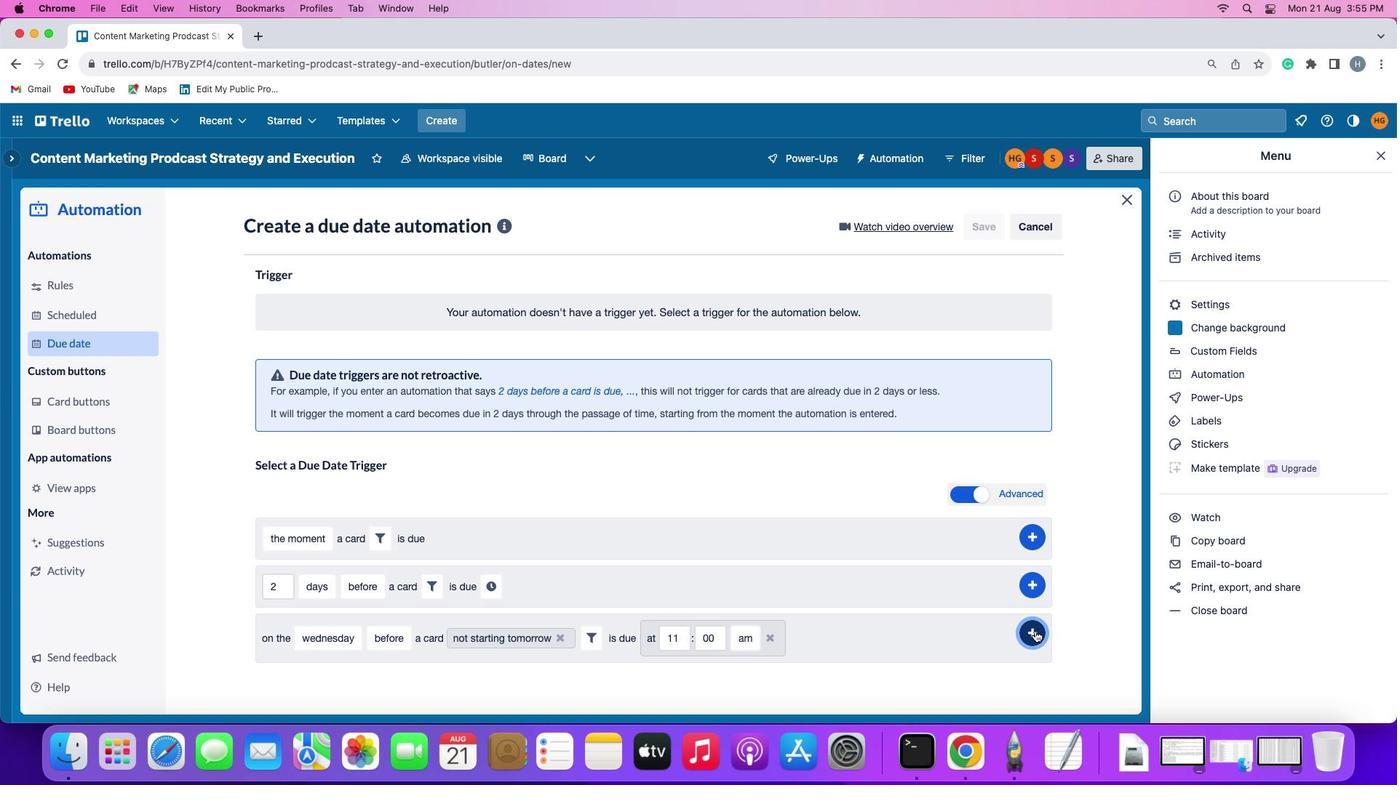 
Action: Mouse moved to (980, 528)
Screenshot: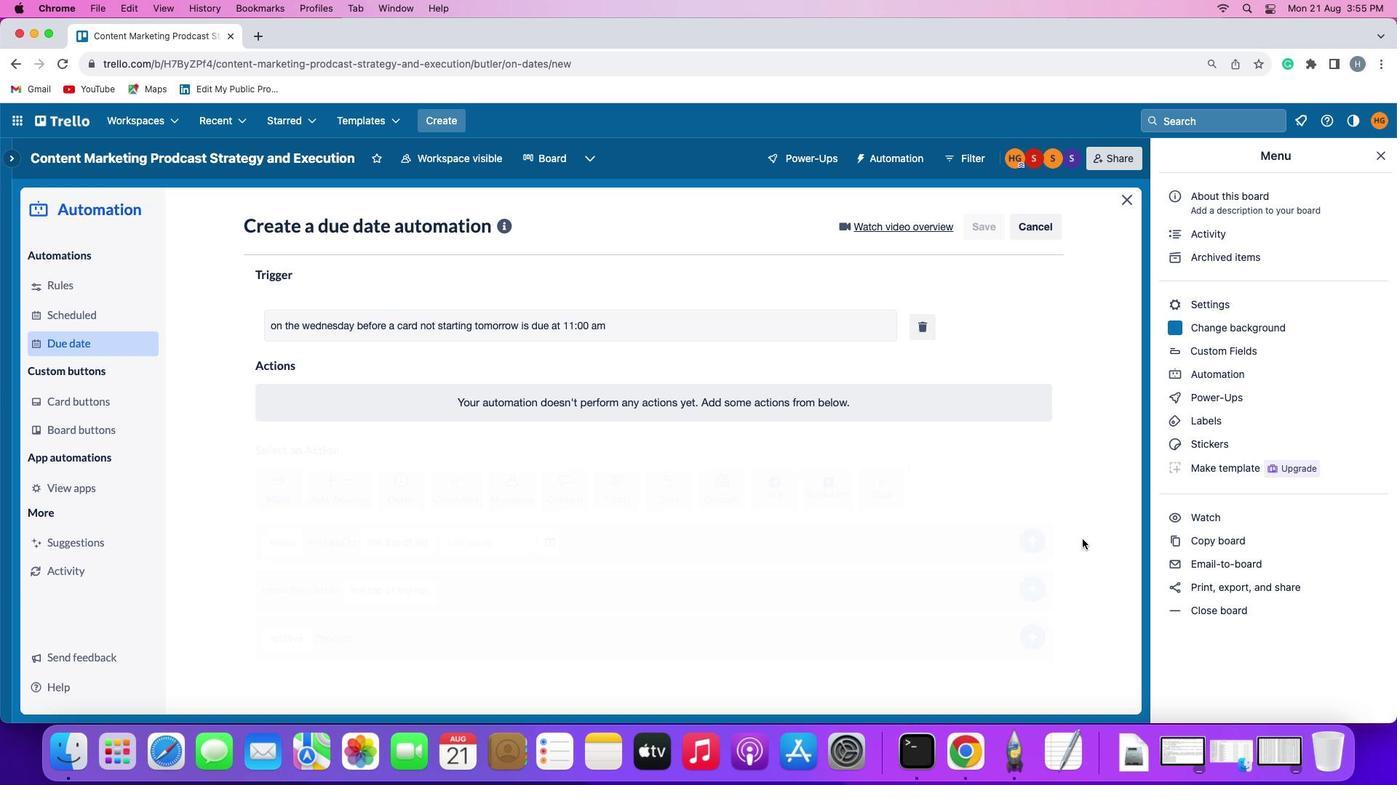 
